 Task: Find connections with filter location Péruwelz with filter topic #CVwith filter profile language French with filter current company FactSet with filter school RV Institute of Management, No.17, 26th Main, 36th Cross, Jayanagar, 4th T Block, Bangalore-41. with filter industry Shuttles and Special Needs Transportation Services with filter service category Business Law with filter keywords title Communications Director
Action: Mouse moved to (709, 138)
Screenshot: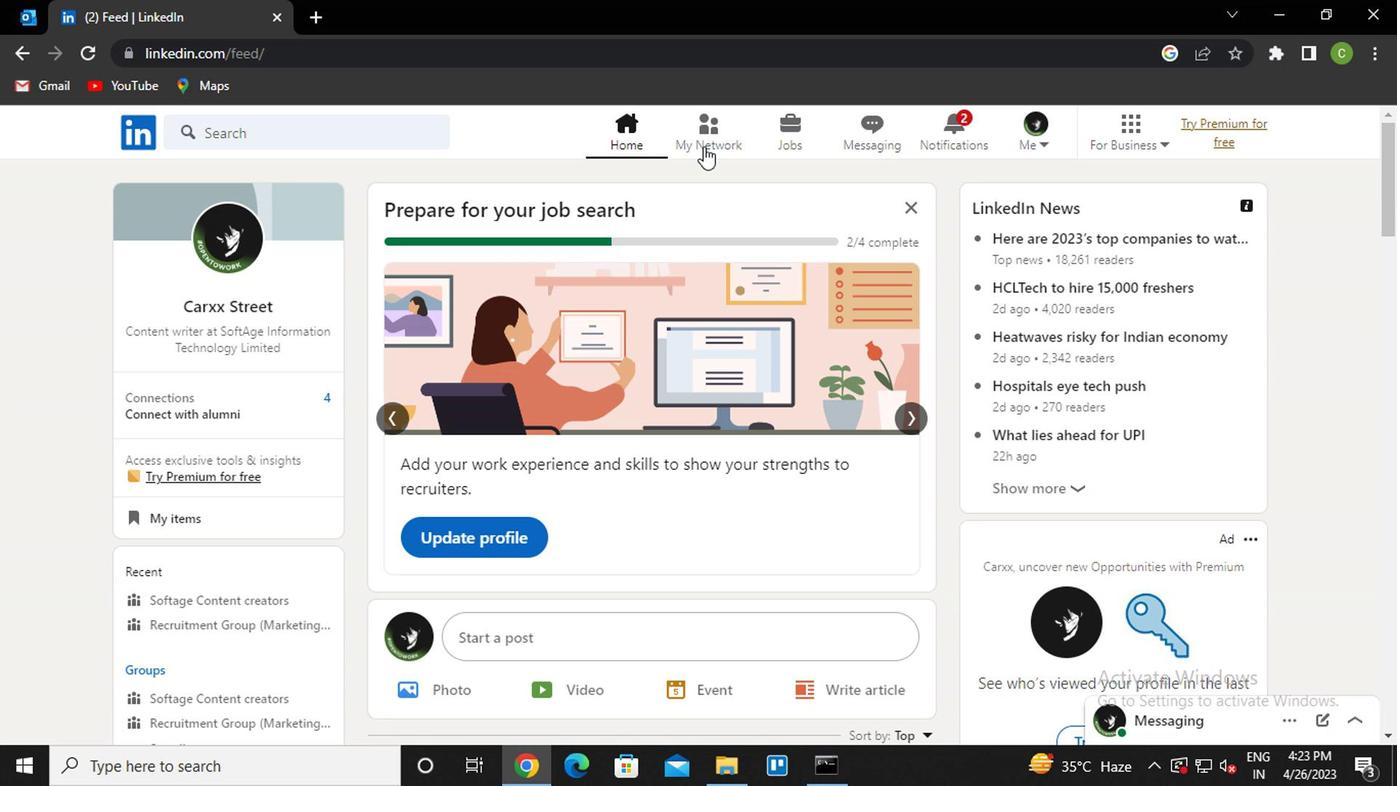 
Action: Mouse pressed left at (709, 138)
Screenshot: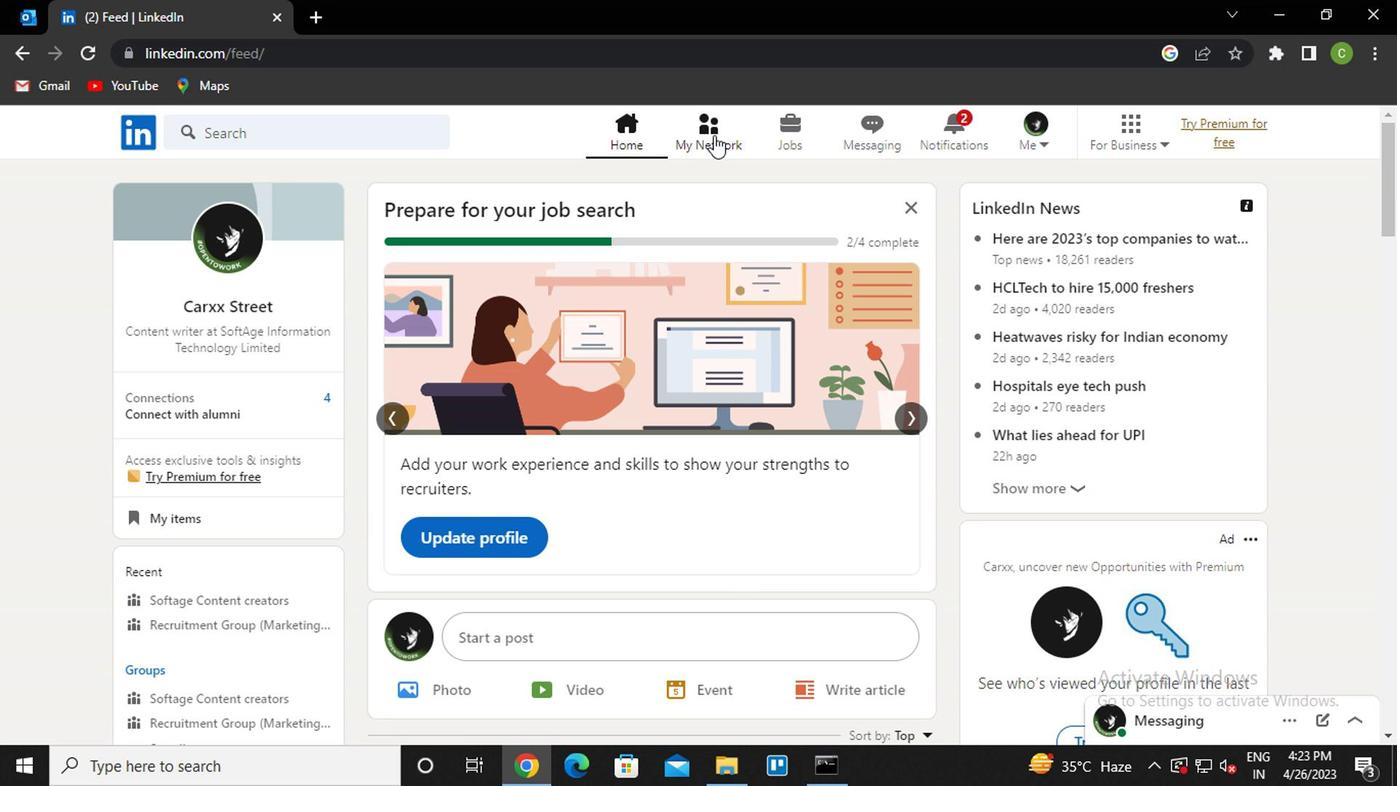 
Action: Mouse moved to (243, 247)
Screenshot: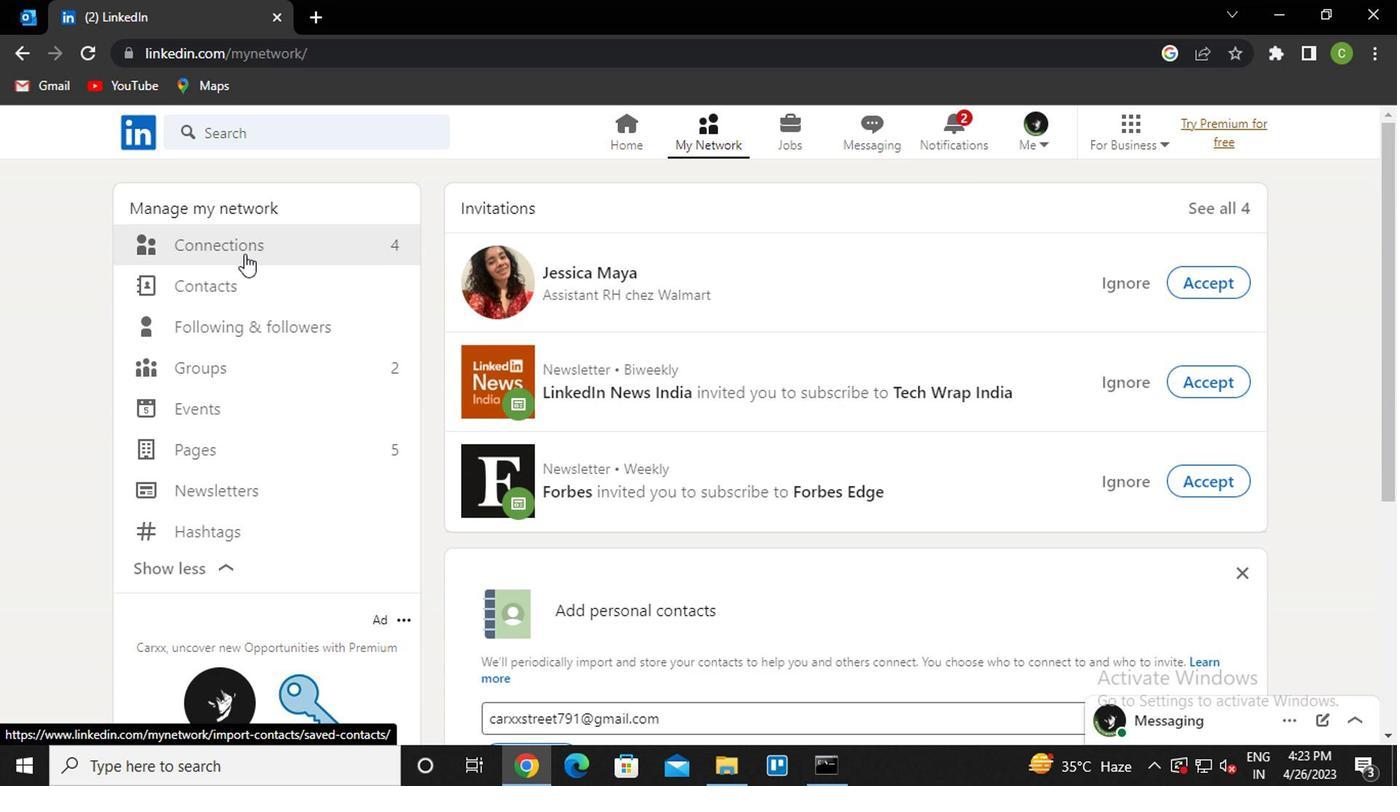 
Action: Mouse pressed left at (243, 247)
Screenshot: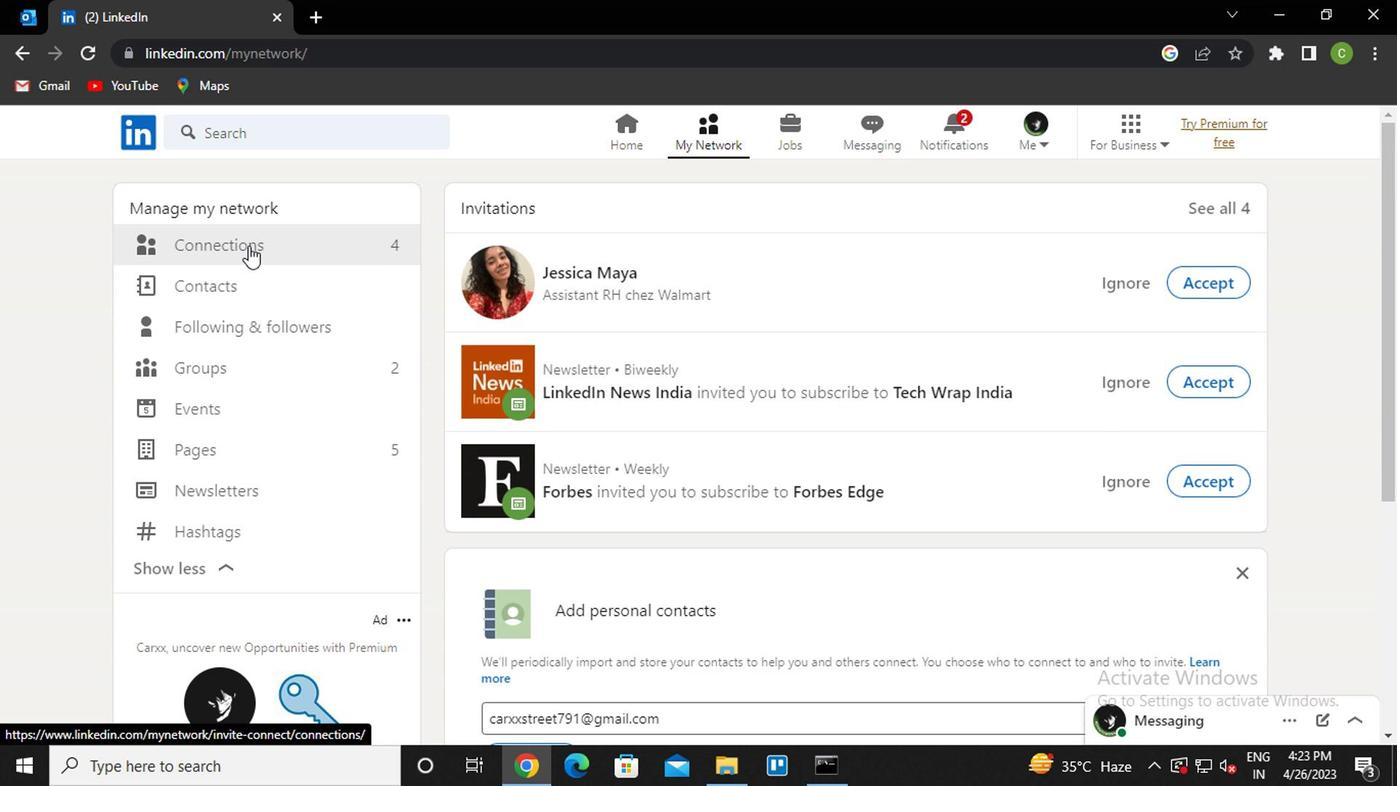 
Action: Mouse moved to (864, 242)
Screenshot: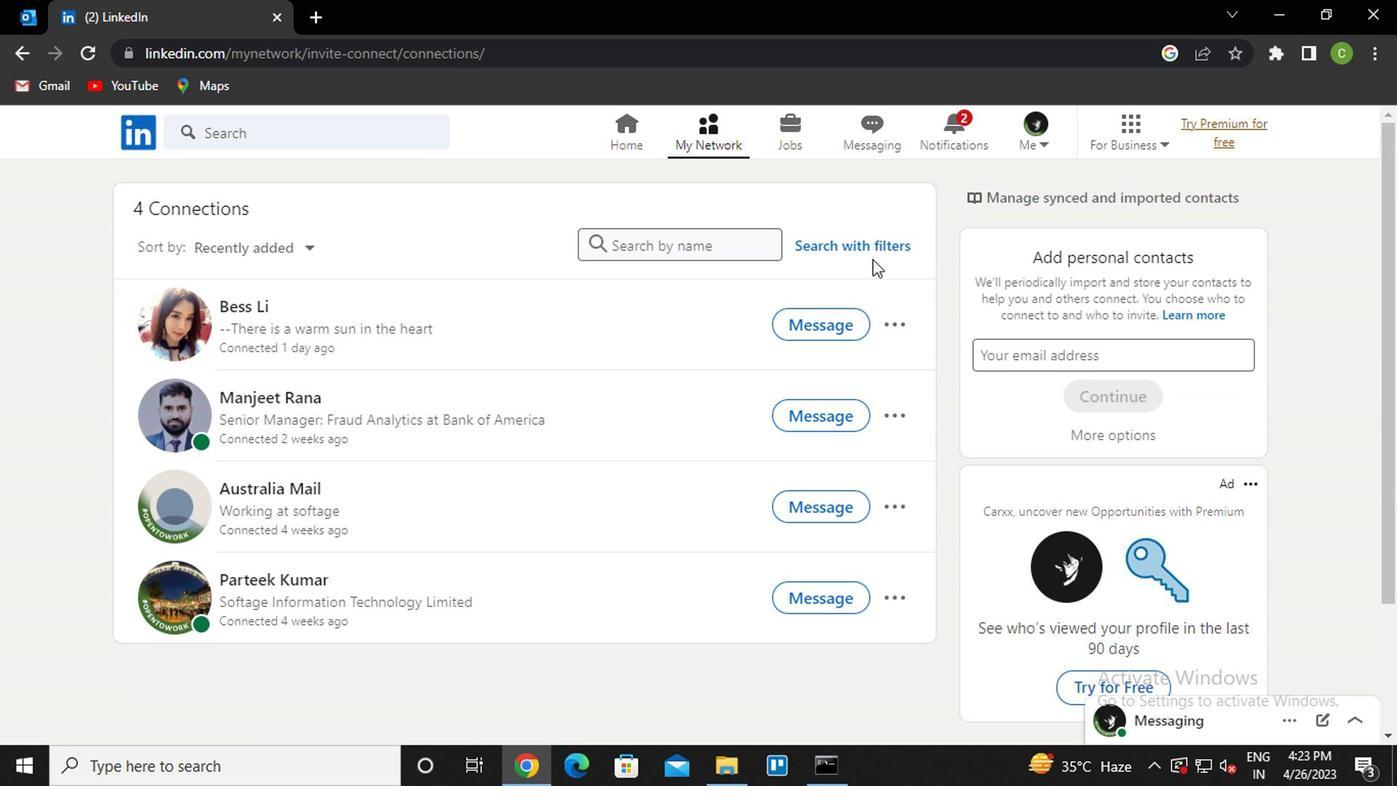 
Action: Mouse pressed left at (864, 242)
Screenshot: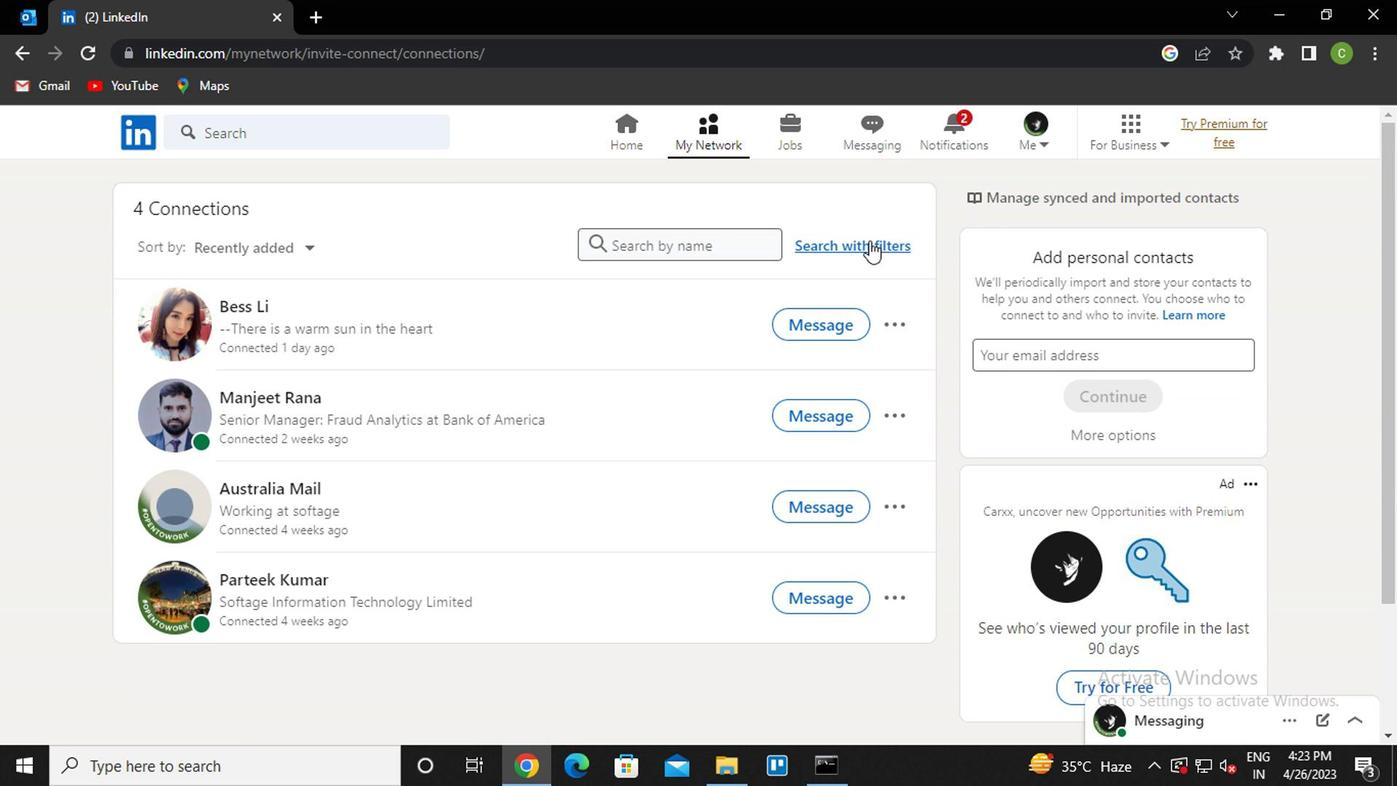 
Action: Mouse moved to (687, 197)
Screenshot: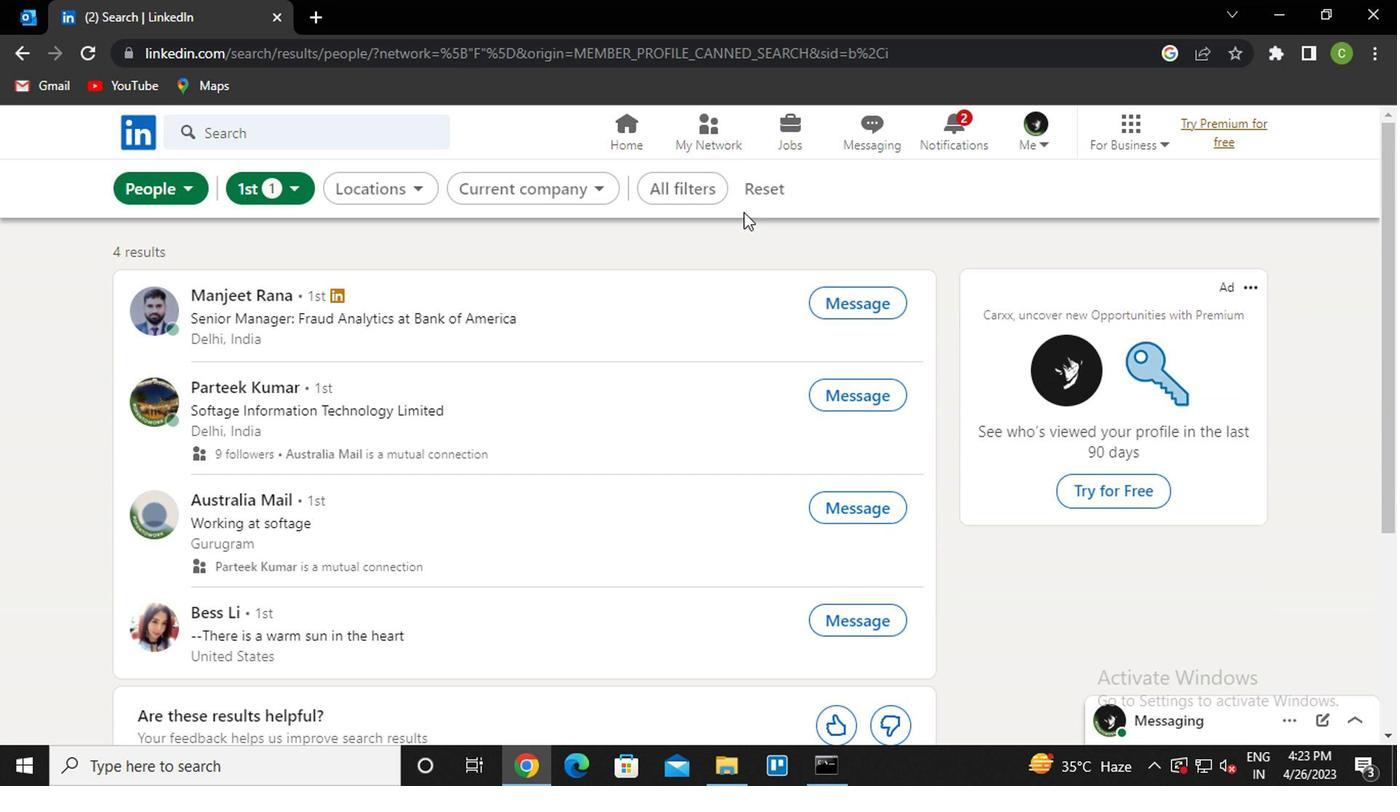 
Action: Mouse pressed left at (687, 197)
Screenshot: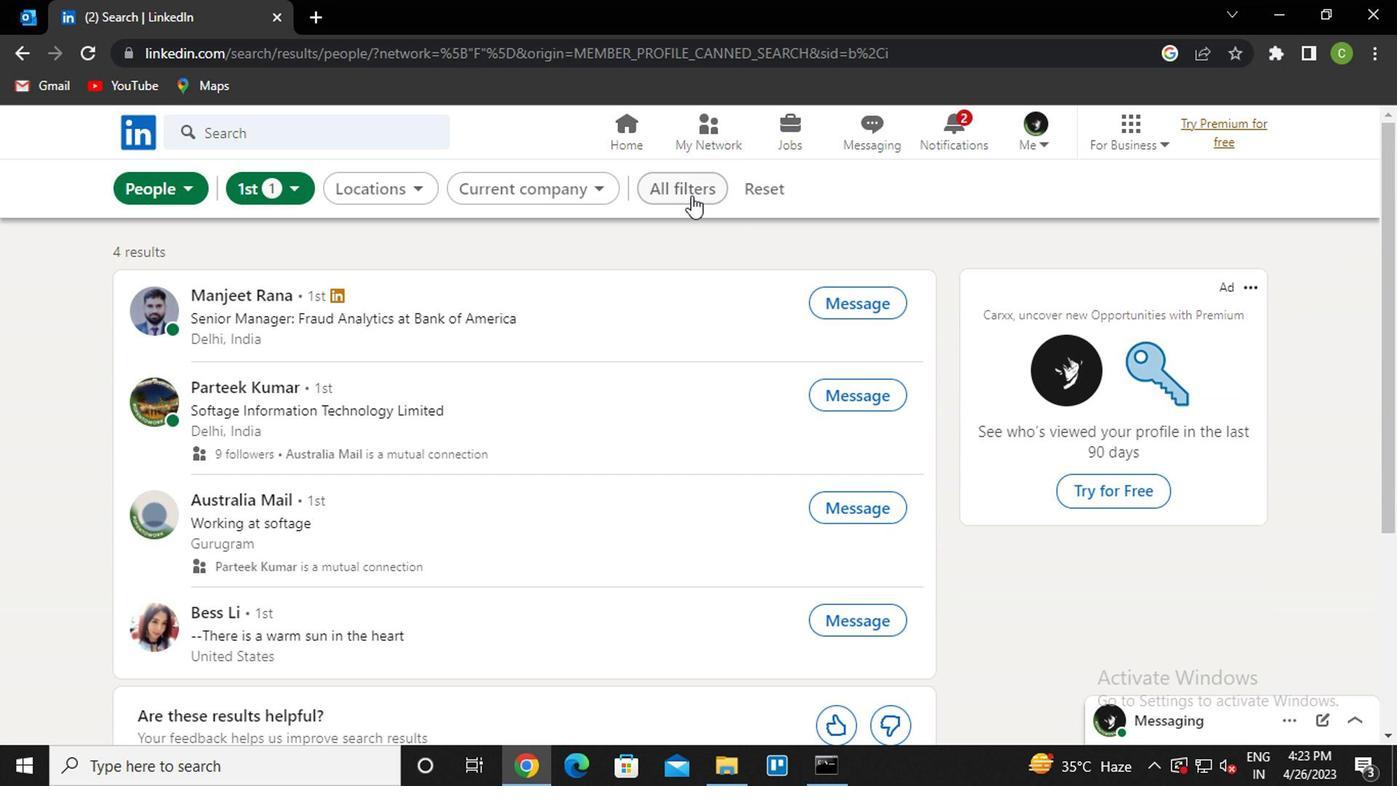 
Action: Mouse moved to (1162, 484)
Screenshot: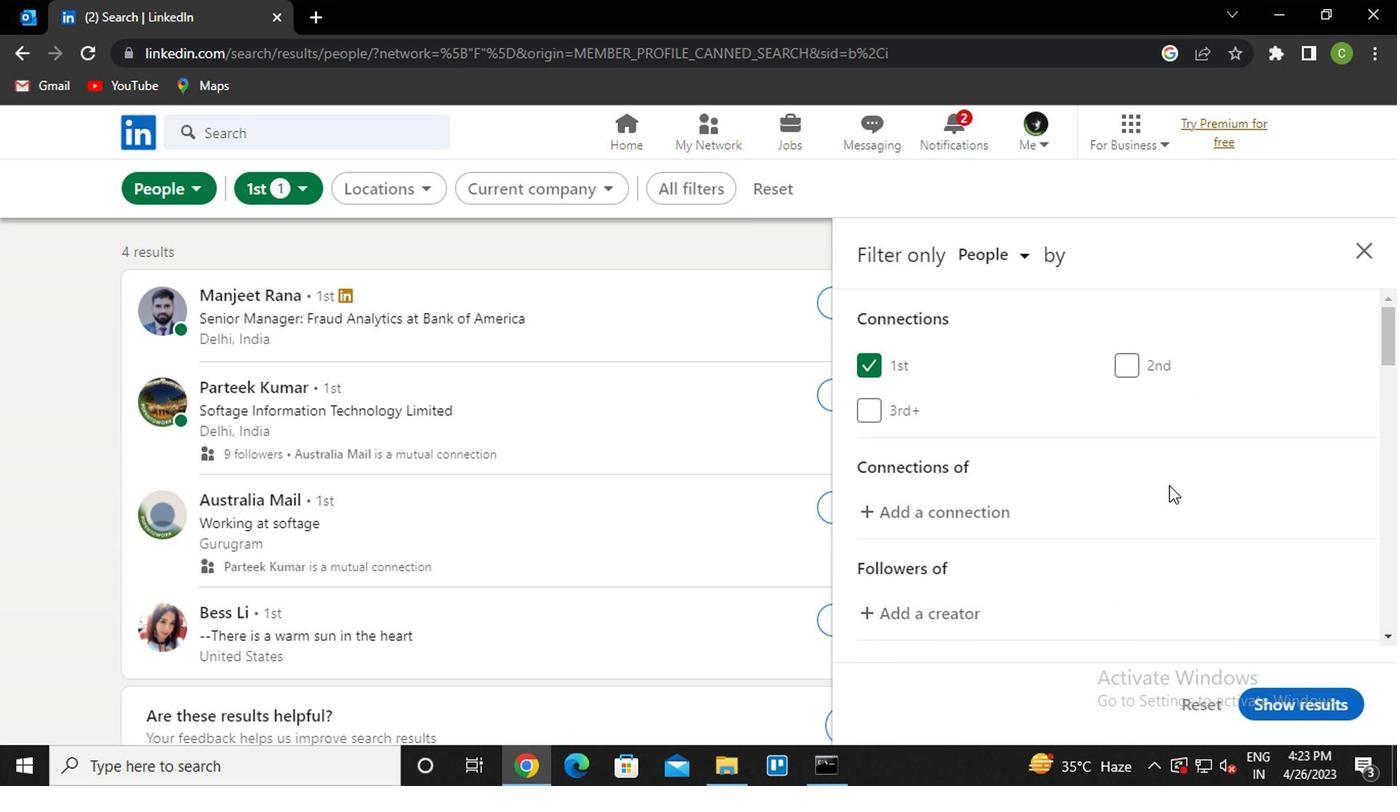 
Action: Mouse scrolled (1162, 483) with delta (0, -1)
Screenshot: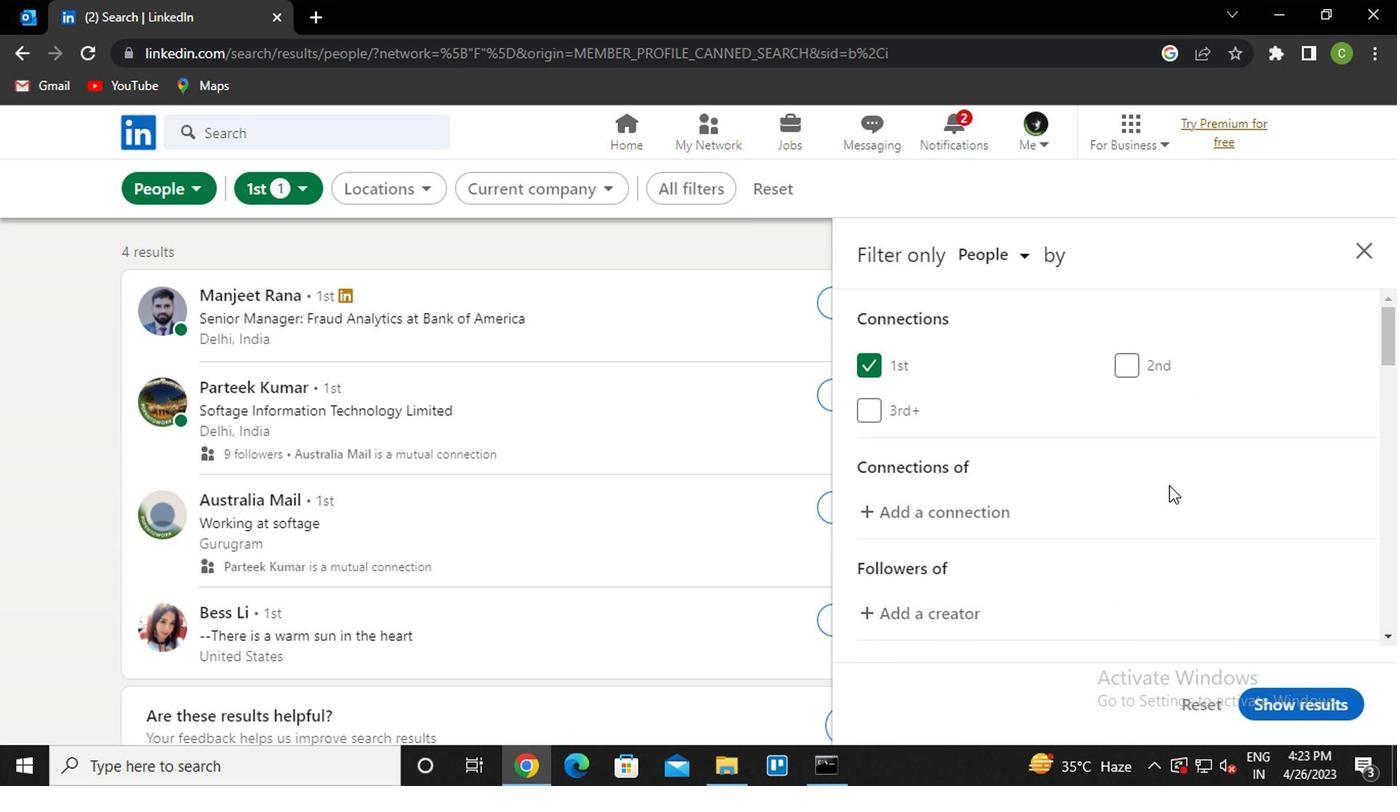 
Action: Mouse moved to (1160, 484)
Screenshot: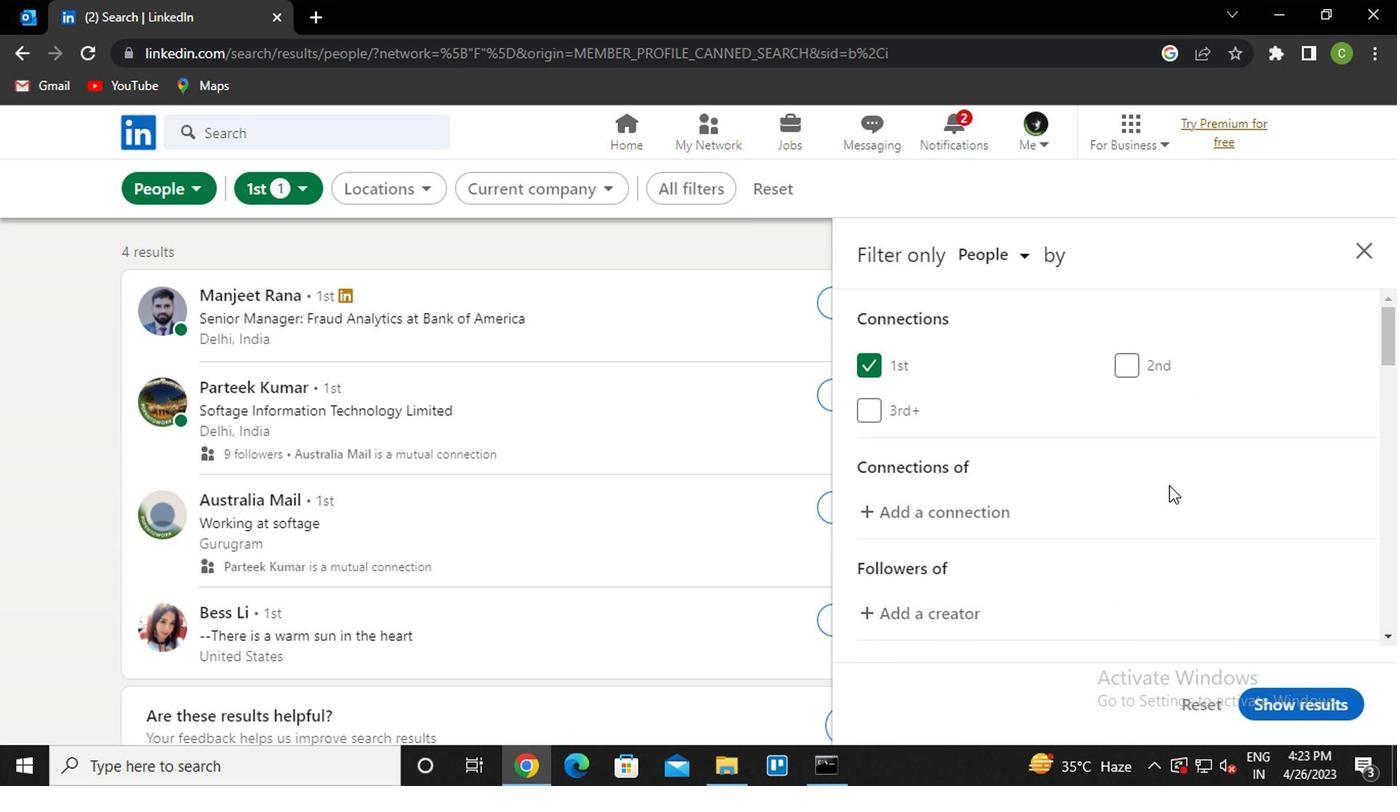 
Action: Mouse scrolled (1160, 483) with delta (0, -1)
Screenshot: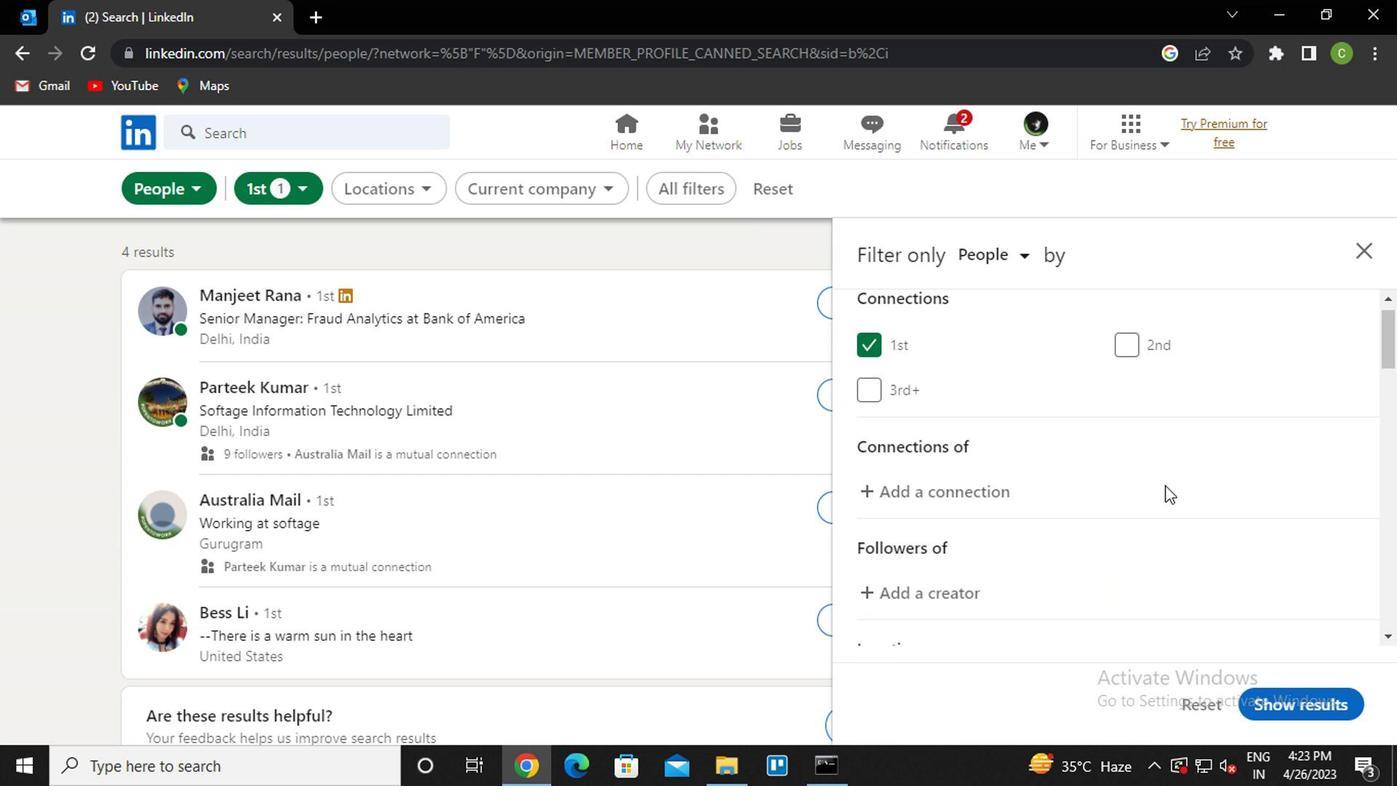 
Action: Mouse moved to (1145, 492)
Screenshot: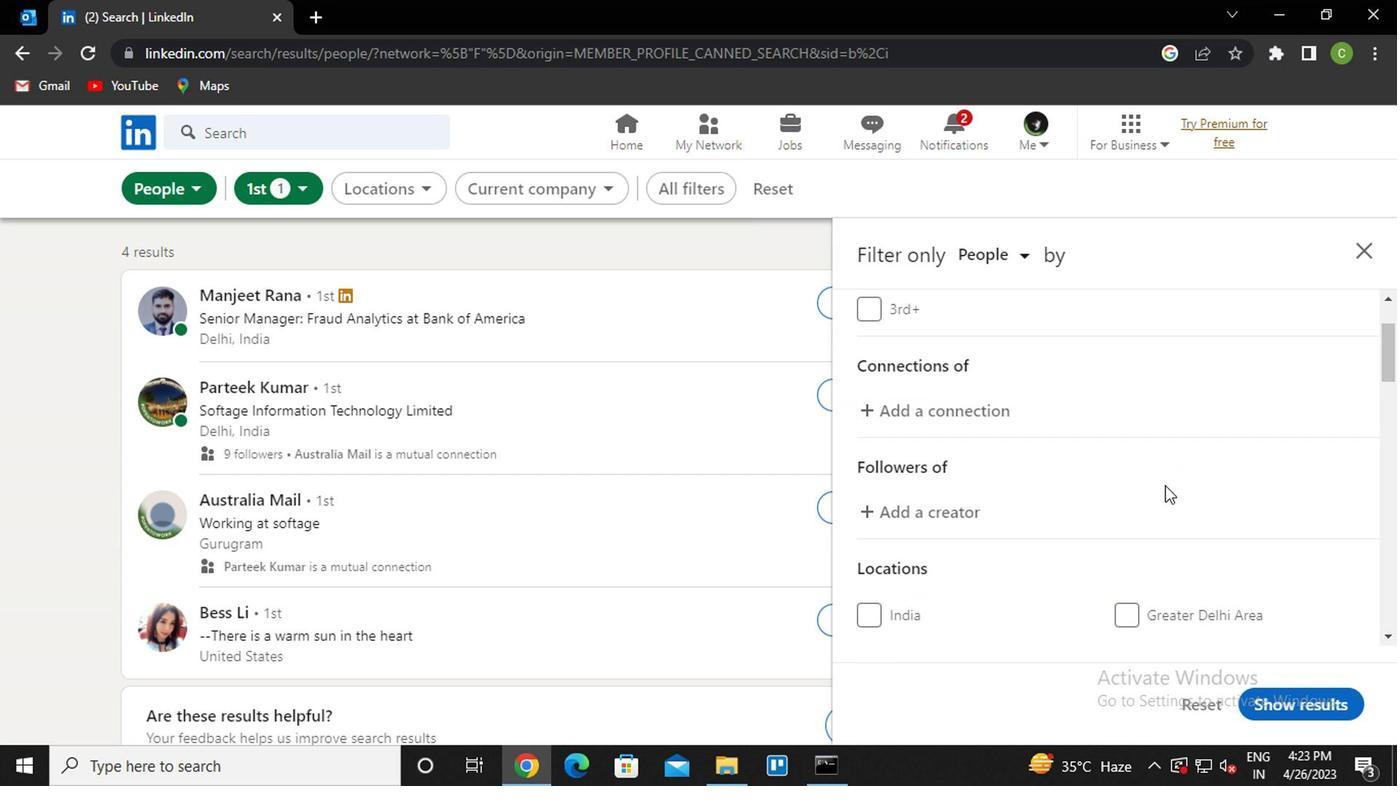 
Action: Mouse scrolled (1145, 491) with delta (0, 0)
Screenshot: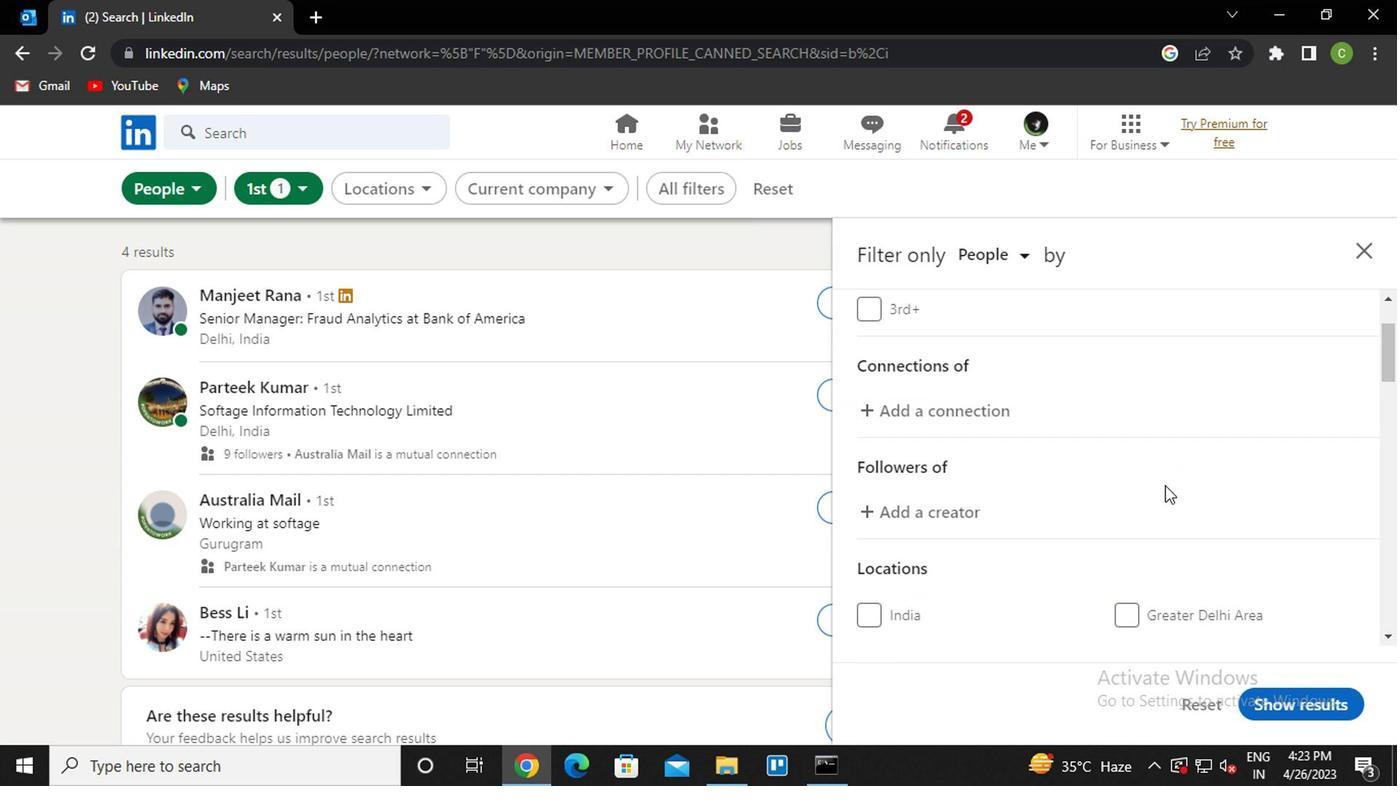 
Action: Mouse moved to (1170, 510)
Screenshot: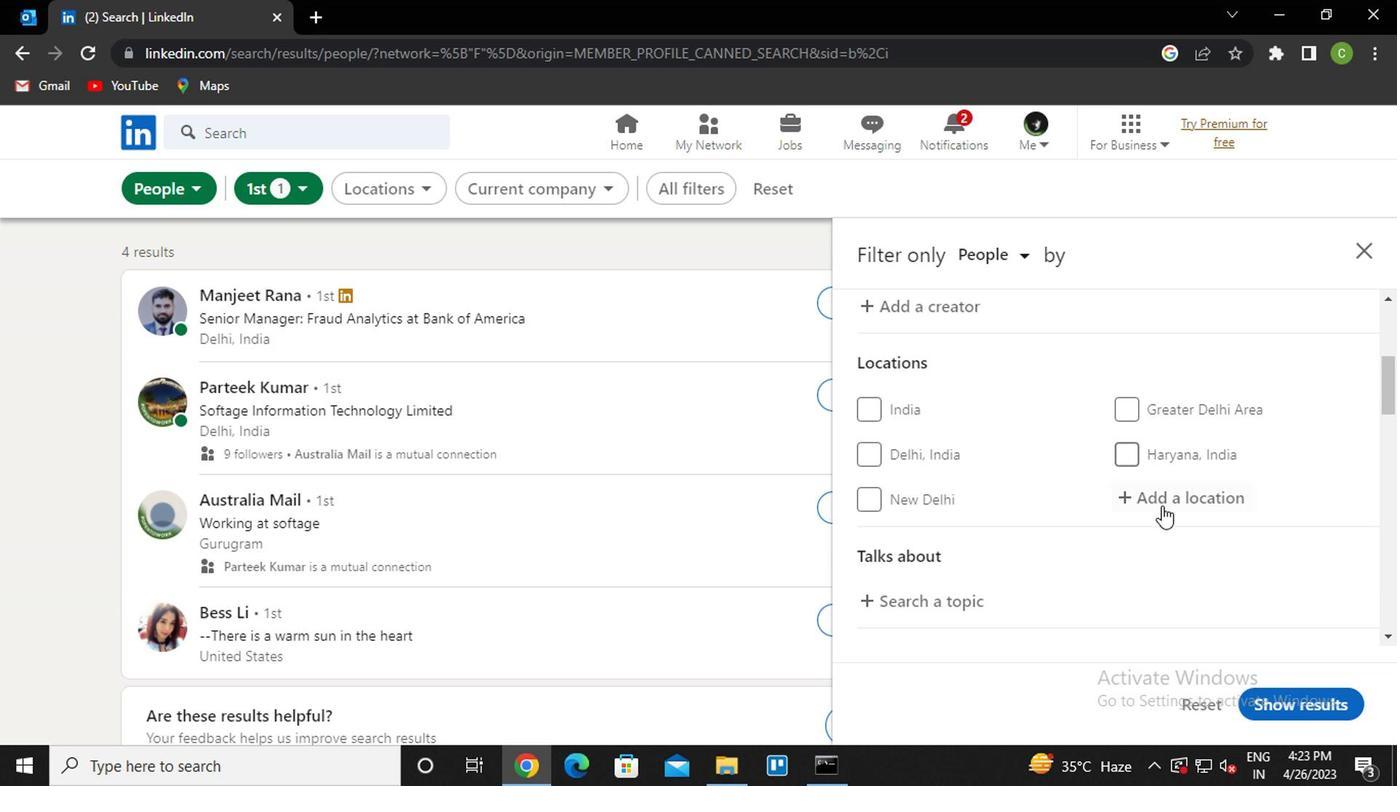 
Action: Mouse pressed left at (1170, 510)
Screenshot: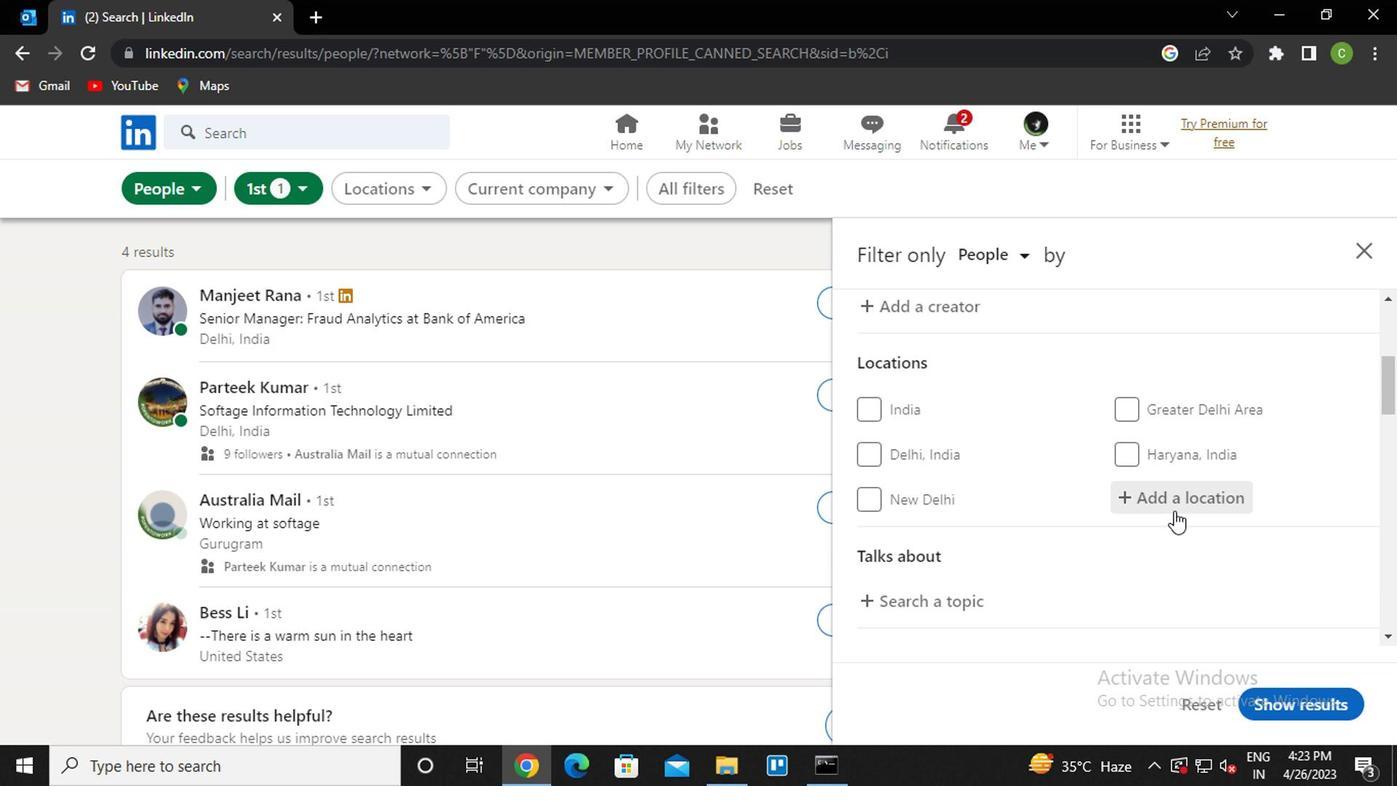 
Action: Key pressed p<Key.caps_lock>eruwels<Key.backspace>z<Key.down><Key.enter>
Screenshot: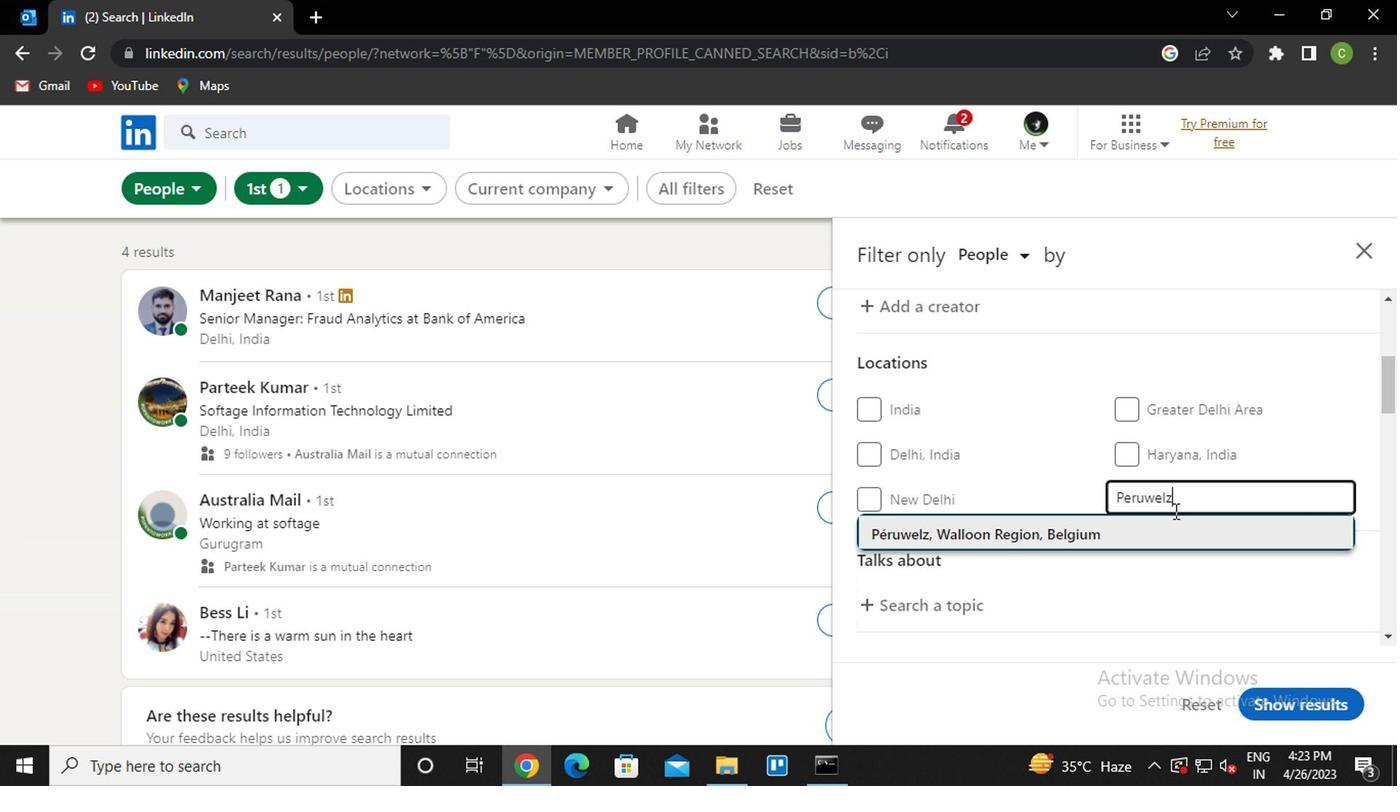 
Action: Mouse moved to (1157, 516)
Screenshot: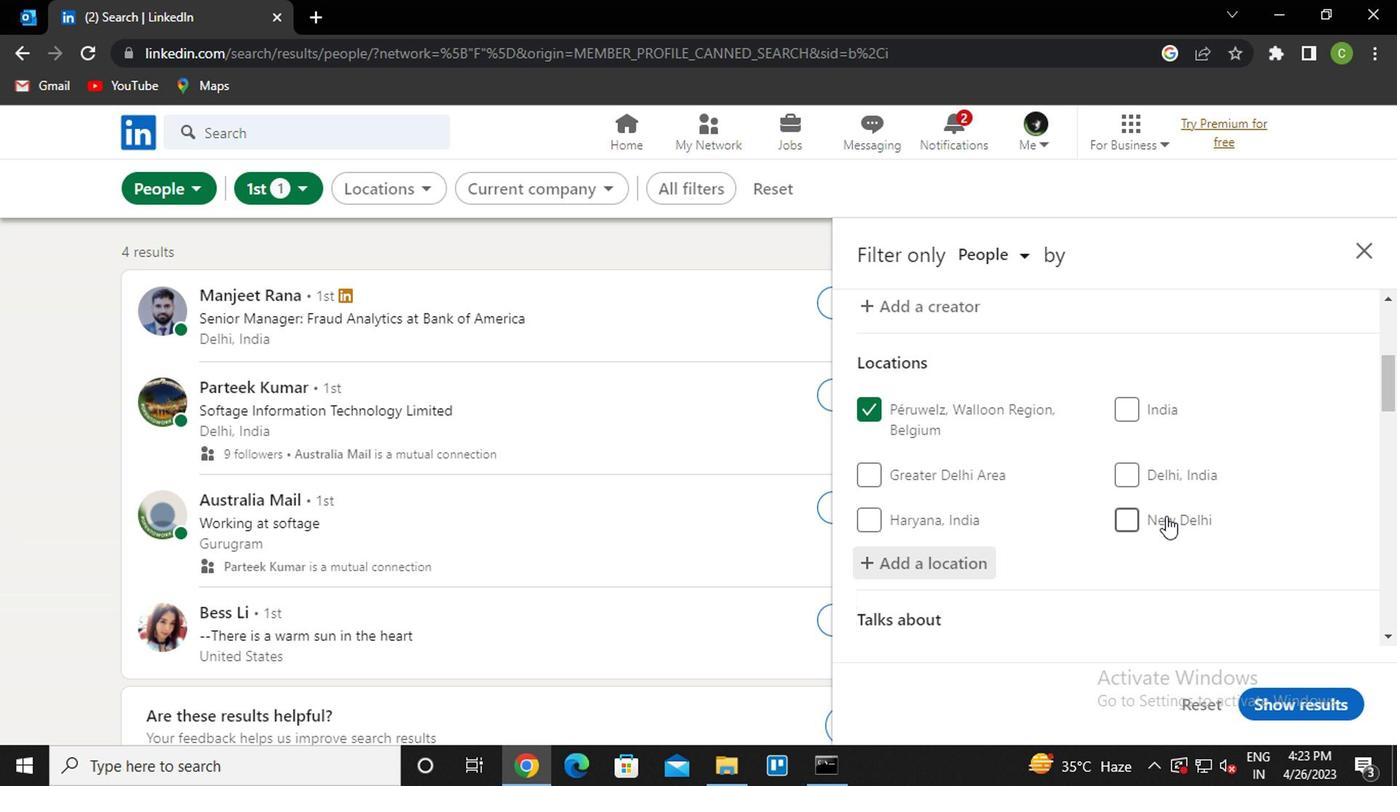 
Action: Mouse scrolled (1157, 515) with delta (0, 0)
Screenshot: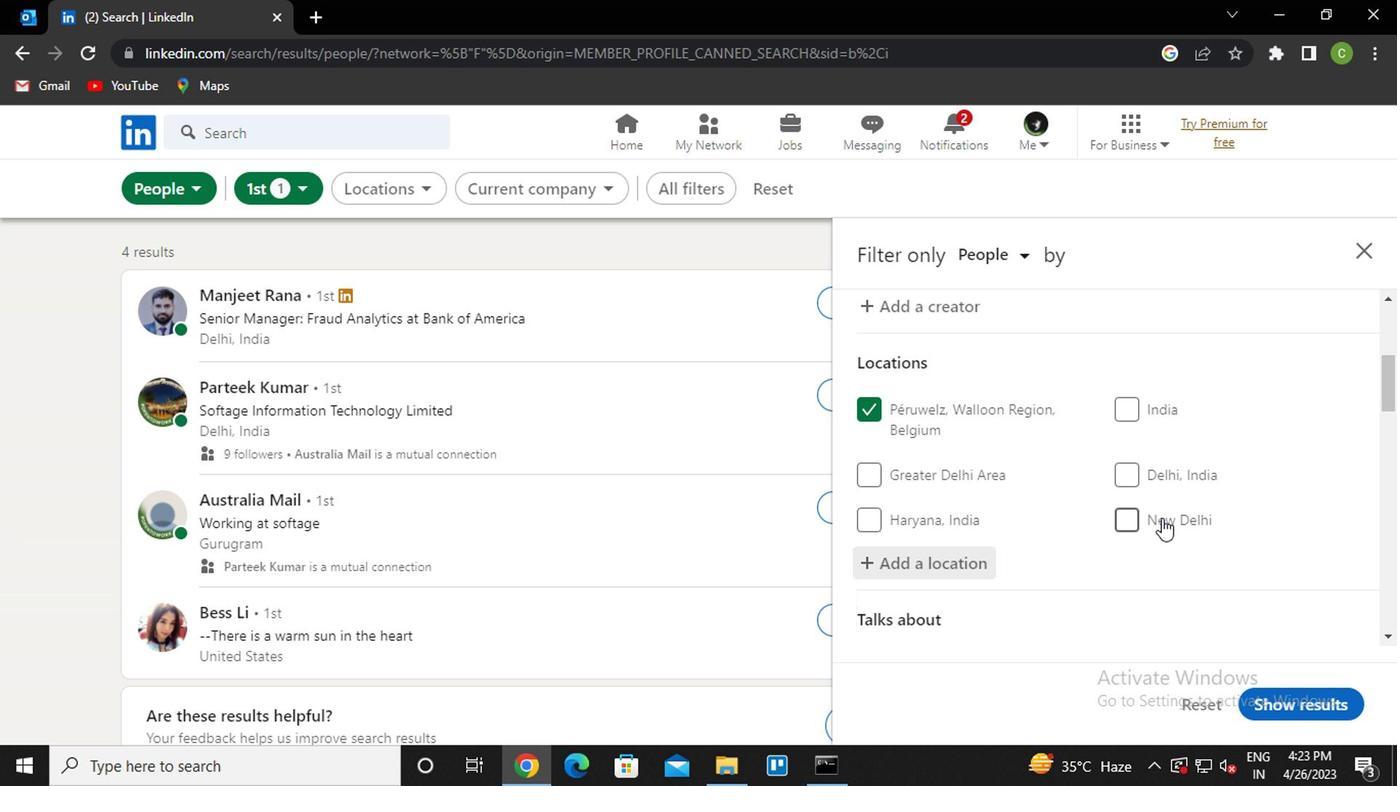 
Action: Mouse scrolled (1157, 515) with delta (0, 0)
Screenshot: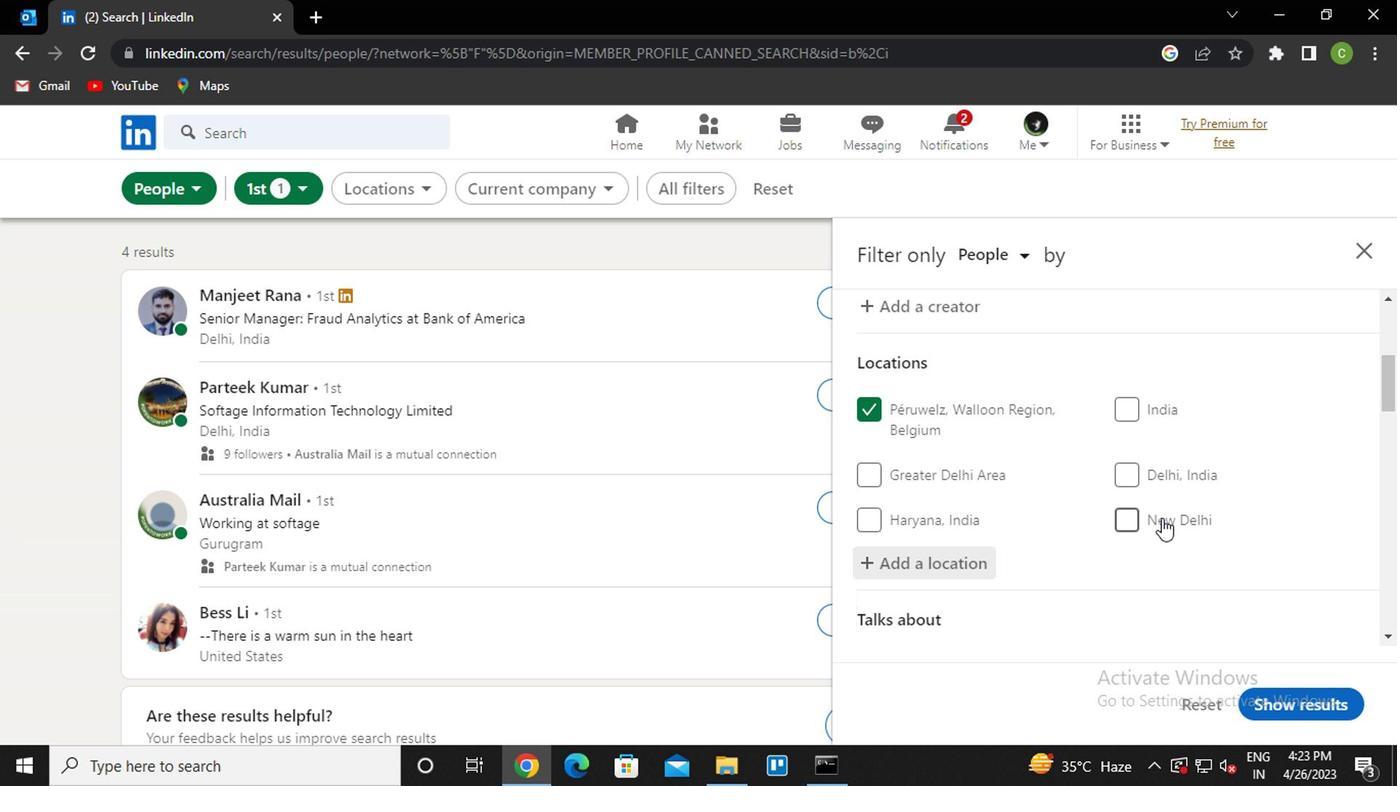 
Action: Mouse scrolled (1157, 515) with delta (0, 0)
Screenshot: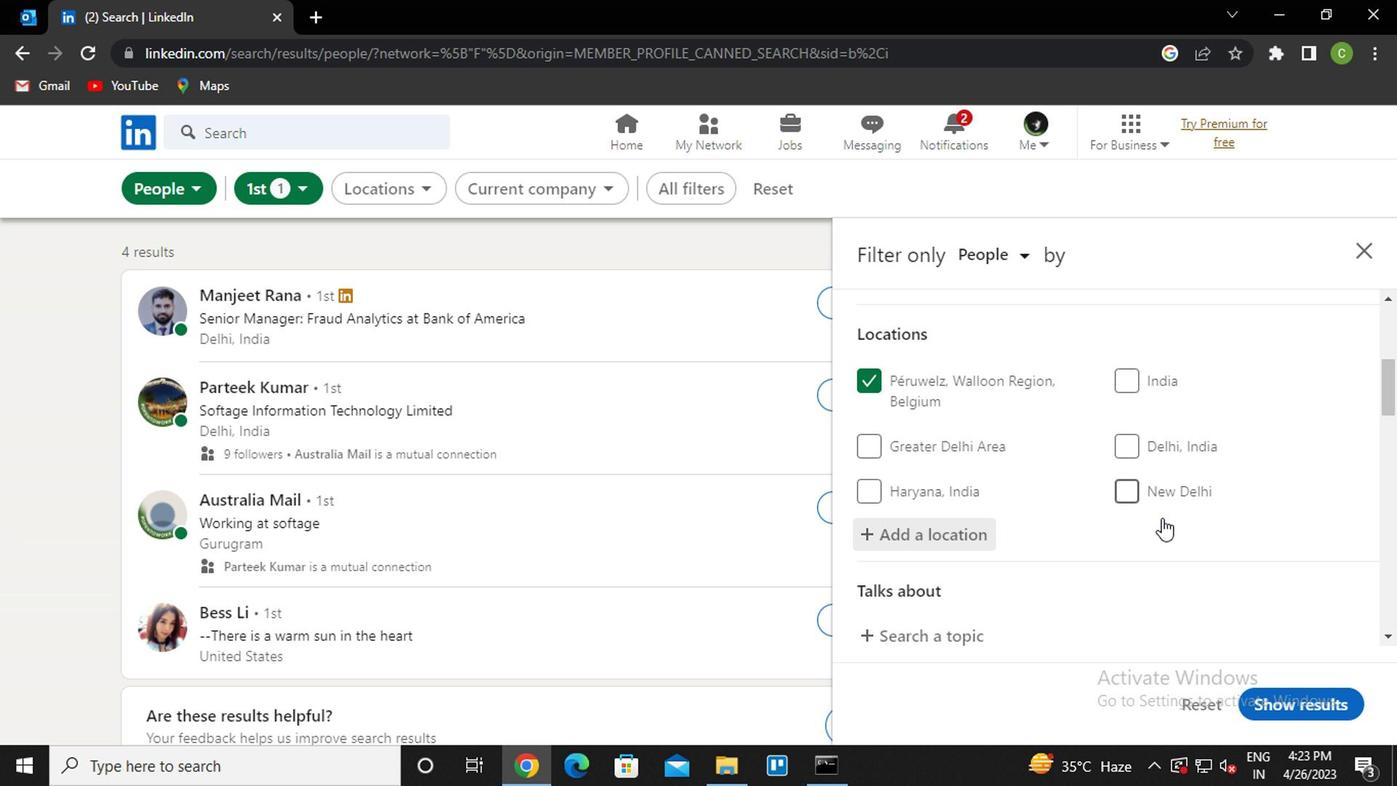 
Action: Mouse moved to (899, 344)
Screenshot: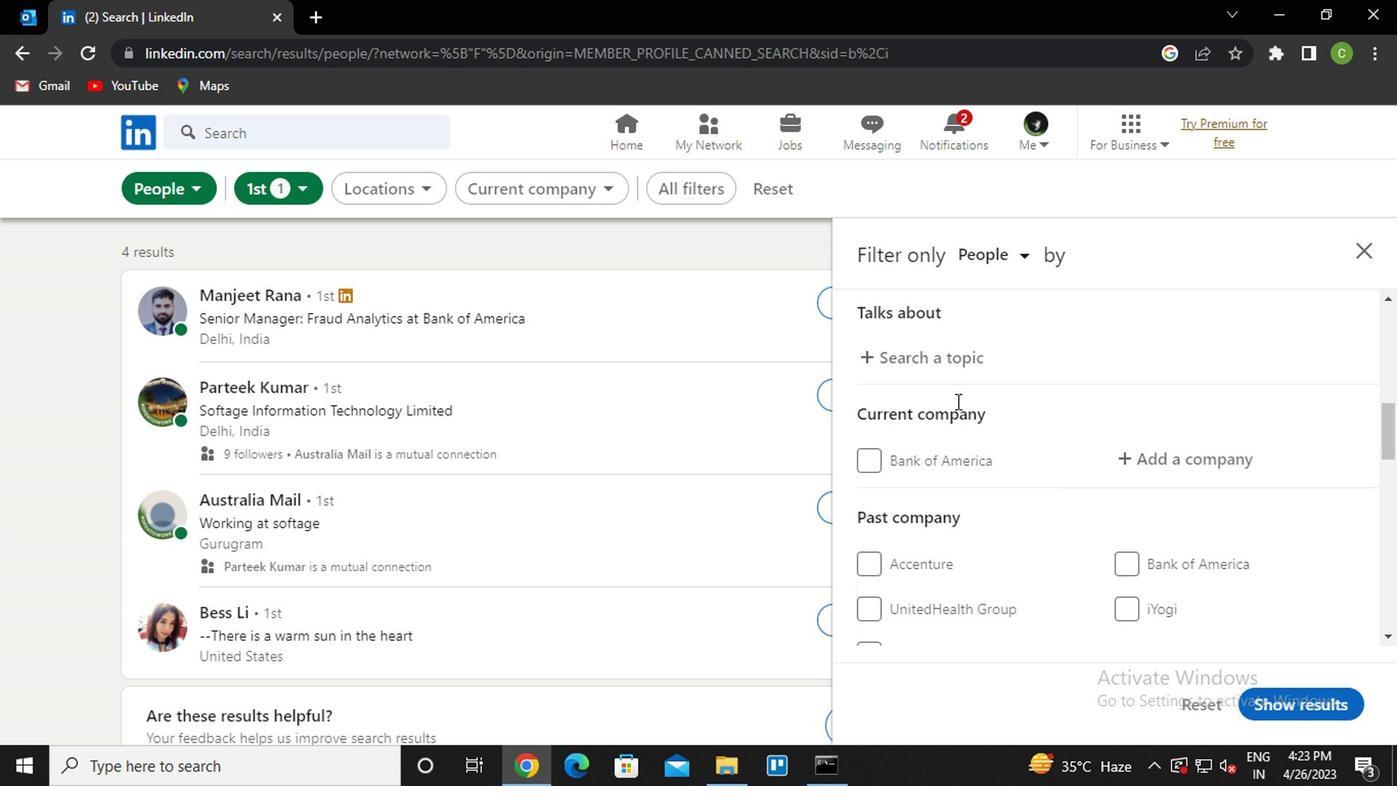 
Action: Mouse pressed left at (899, 344)
Screenshot: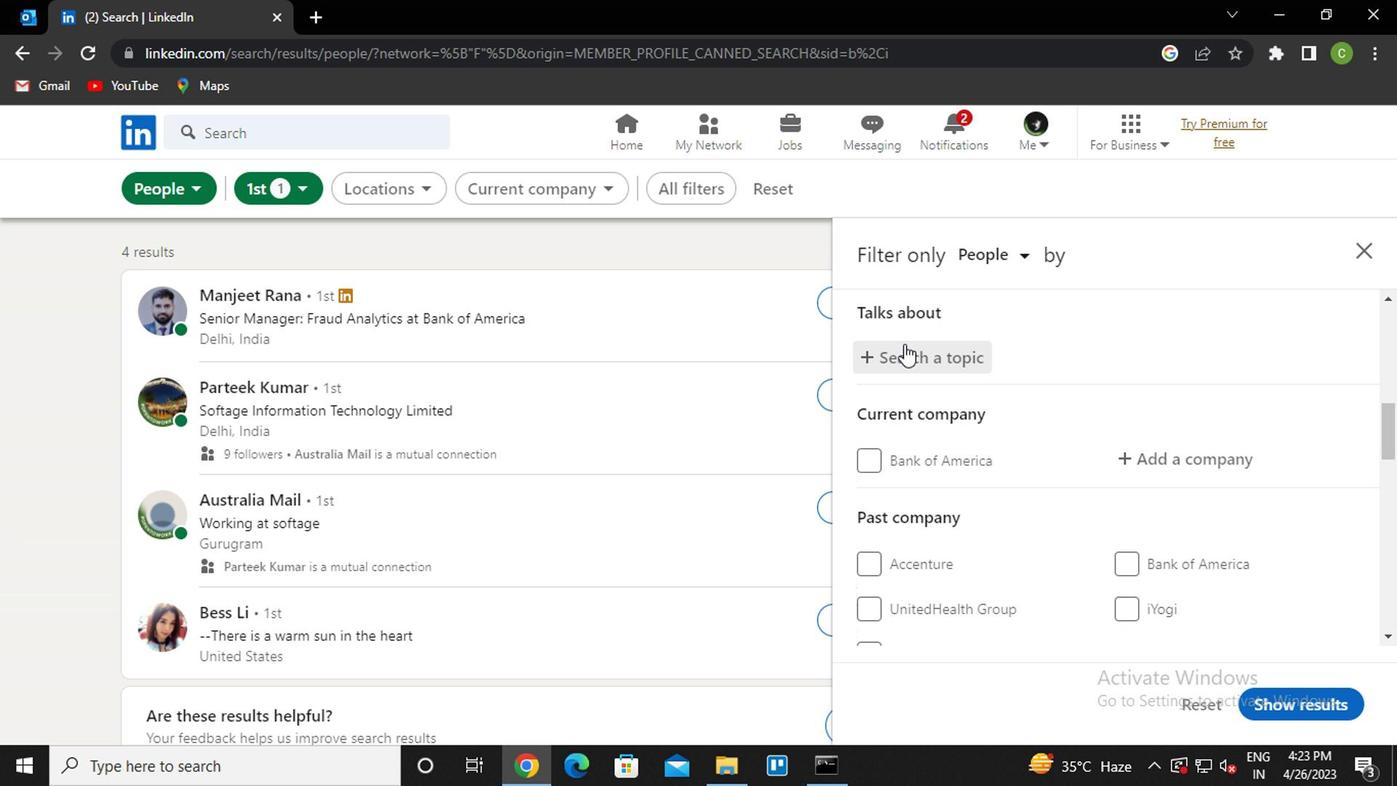 
Action: Key pressed <Key.caps_lock>cv<Key.left><Key.shift>ctrl+3<Key.enter>
Screenshot: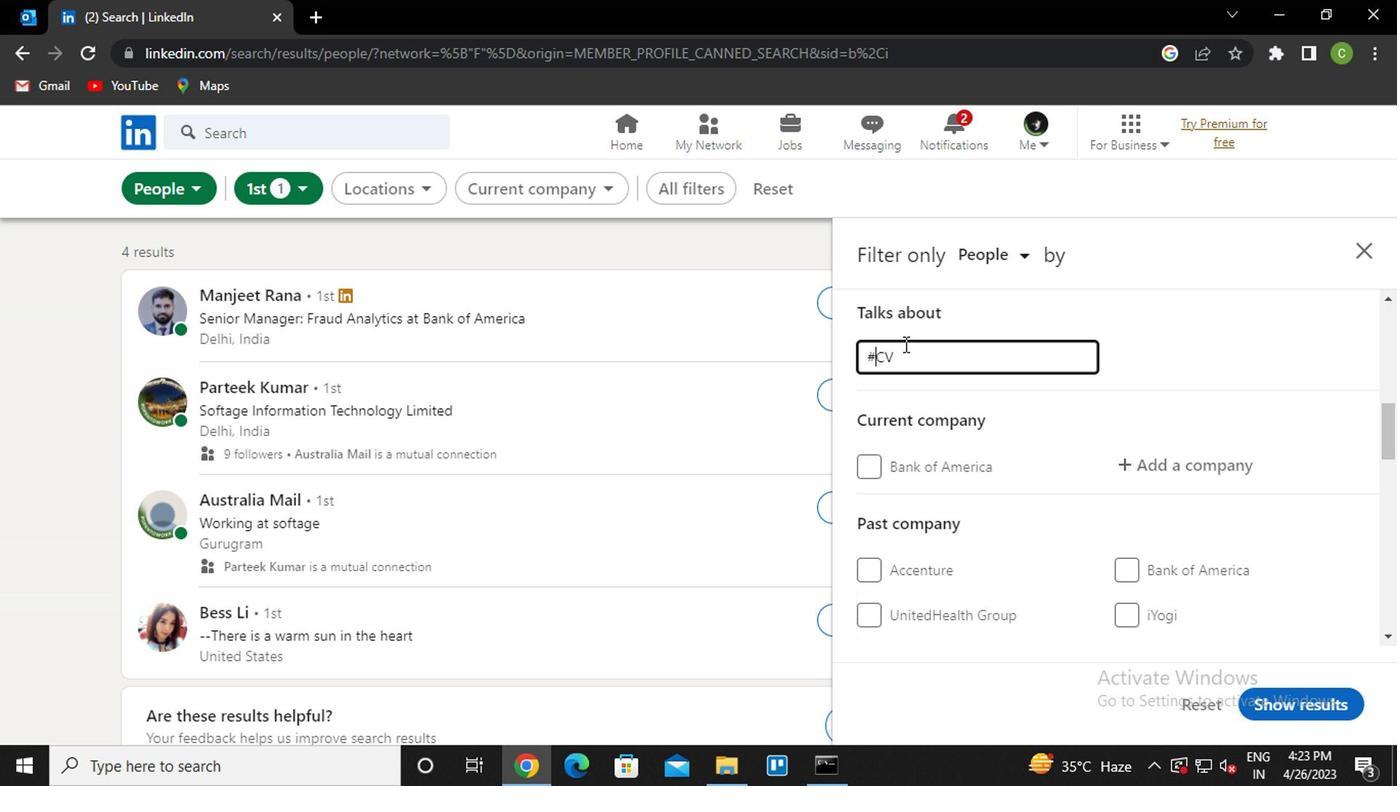 
Action: Mouse moved to (1039, 390)
Screenshot: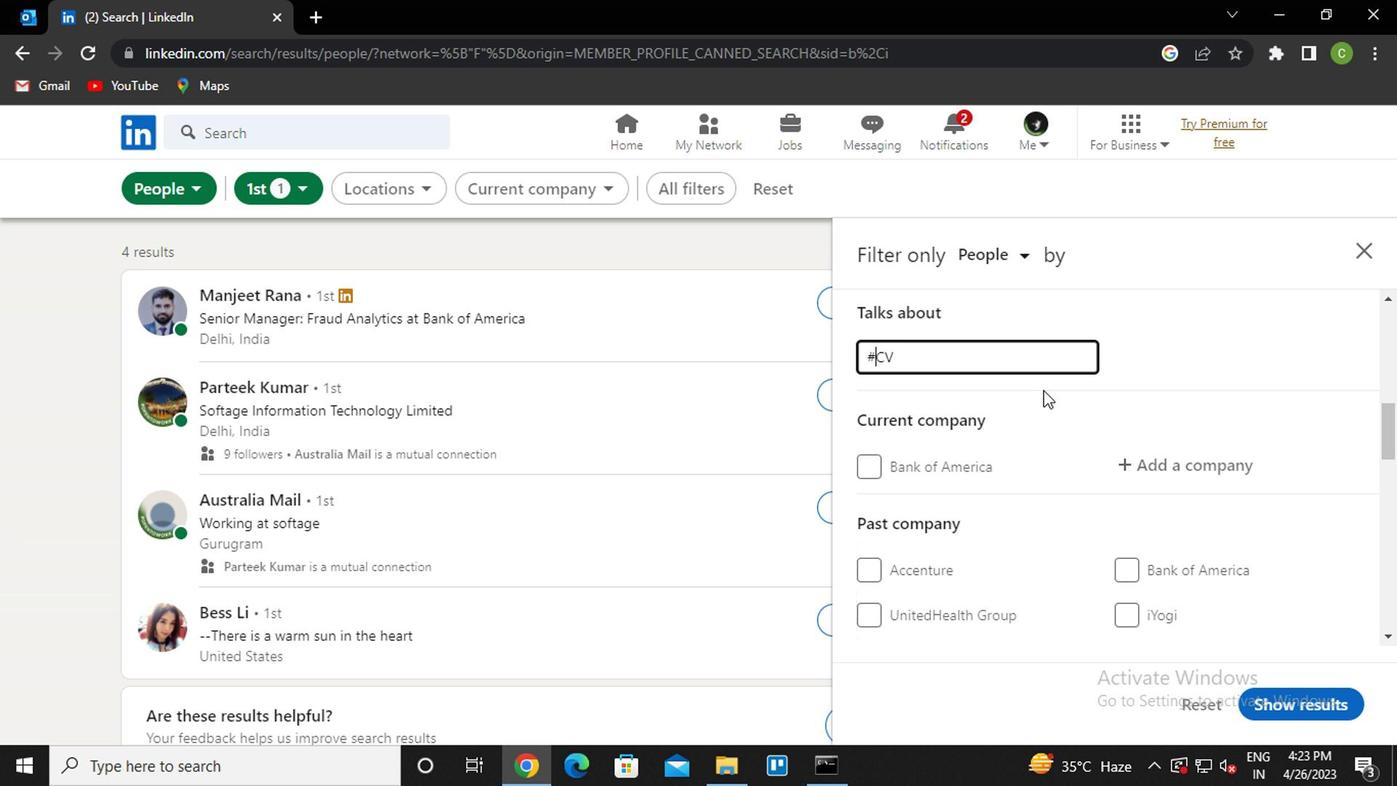 
Action: Mouse scrolled (1039, 389) with delta (0, 0)
Screenshot: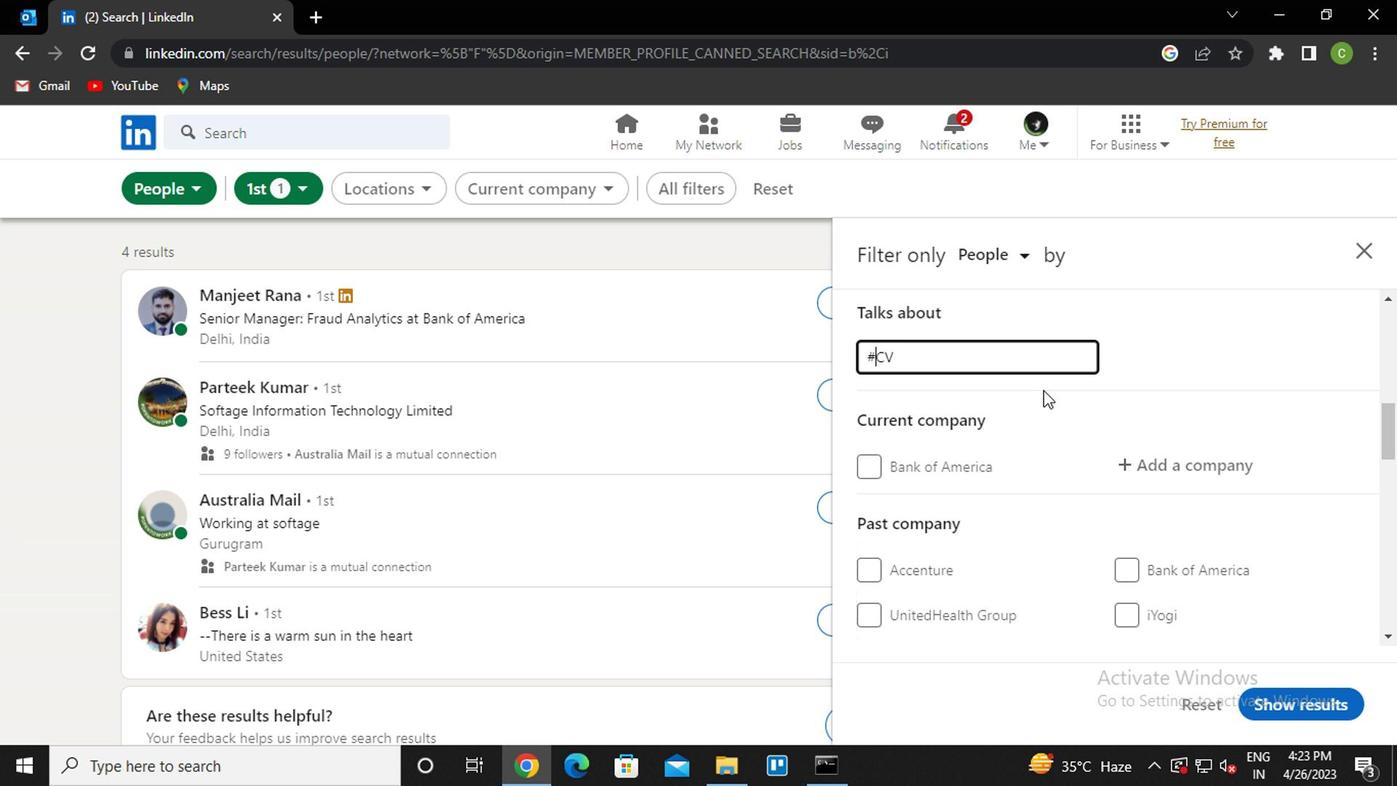 
Action: Mouse moved to (1130, 363)
Screenshot: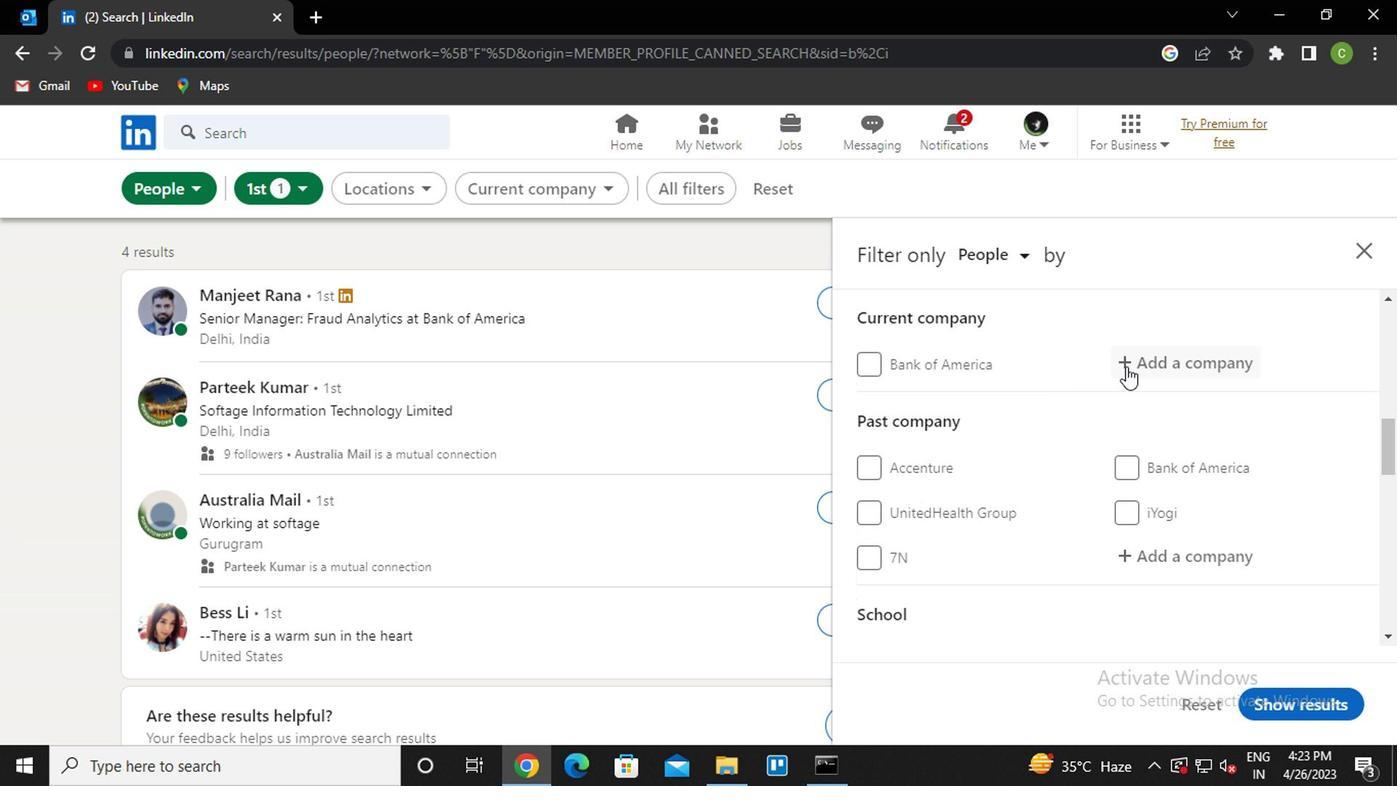 
Action: Mouse pressed left at (1130, 363)
Screenshot: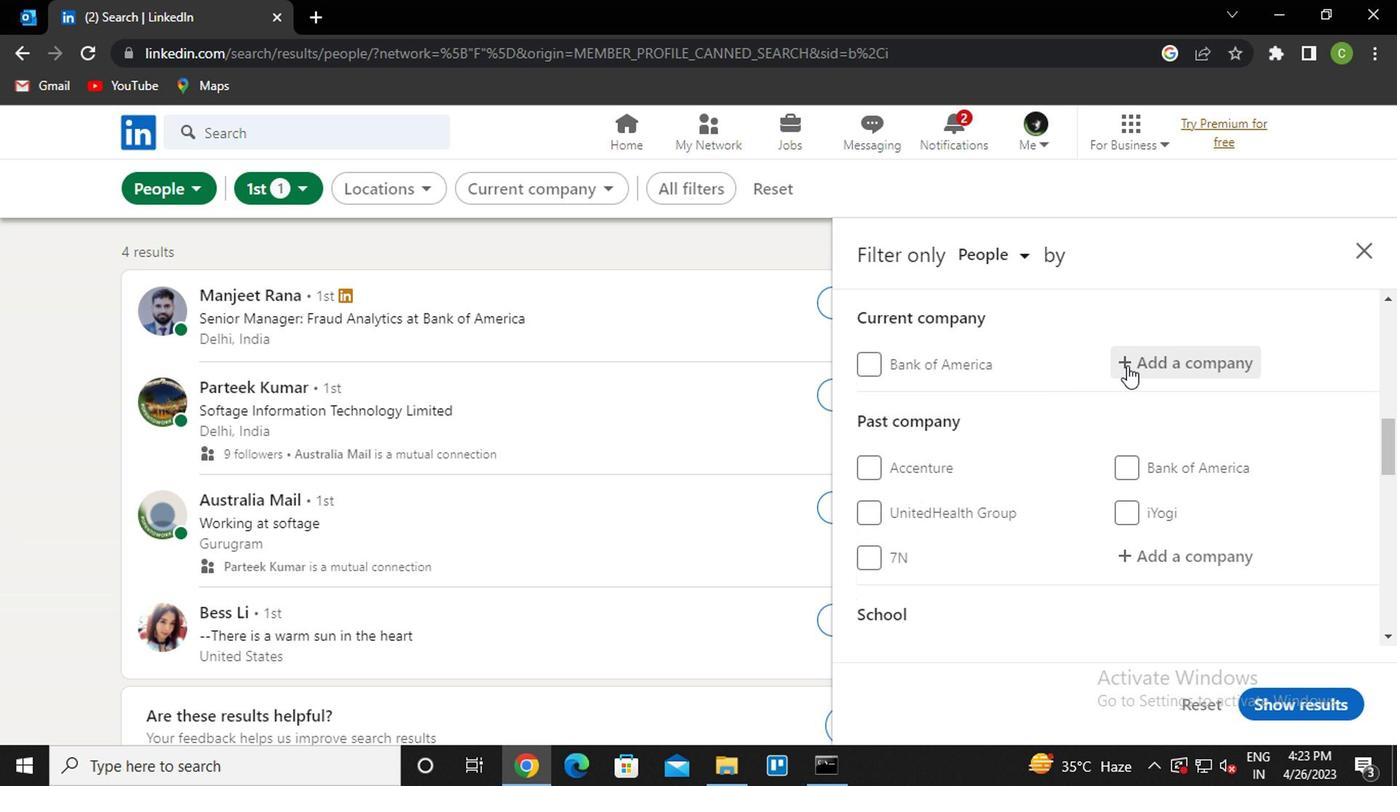 
Action: Key pressed <Key.caps_lock><Key.caps_lock>F<Key.caps_lock>ACTSET<Key.down><Key.enter>
Screenshot: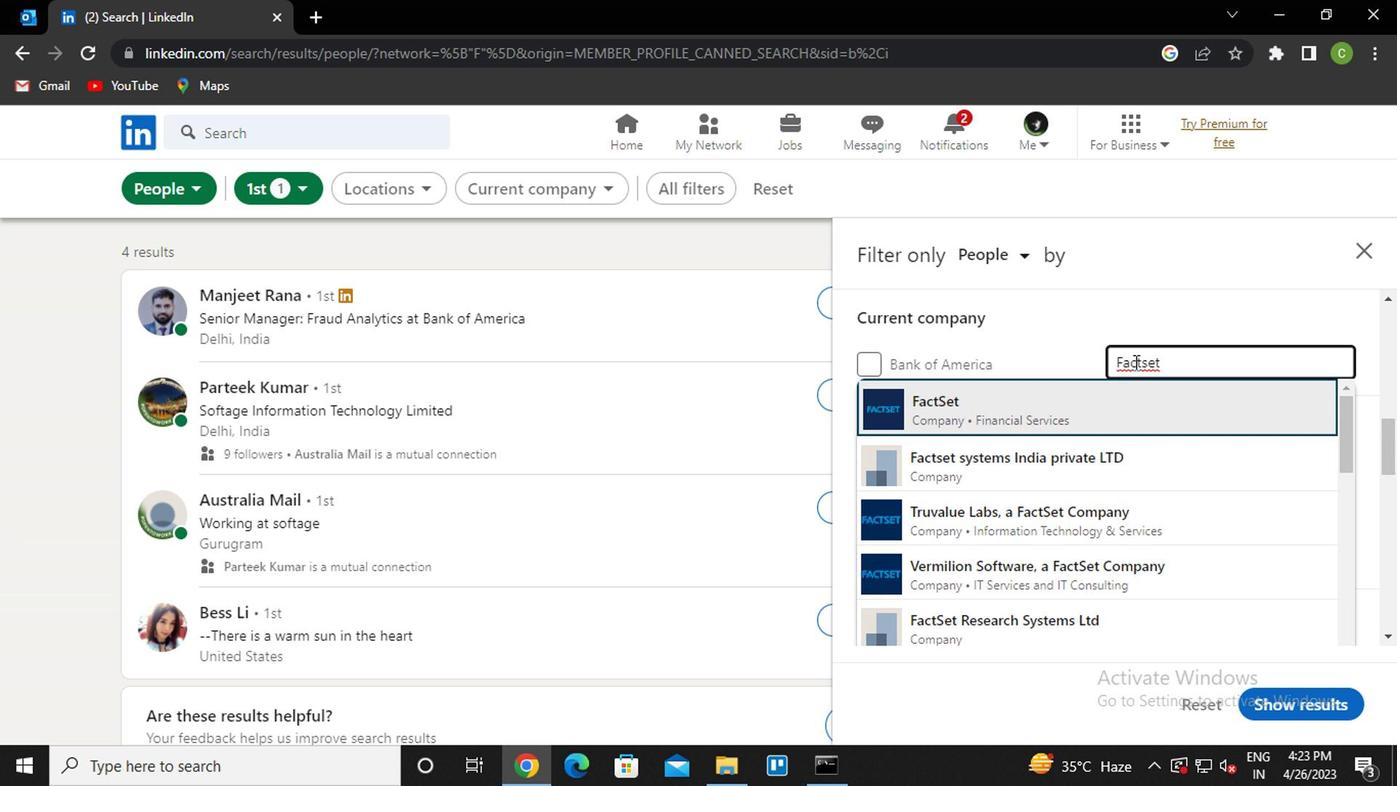 
Action: Mouse moved to (1236, 251)
Screenshot: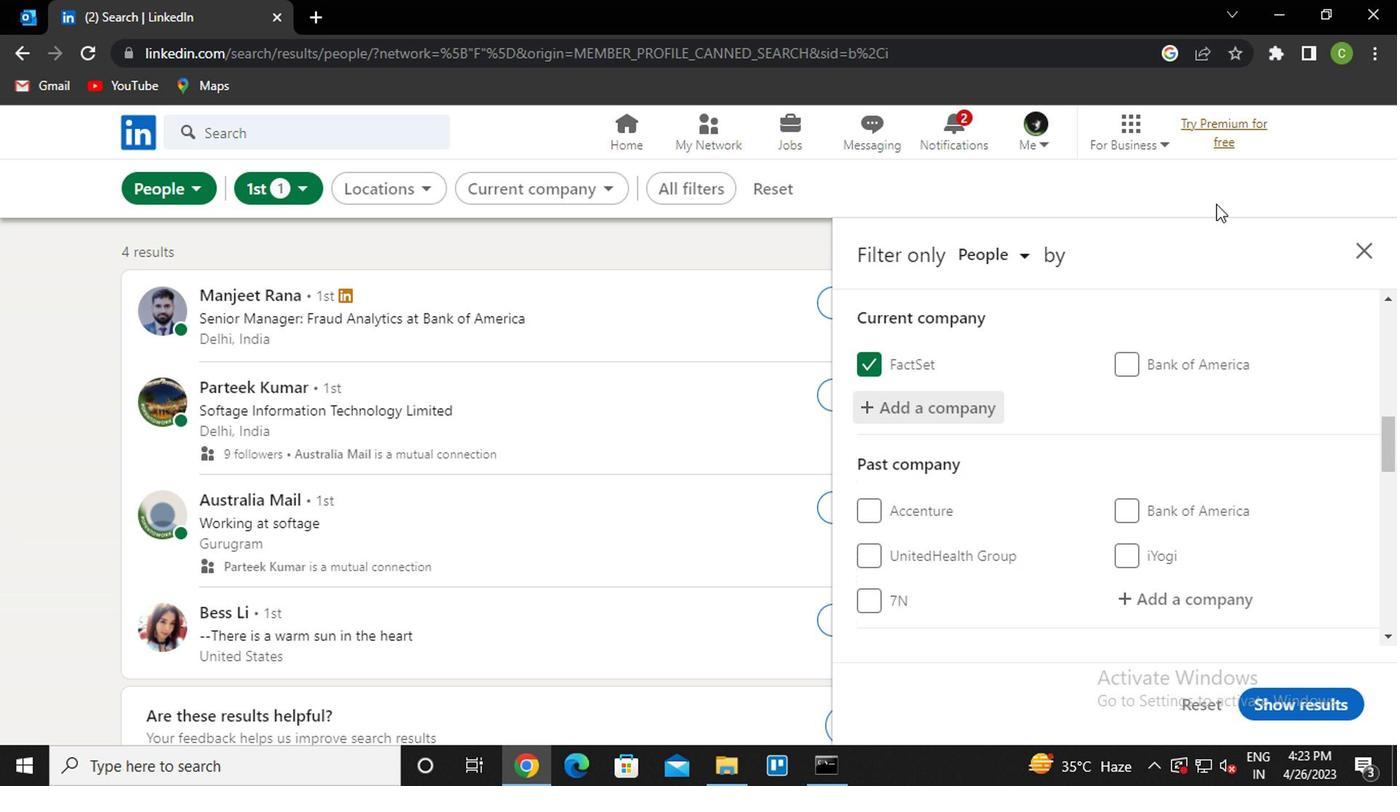 
Action: Mouse scrolled (1236, 251) with delta (0, 0)
Screenshot: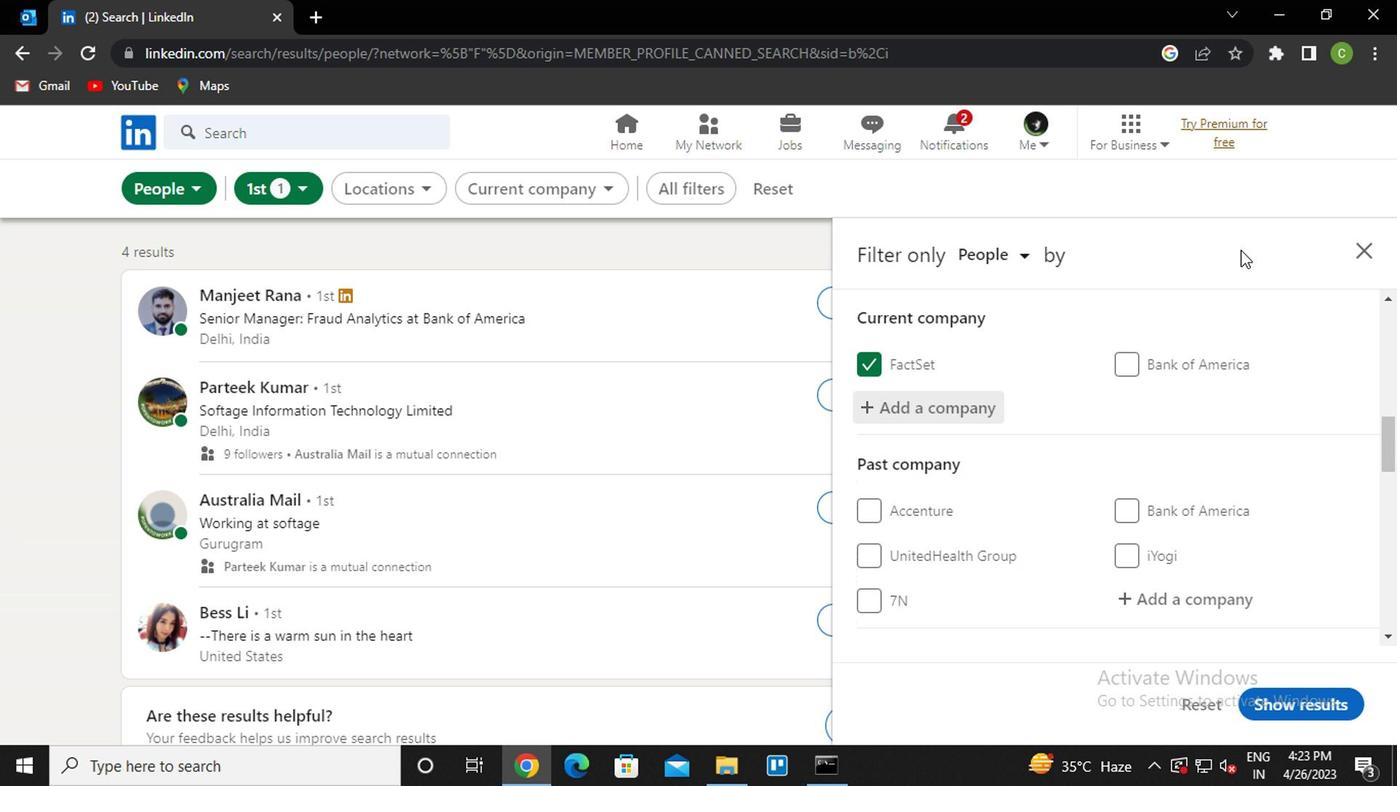 
Action: Mouse moved to (1236, 252)
Screenshot: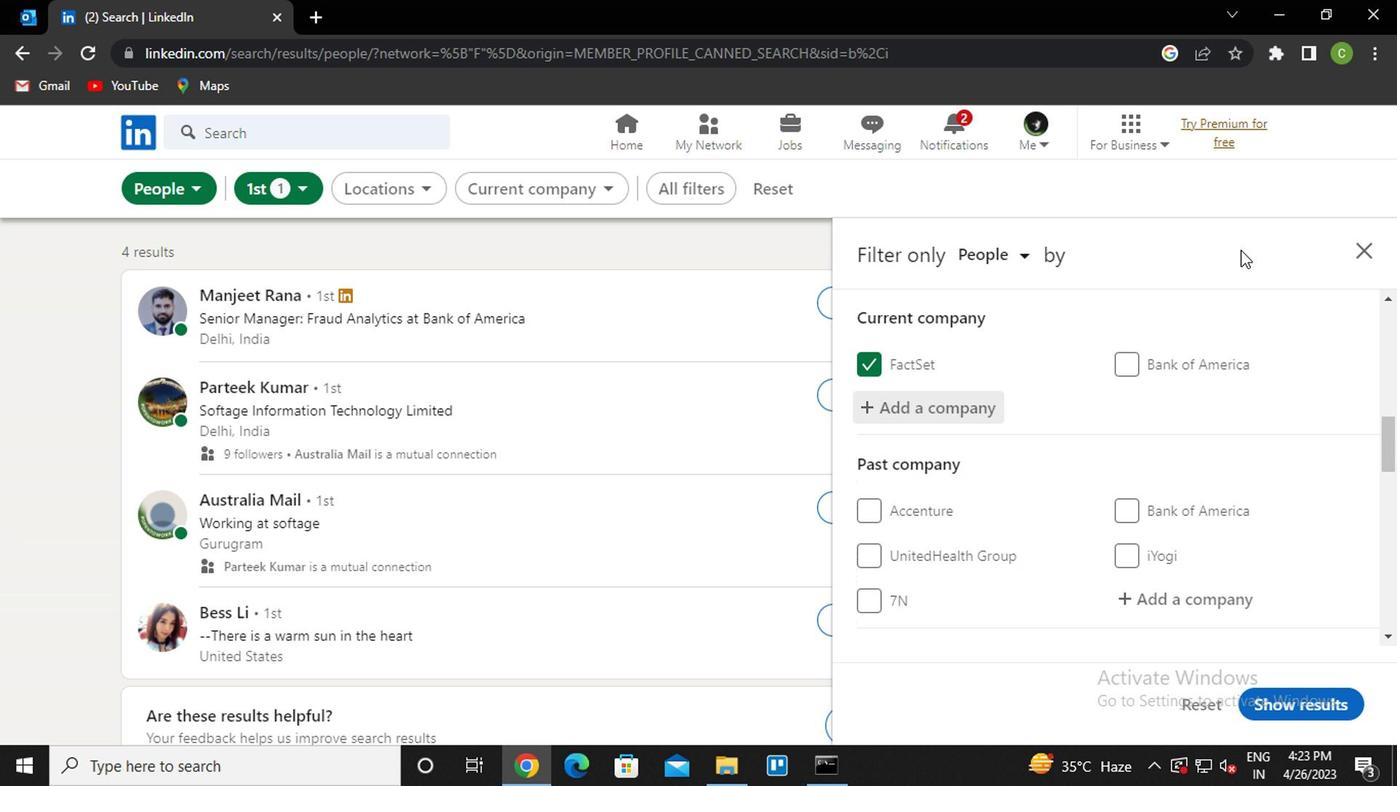 
Action: Mouse scrolled (1236, 251) with delta (0, 0)
Screenshot: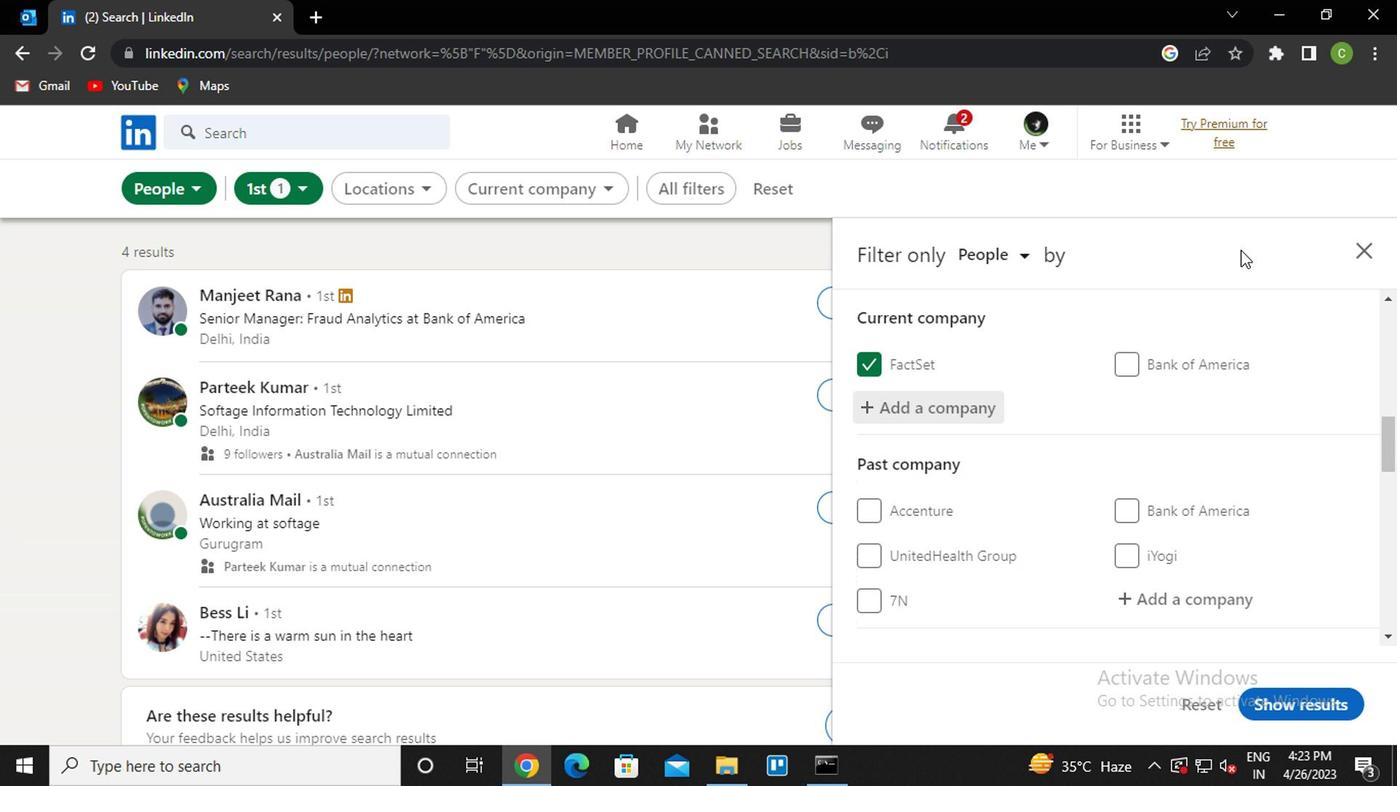 
Action: Mouse moved to (1232, 259)
Screenshot: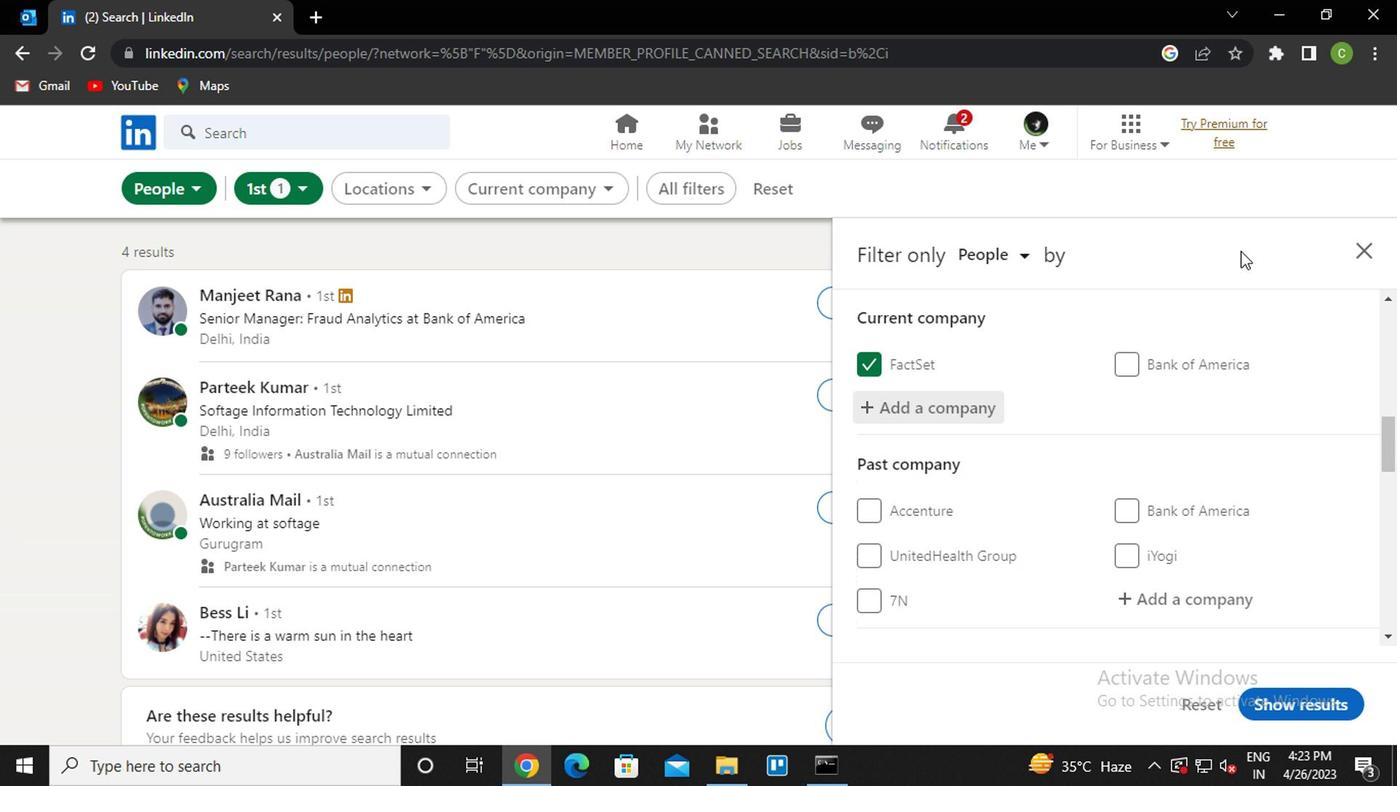 
Action: Mouse scrolled (1232, 259) with delta (0, 0)
Screenshot: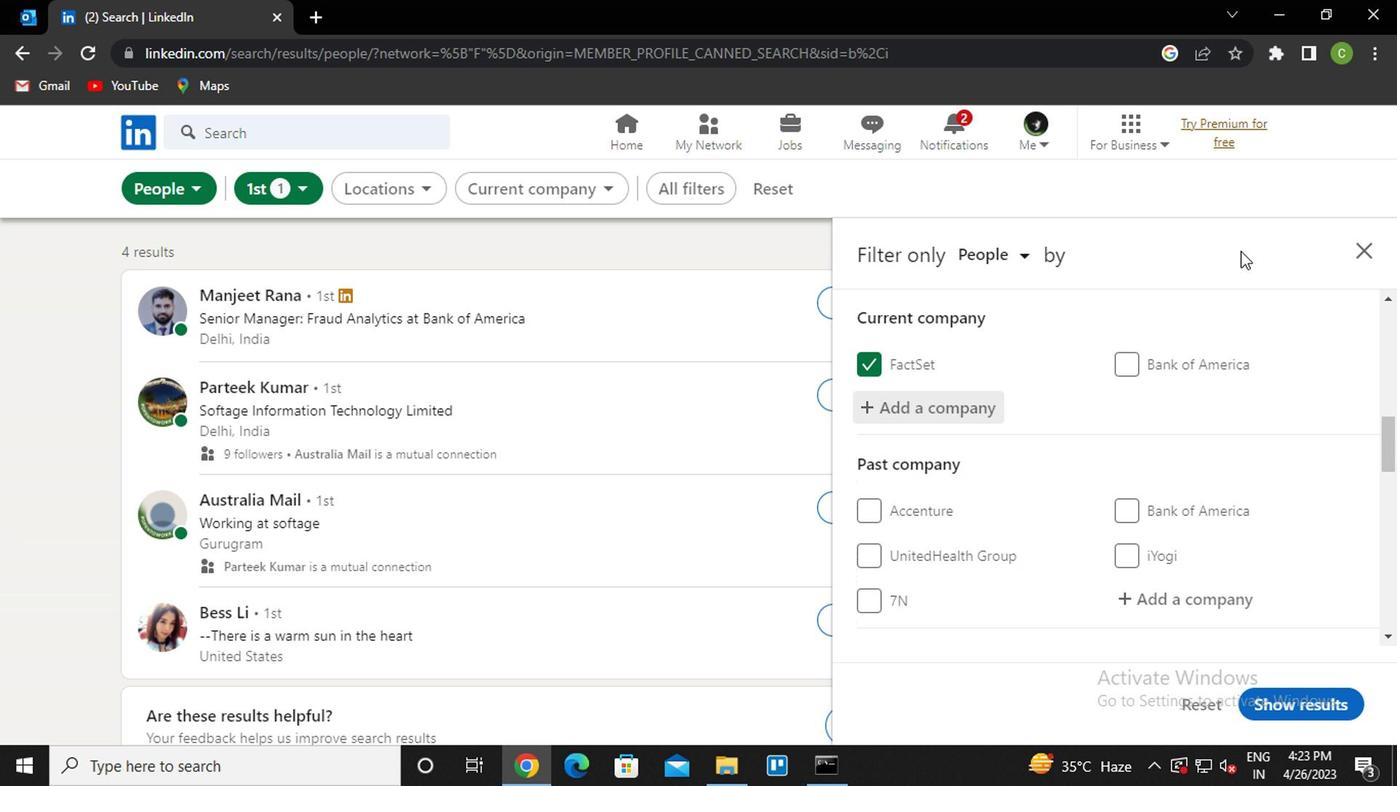 
Action: Mouse moved to (1176, 334)
Screenshot: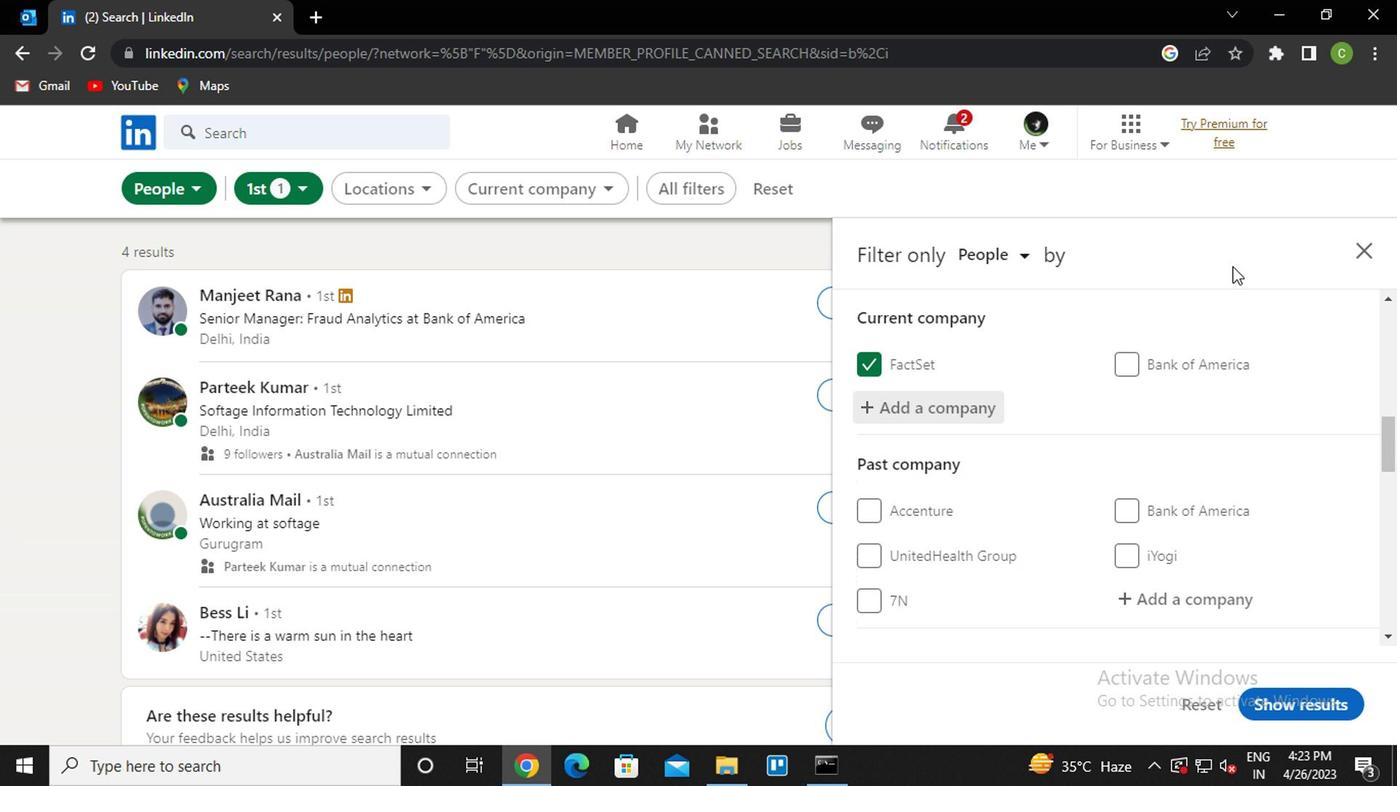 
Action: Mouse scrolled (1176, 334) with delta (0, 0)
Screenshot: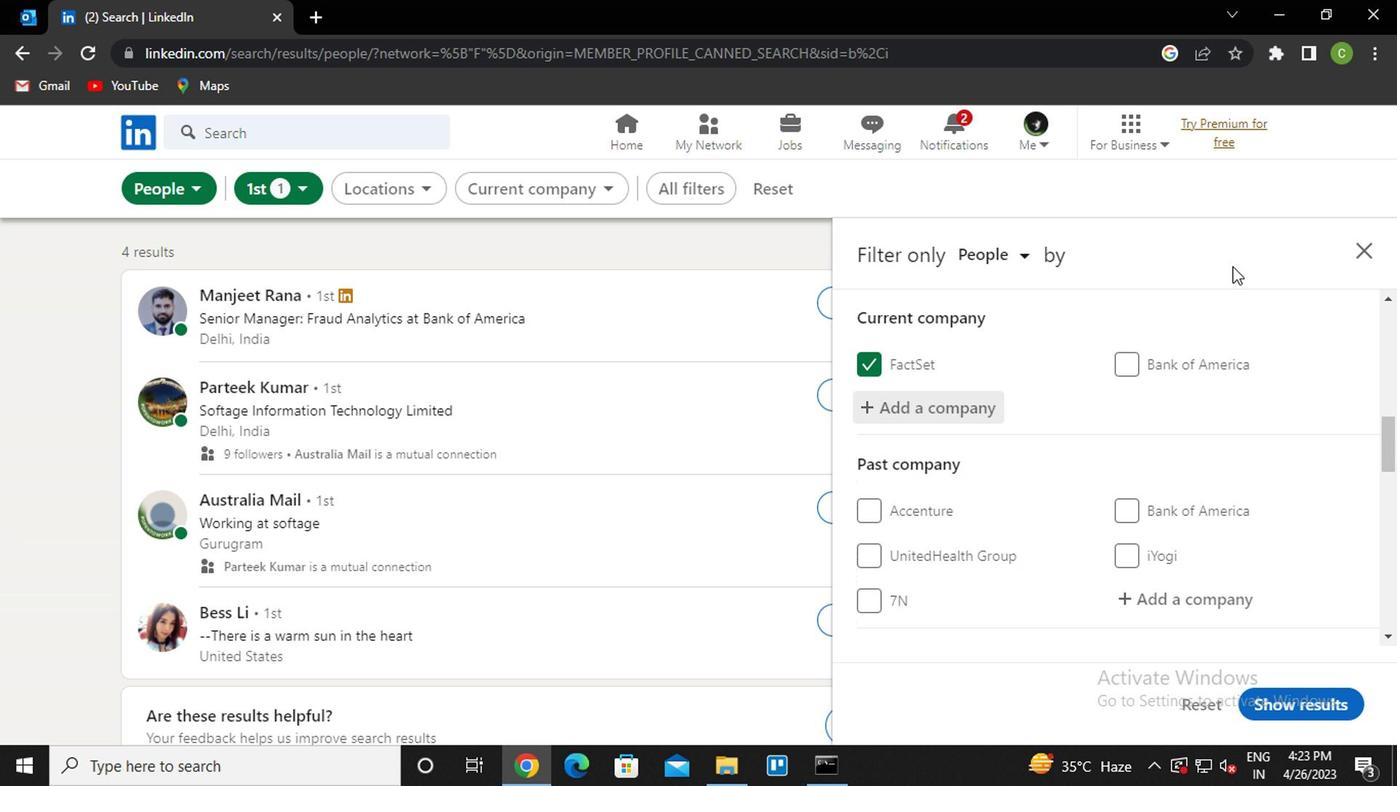 
Action: Mouse moved to (1134, 368)
Screenshot: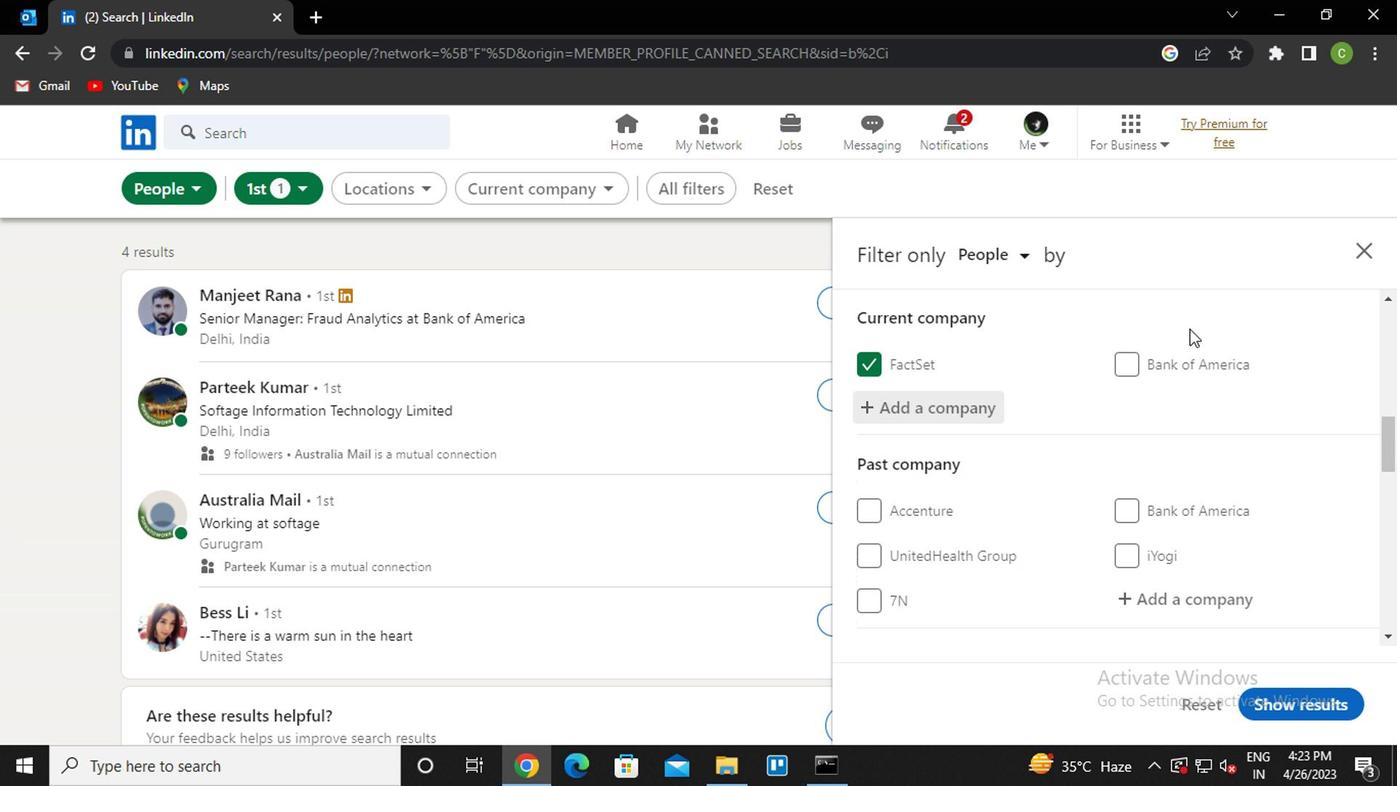 
Action: Mouse scrolled (1134, 366) with delta (0, -1)
Screenshot: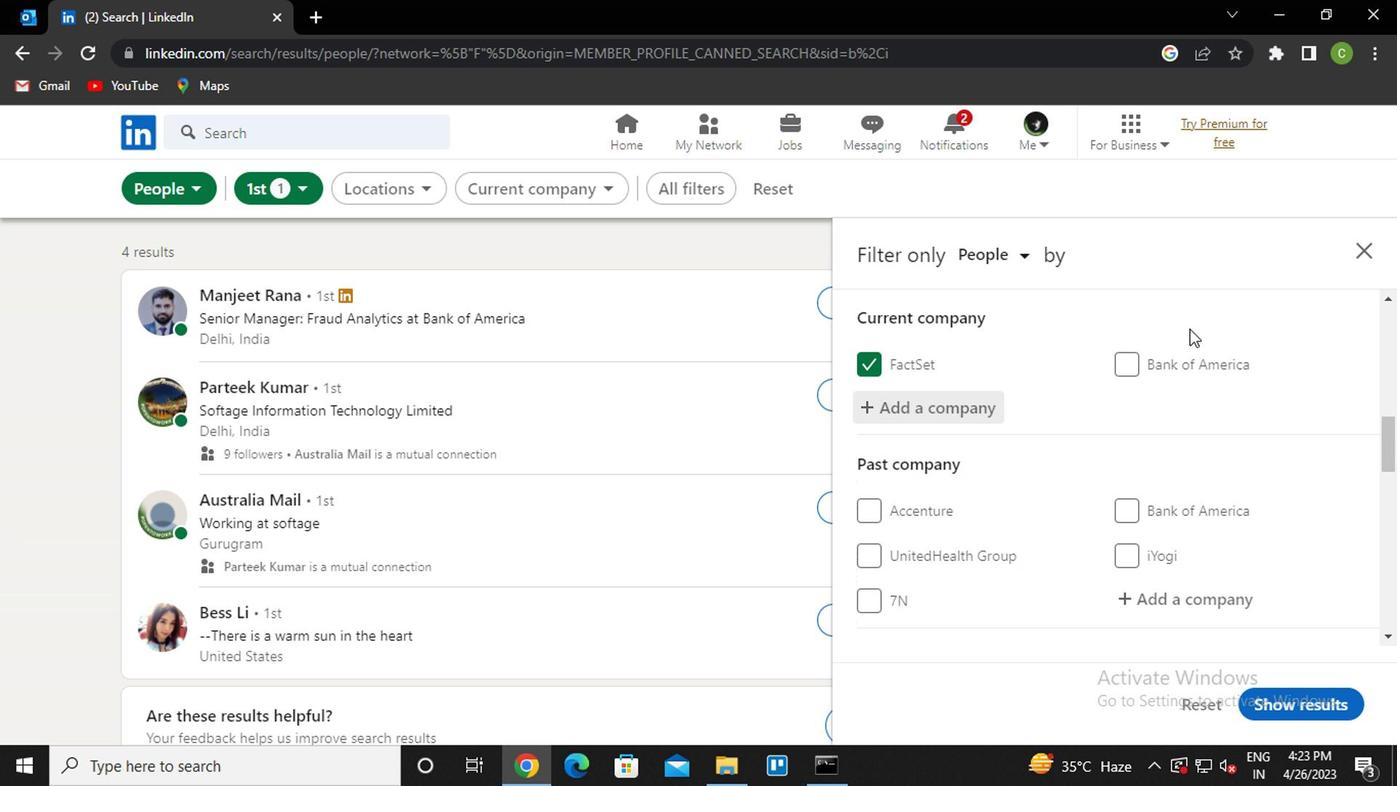 
Action: Mouse moved to (1110, 400)
Screenshot: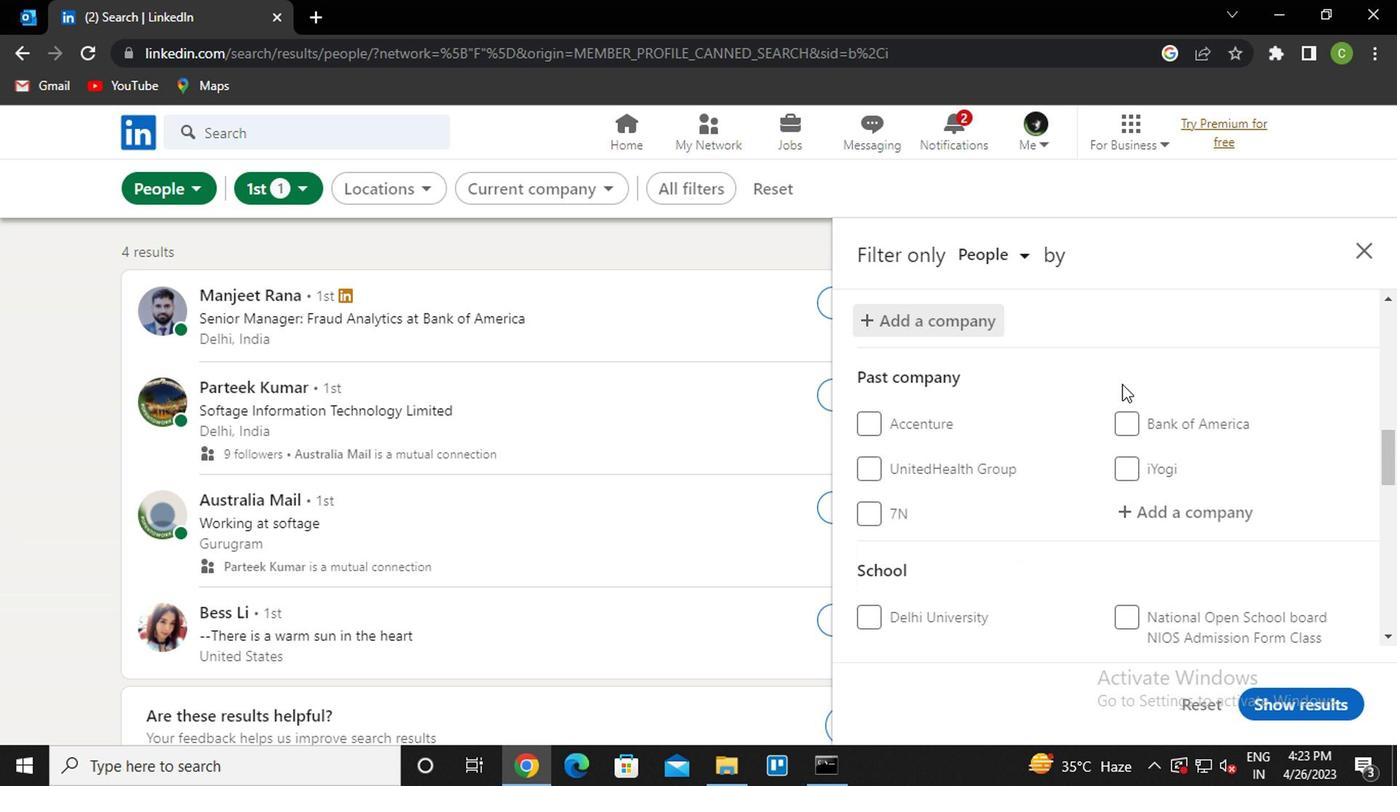 
Action: Mouse scrolled (1110, 399) with delta (0, 0)
Screenshot: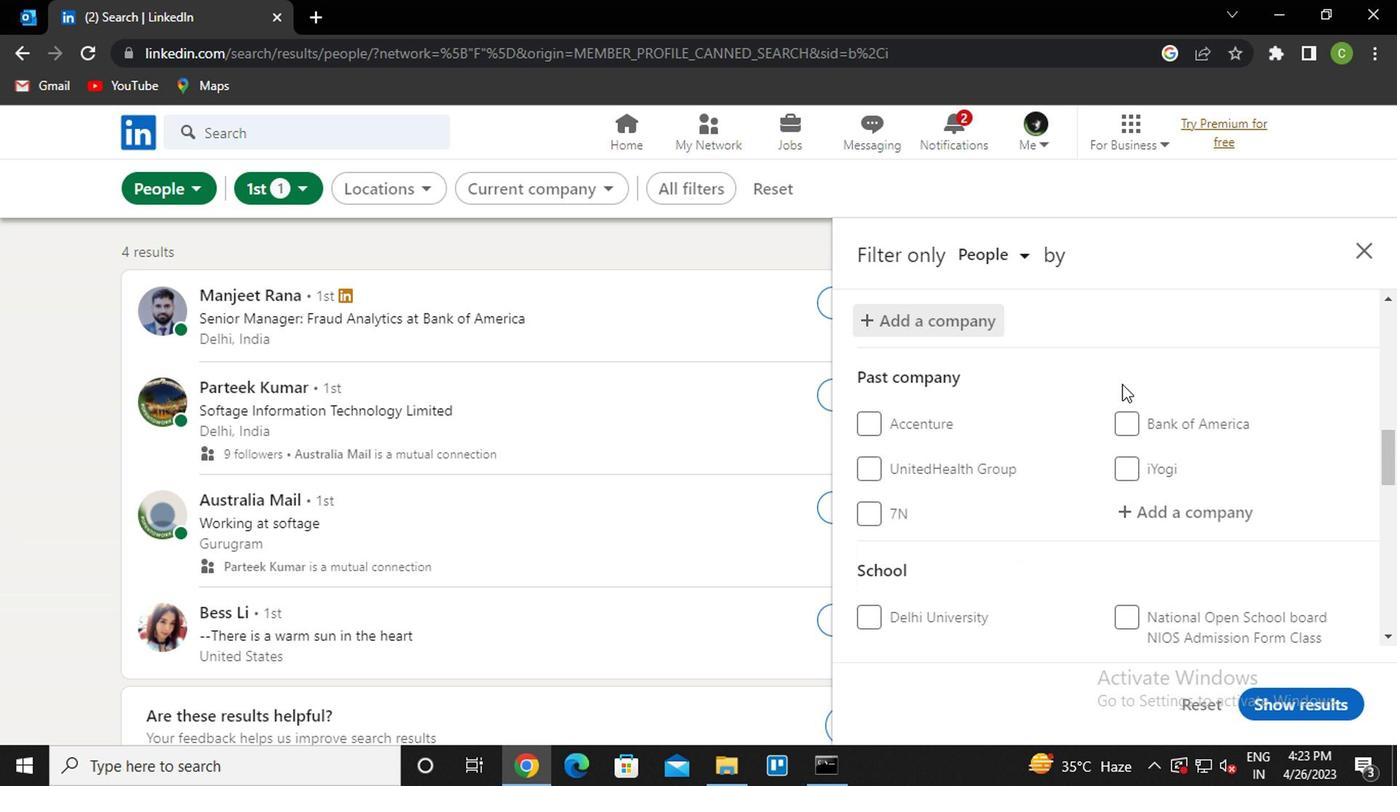 
Action: Mouse moved to (914, 533)
Screenshot: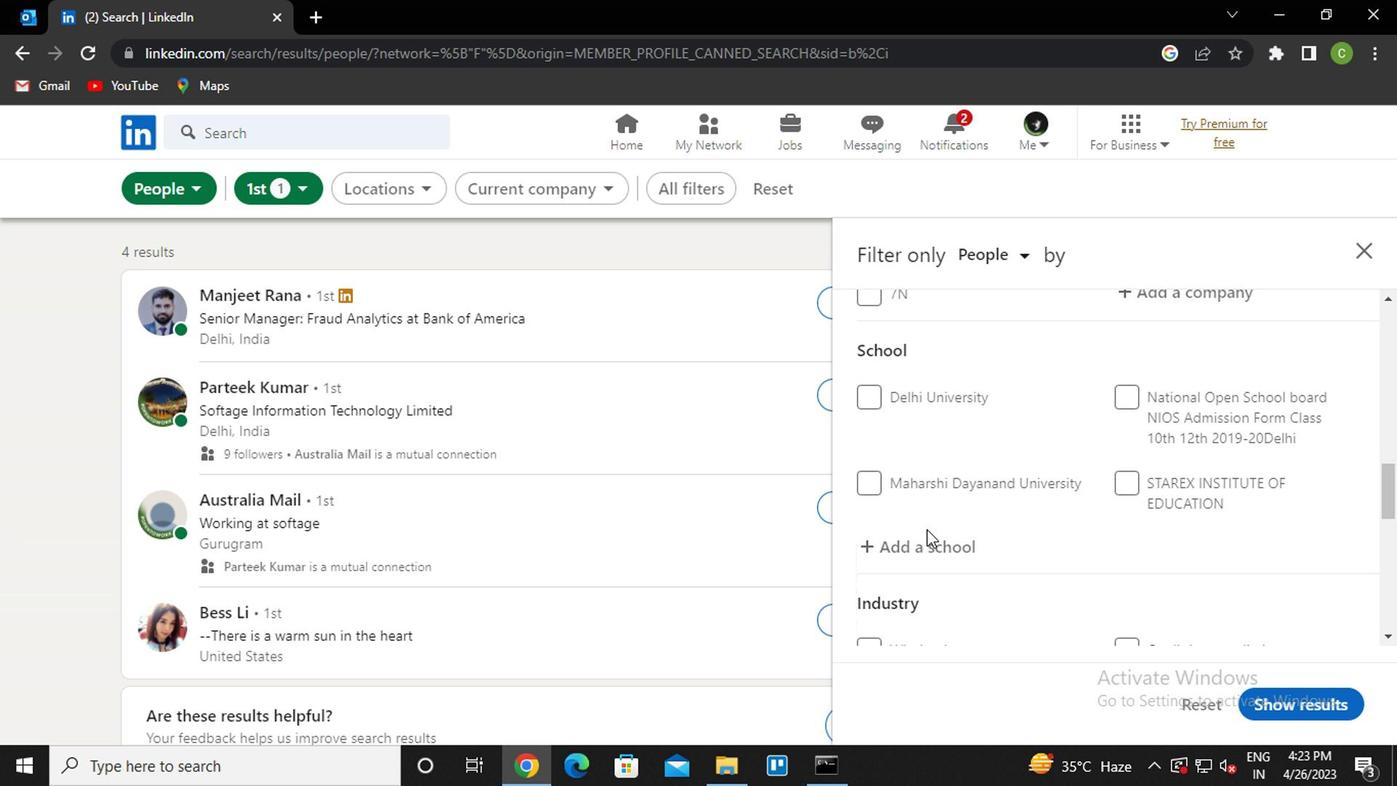 
Action: Mouse pressed left at (914, 533)
Screenshot: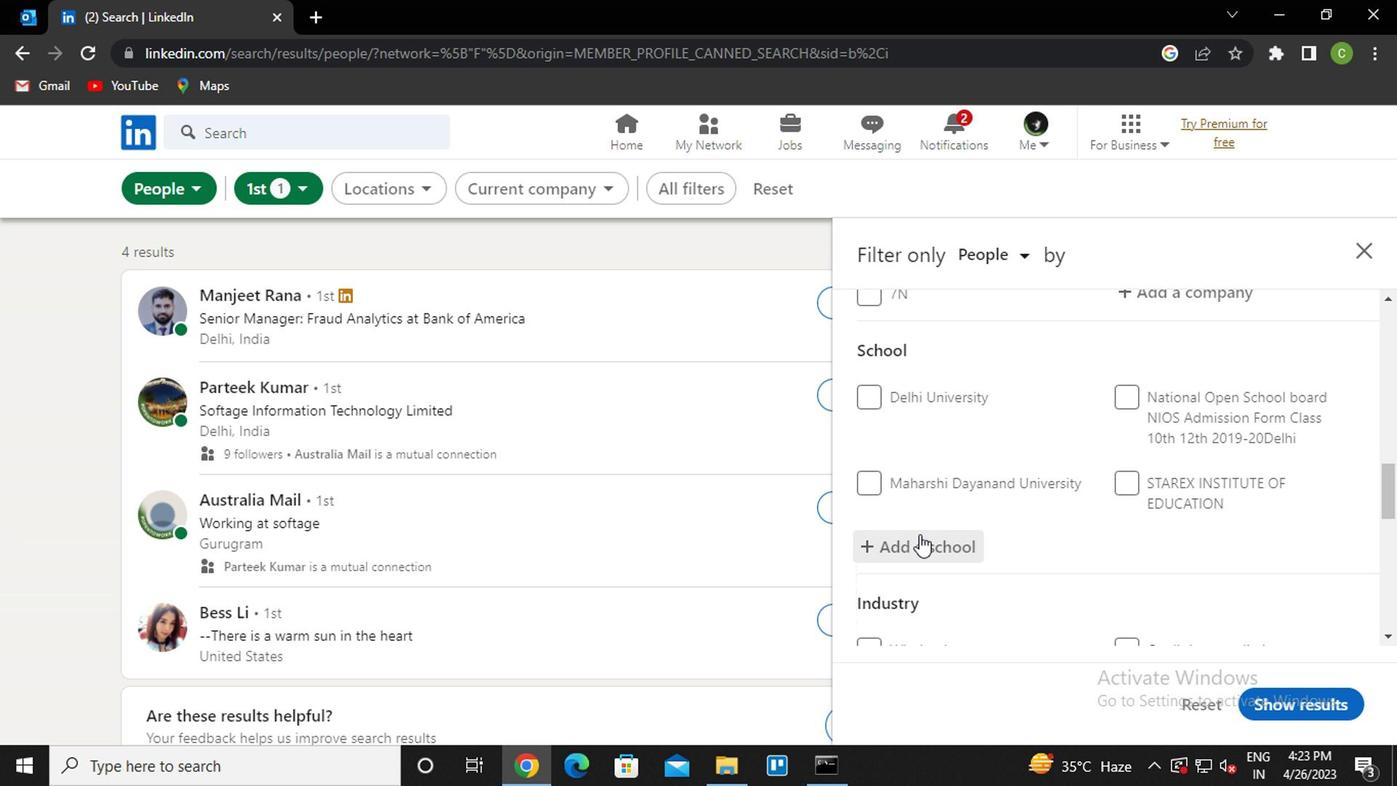 
Action: Mouse moved to (919, 533)
Screenshot: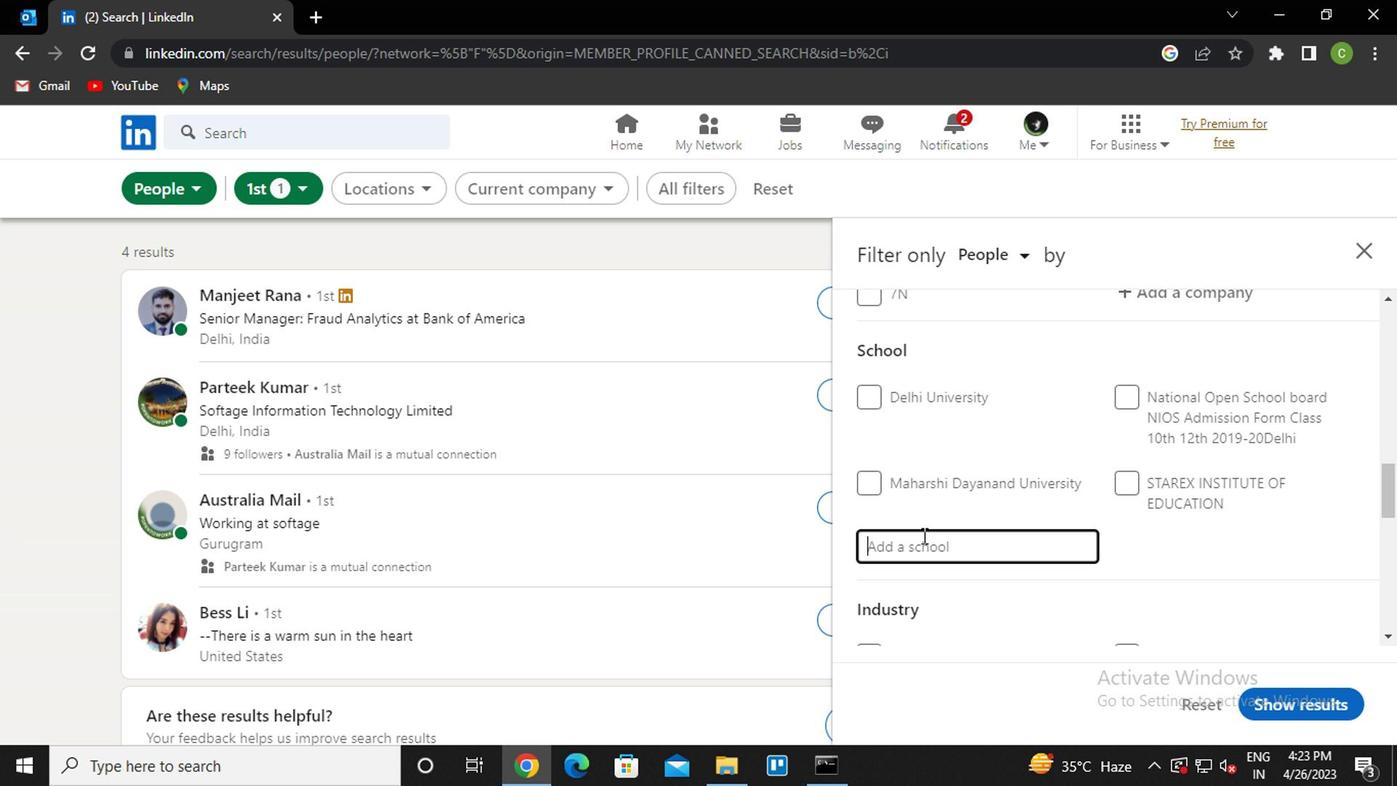 
Action: Key pressed <Key.caps_lock>RV<Key.space>I<Key.caps_lock>NST<Key.down><Key.enter>
Screenshot: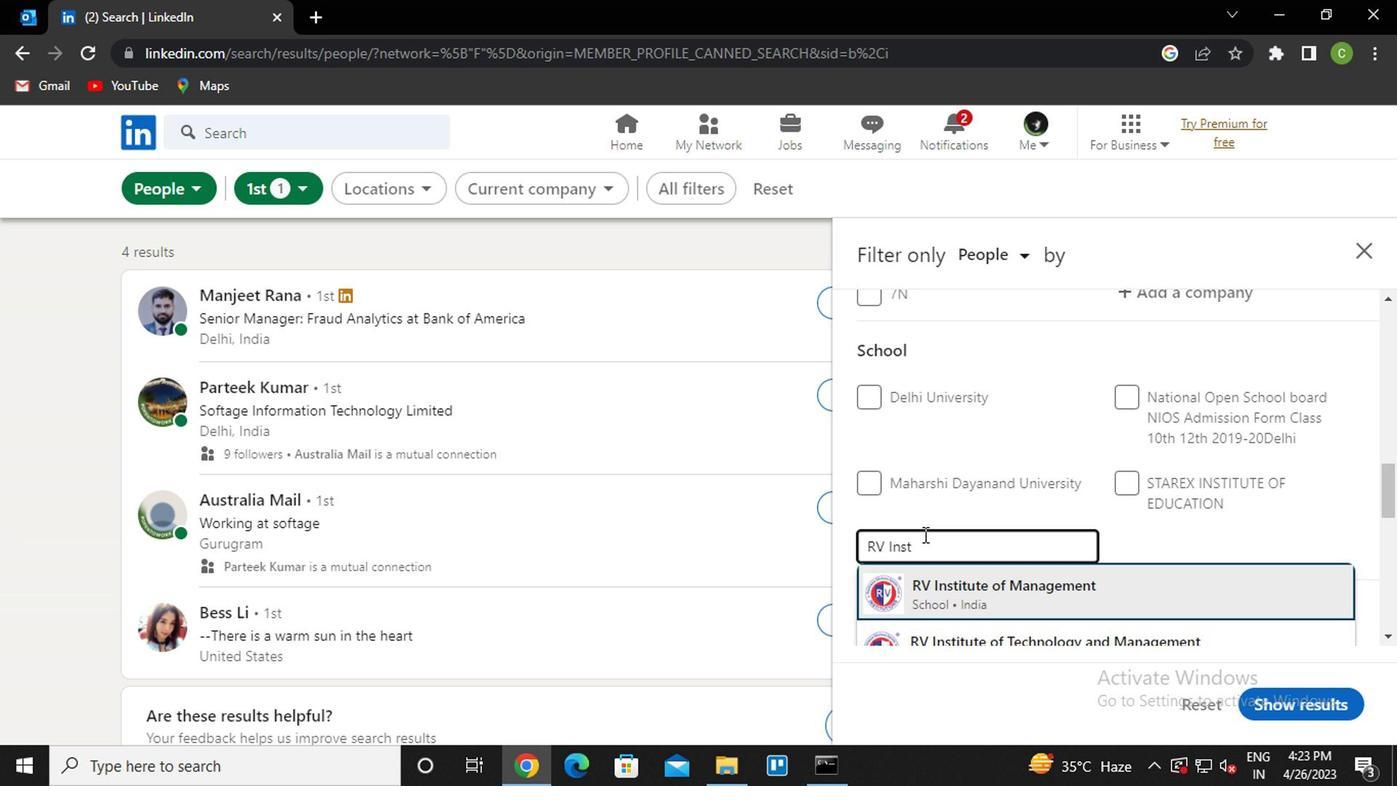 
Action: Mouse moved to (1019, 505)
Screenshot: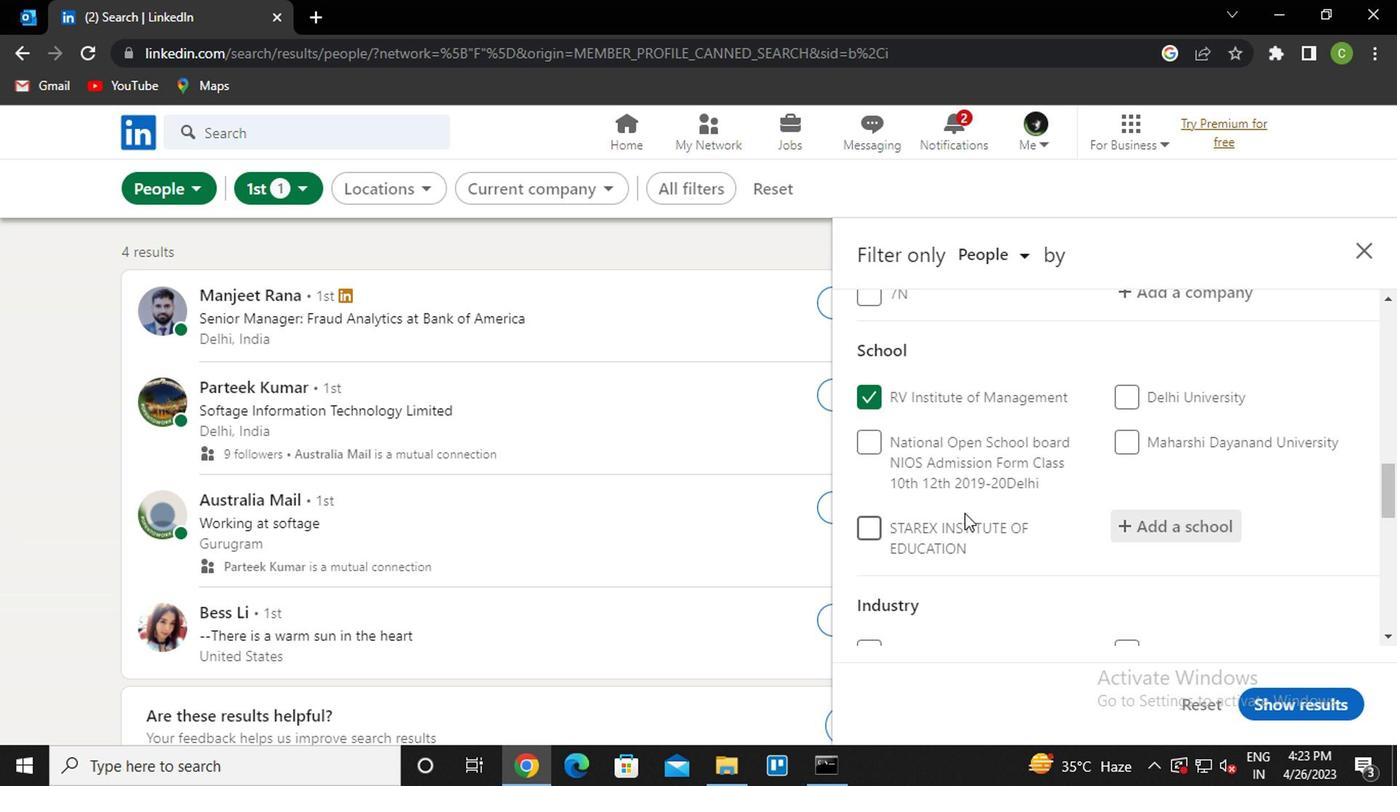 
Action: Mouse scrolled (1019, 505) with delta (0, 0)
Screenshot: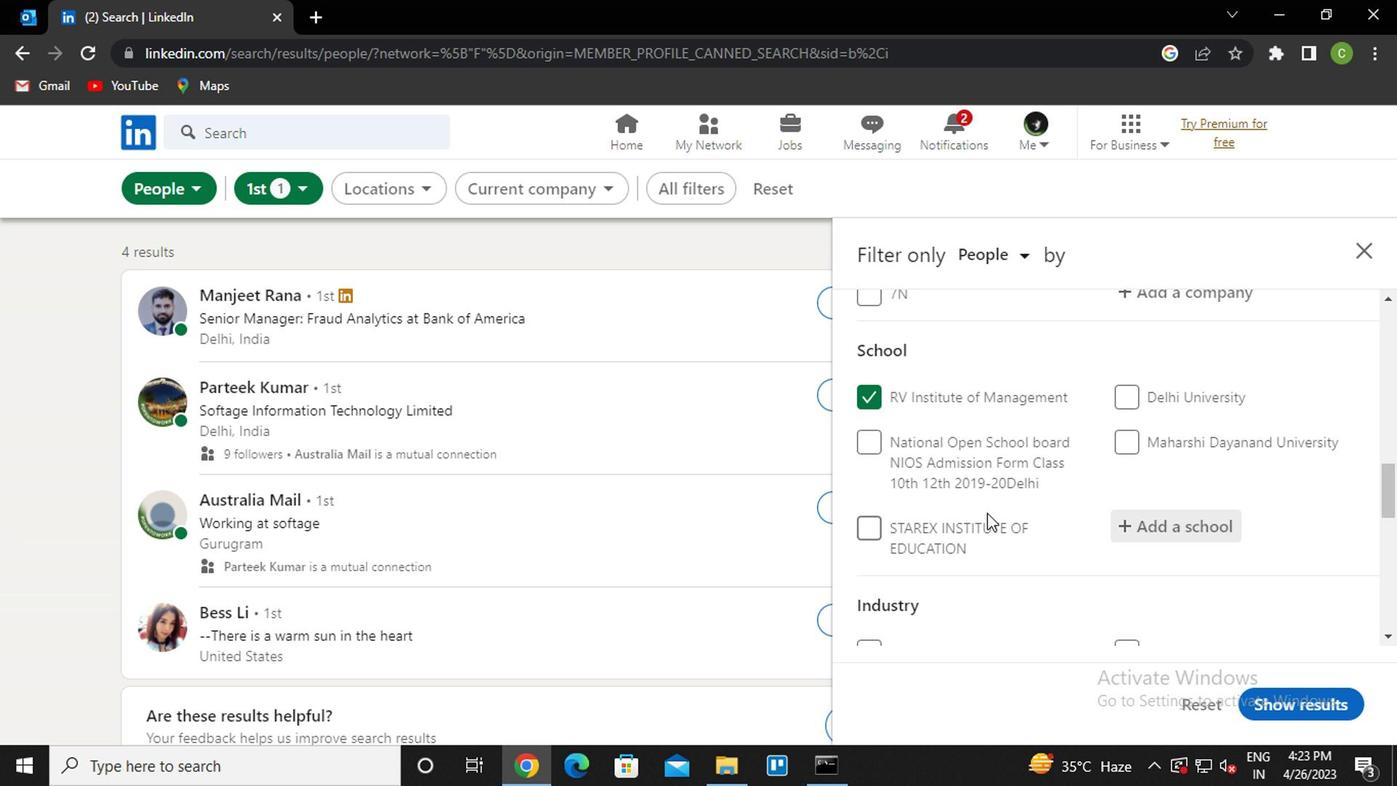
Action: Mouse moved to (1020, 505)
Screenshot: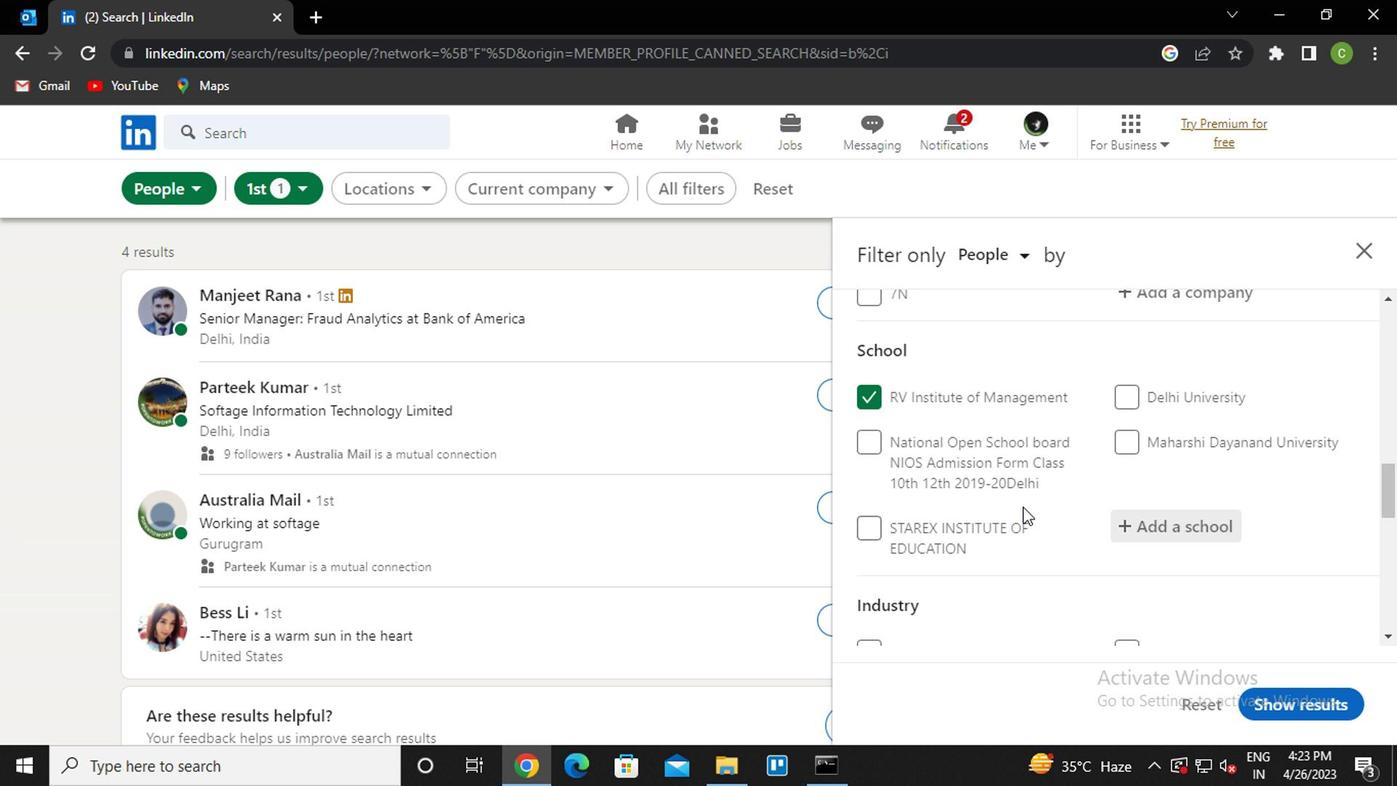 
Action: Mouse scrolled (1020, 503) with delta (0, -1)
Screenshot: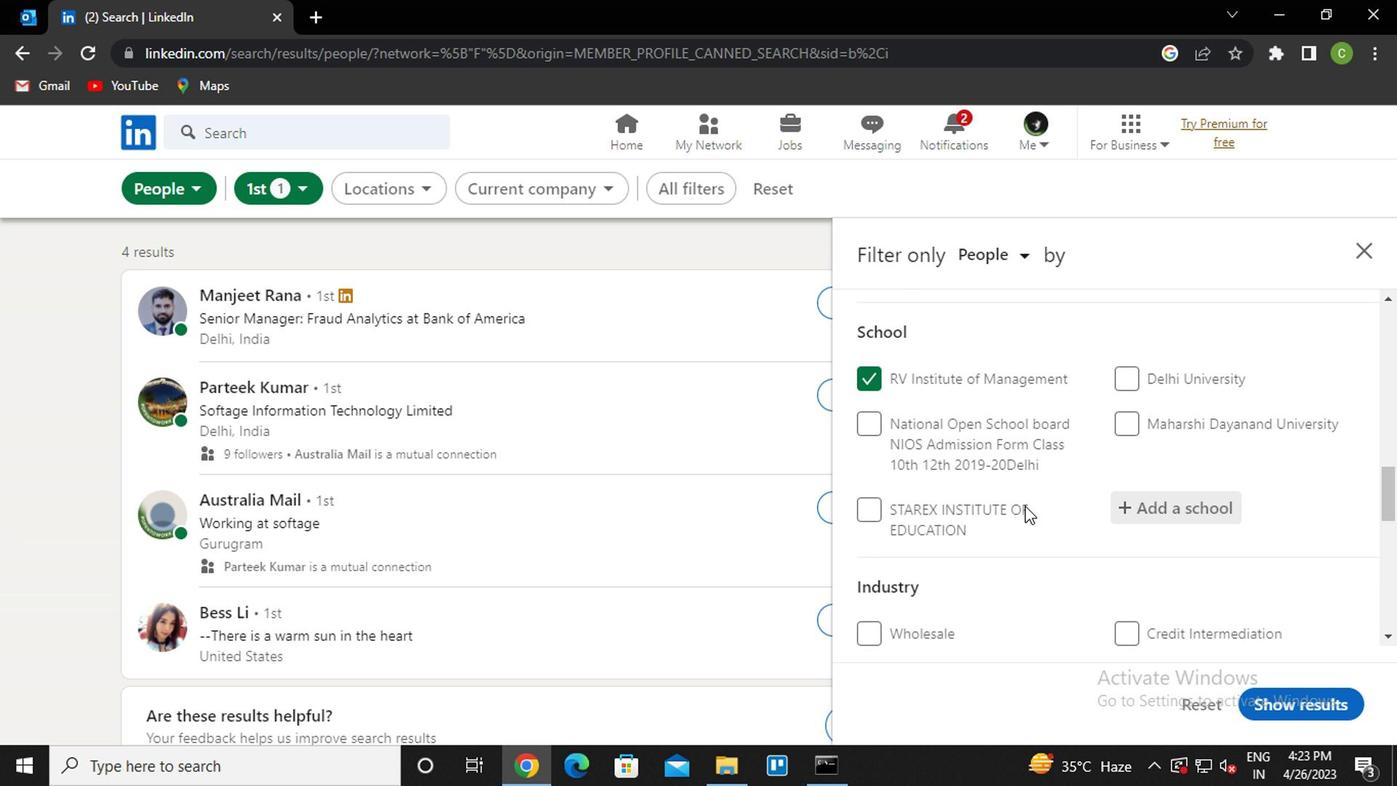 
Action: Mouse scrolled (1020, 503) with delta (0, -1)
Screenshot: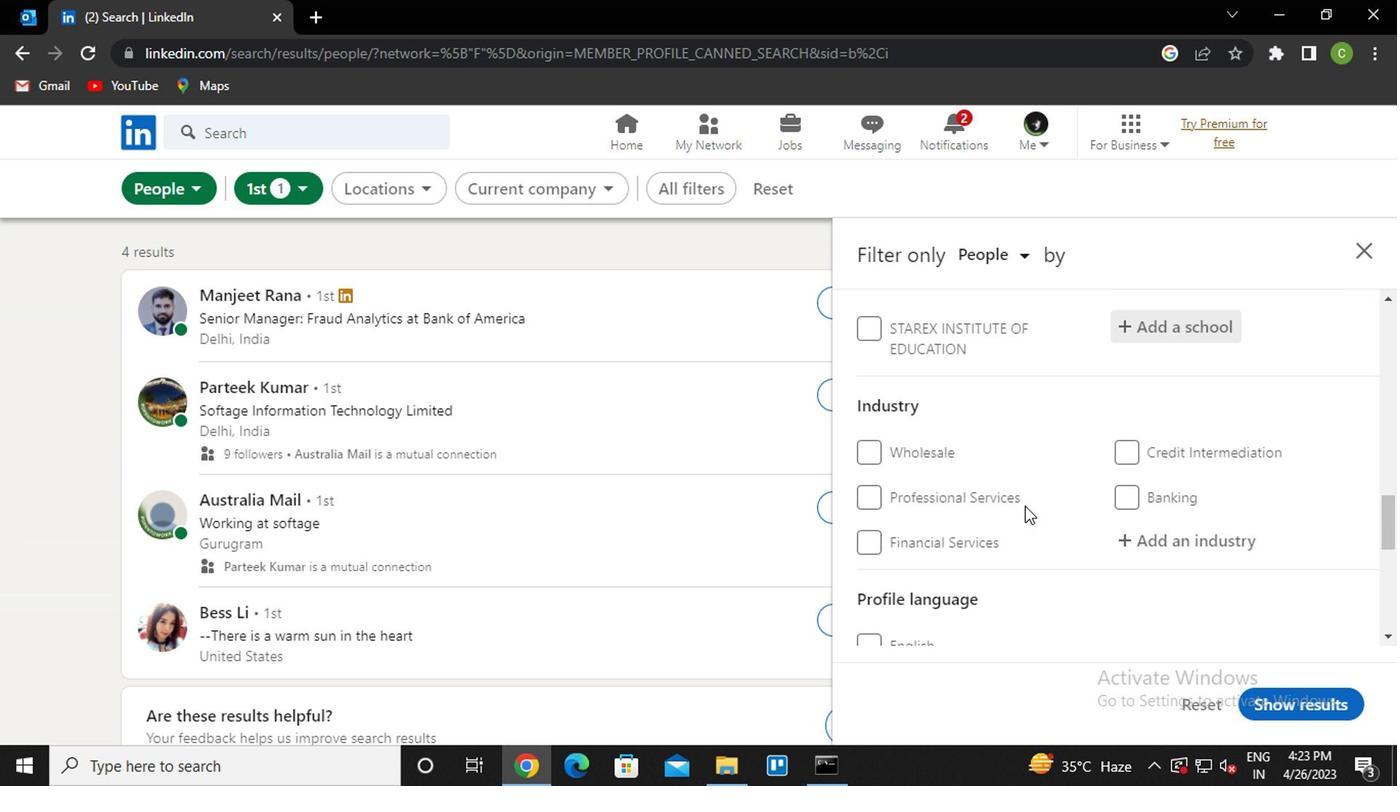 
Action: Mouse moved to (1132, 431)
Screenshot: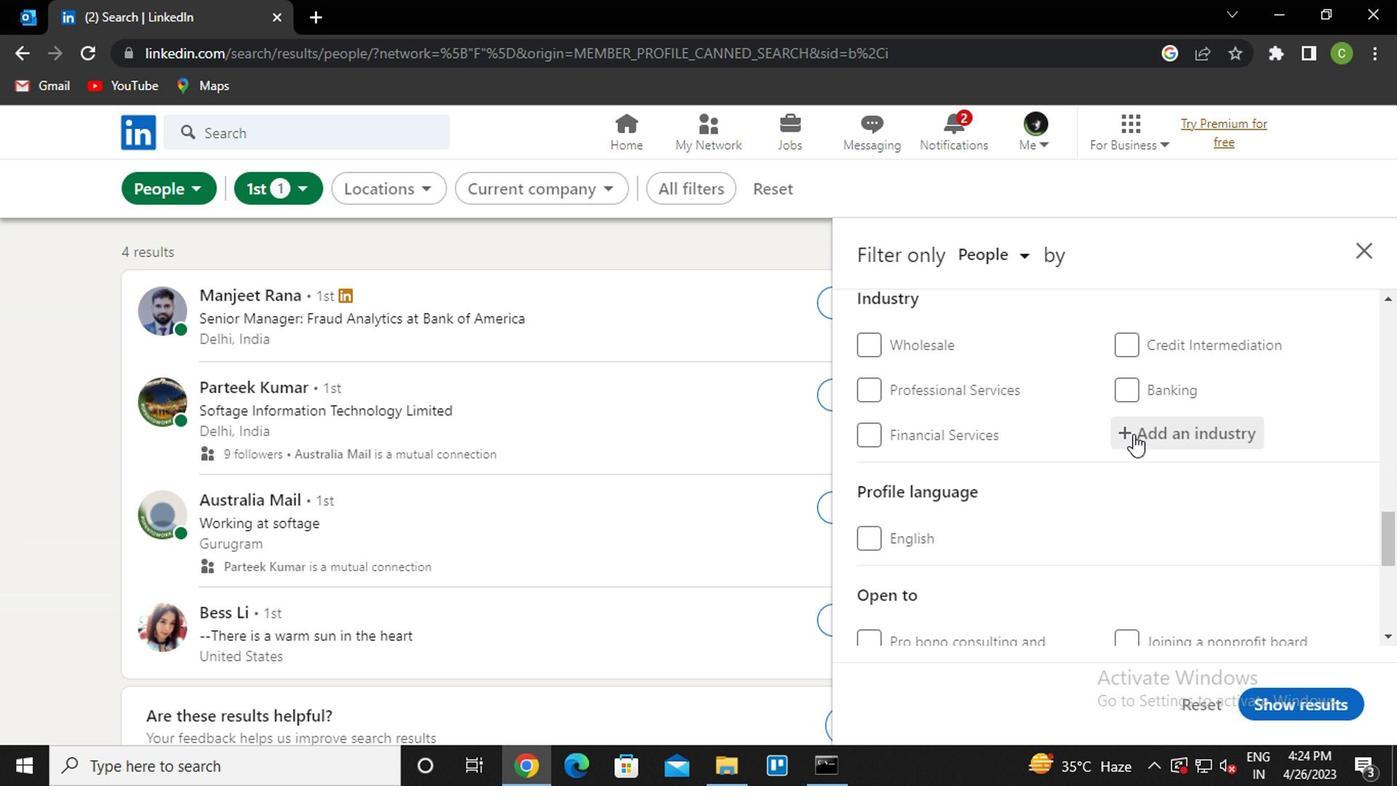 
Action: Mouse pressed left at (1132, 431)
Screenshot: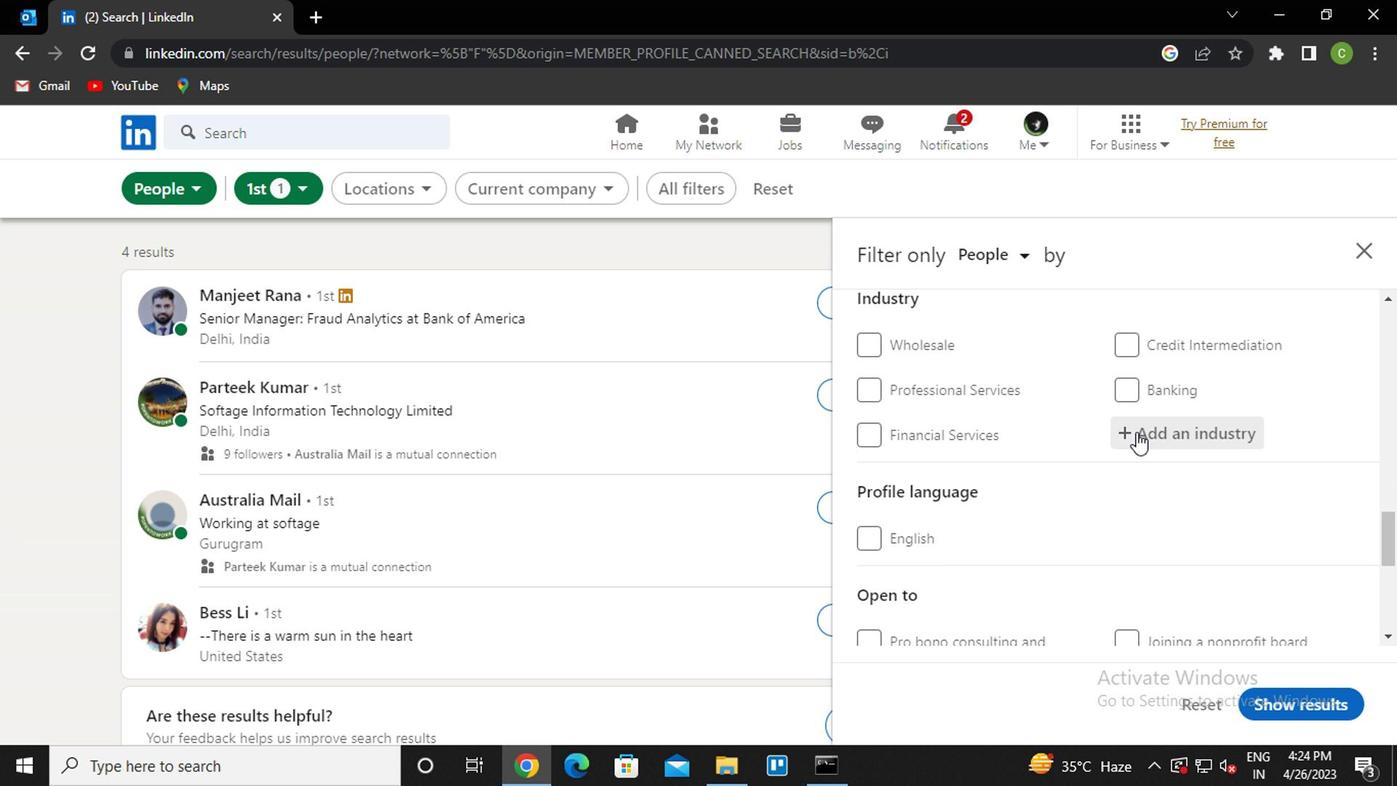 
Action: Key pressed S<Key.caps_lock>HU<Key.backspace><Key.backspace><Key.backspace>S<Key.caps_lock>HUTTLE<Key.down><Key.enter>
Screenshot: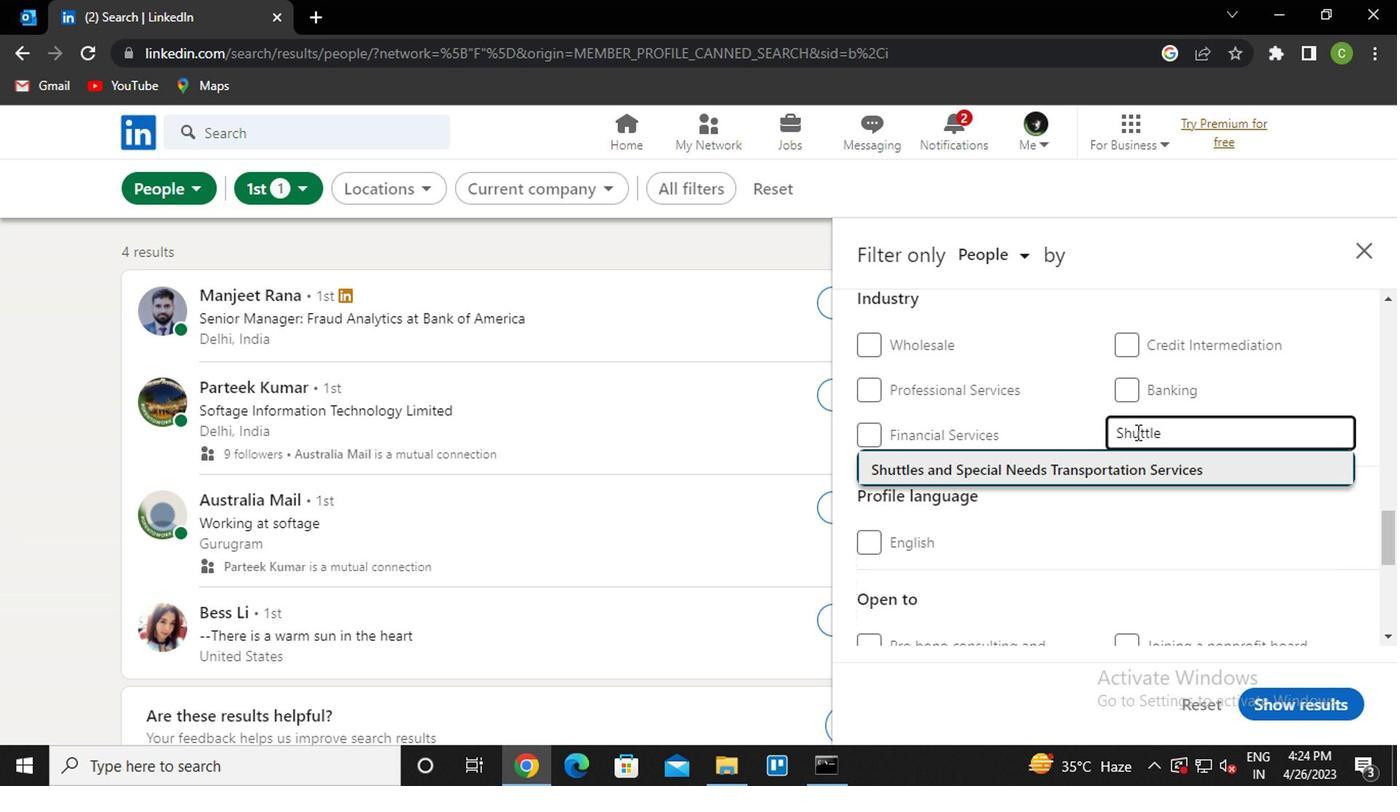 
Action: Mouse scrolled (1132, 430) with delta (0, 0)
Screenshot: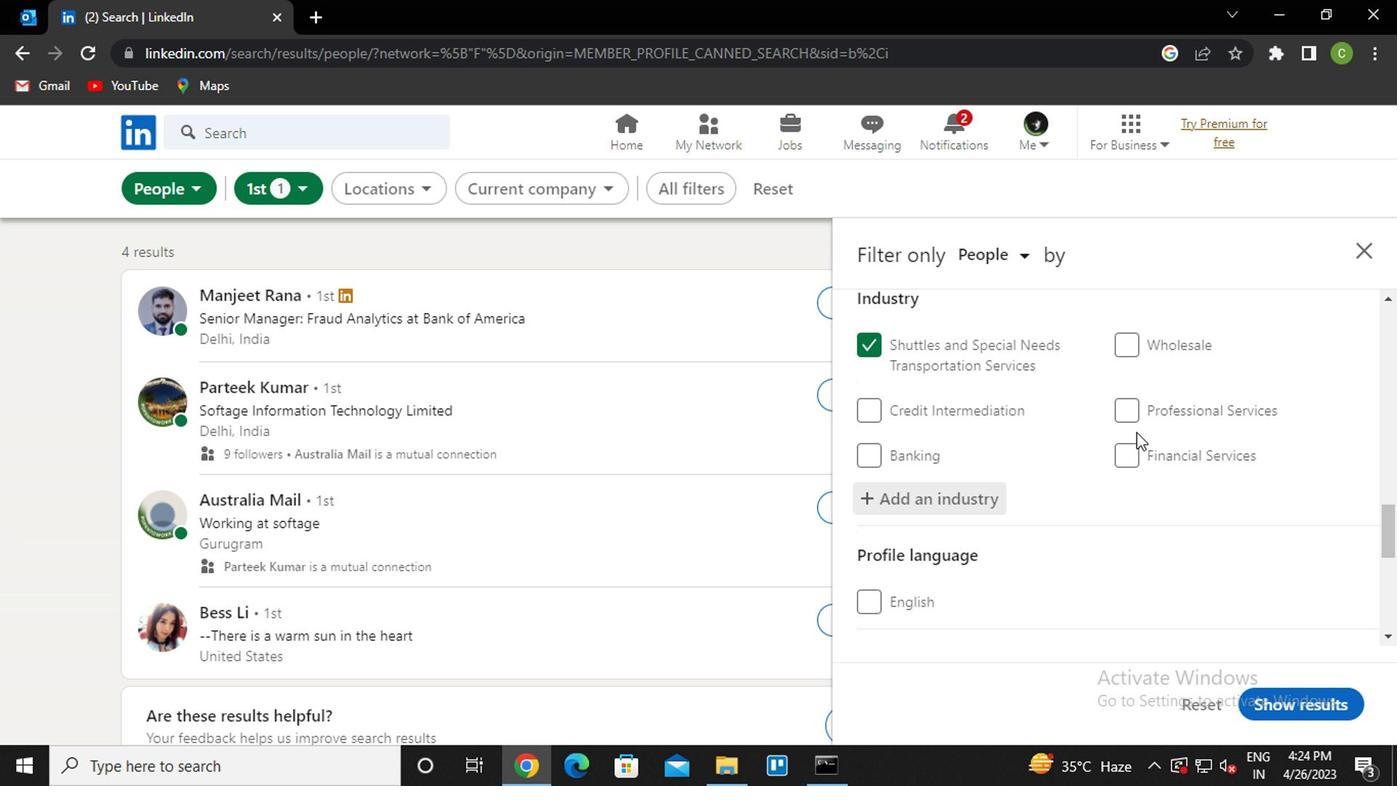 
Action: Mouse moved to (1125, 435)
Screenshot: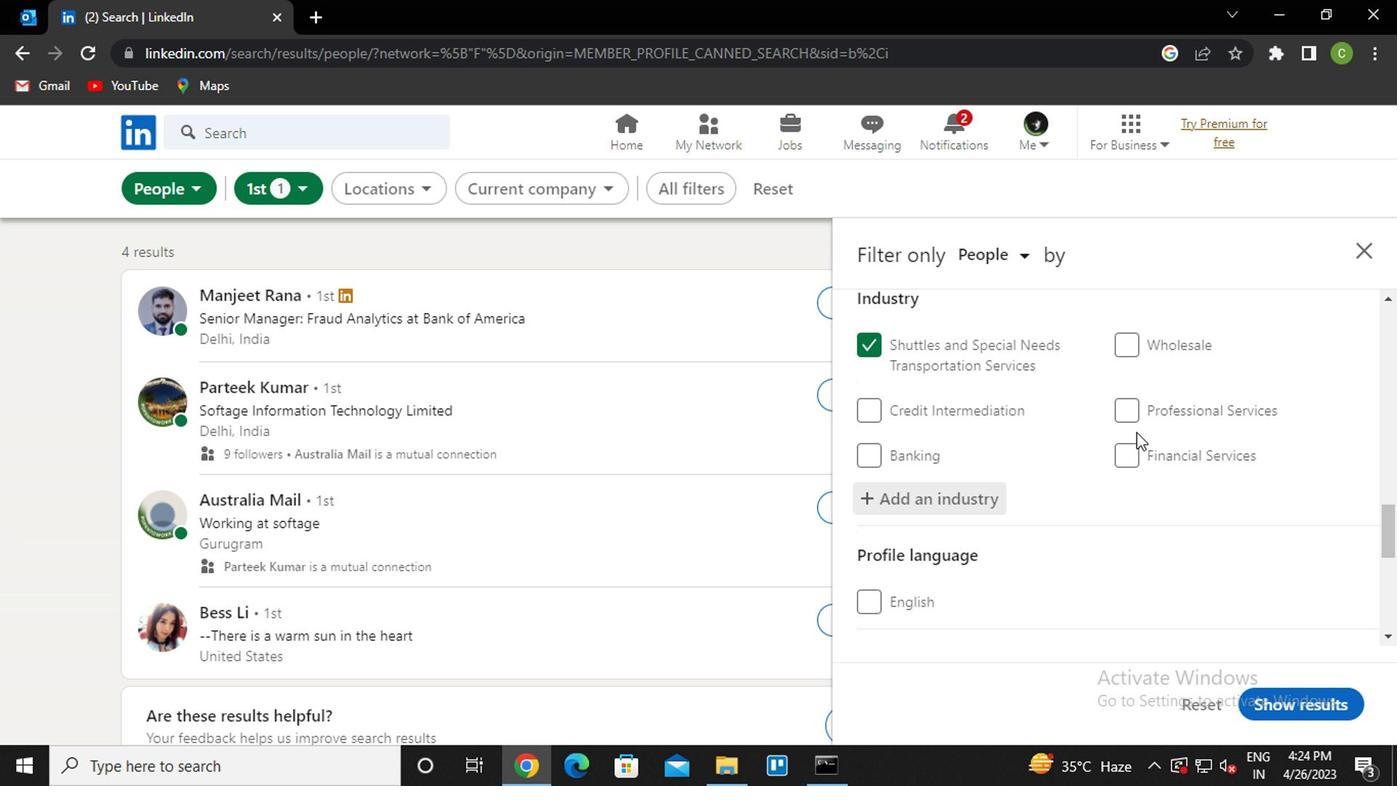 
Action: Mouse scrolled (1125, 435) with delta (0, 0)
Screenshot: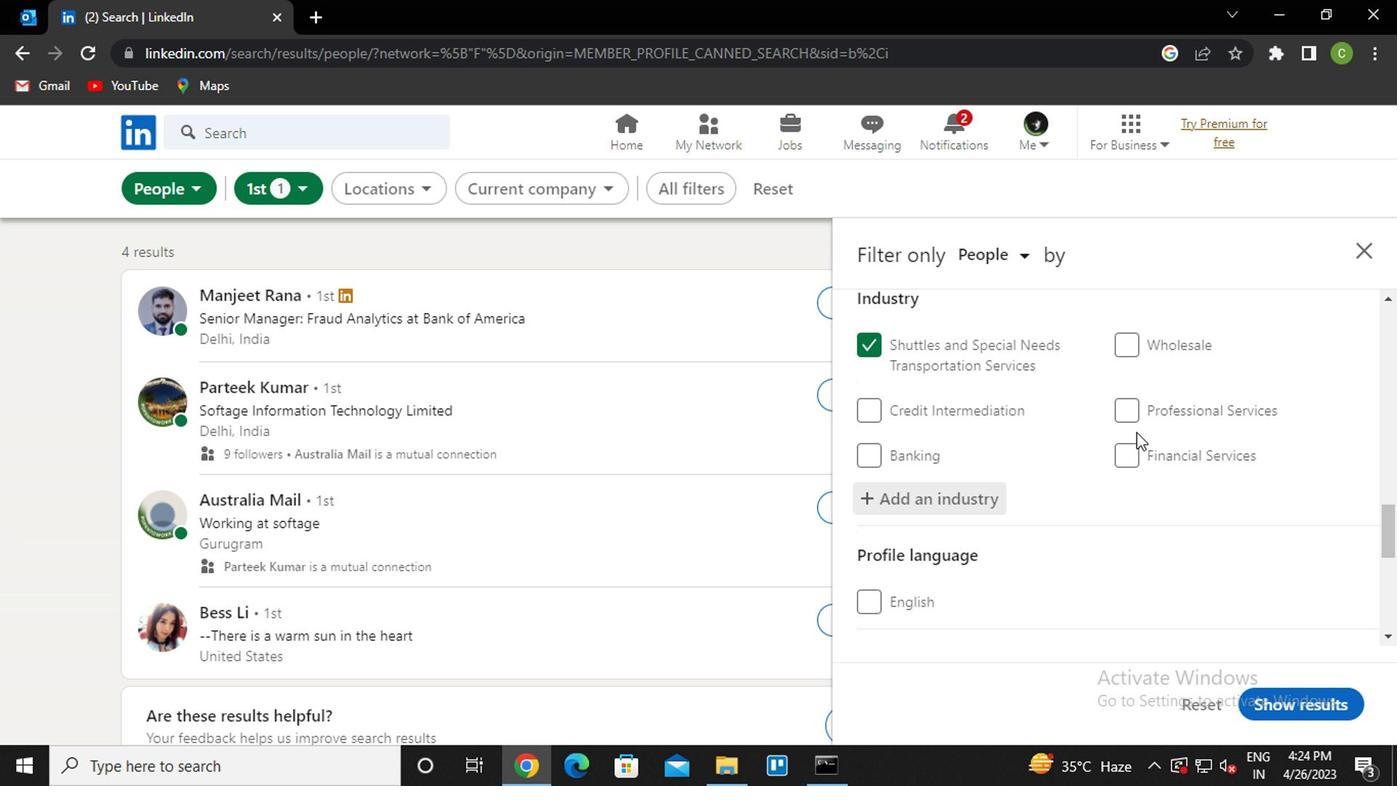 
Action: Mouse moved to (989, 484)
Screenshot: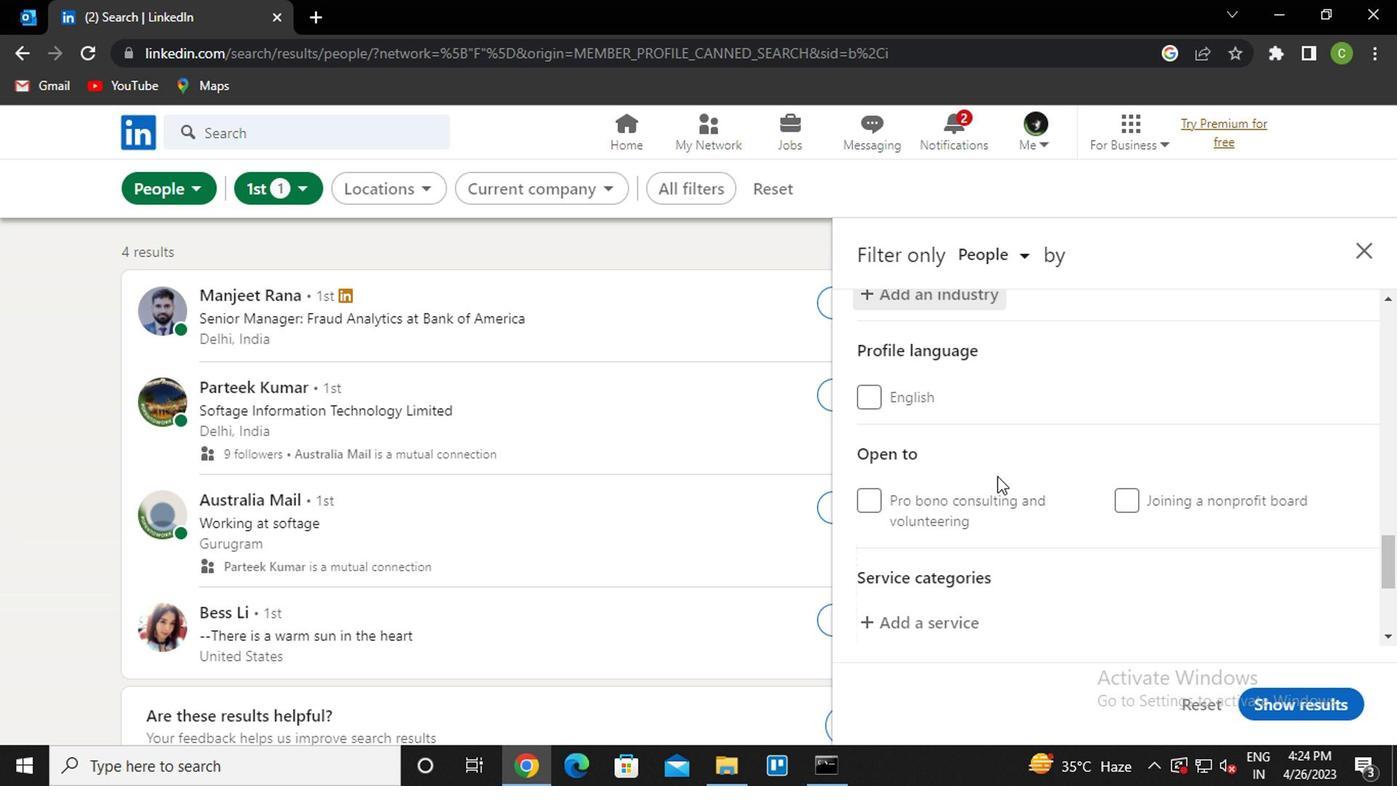 
Action: Mouse scrolled (989, 483) with delta (0, -1)
Screenshot: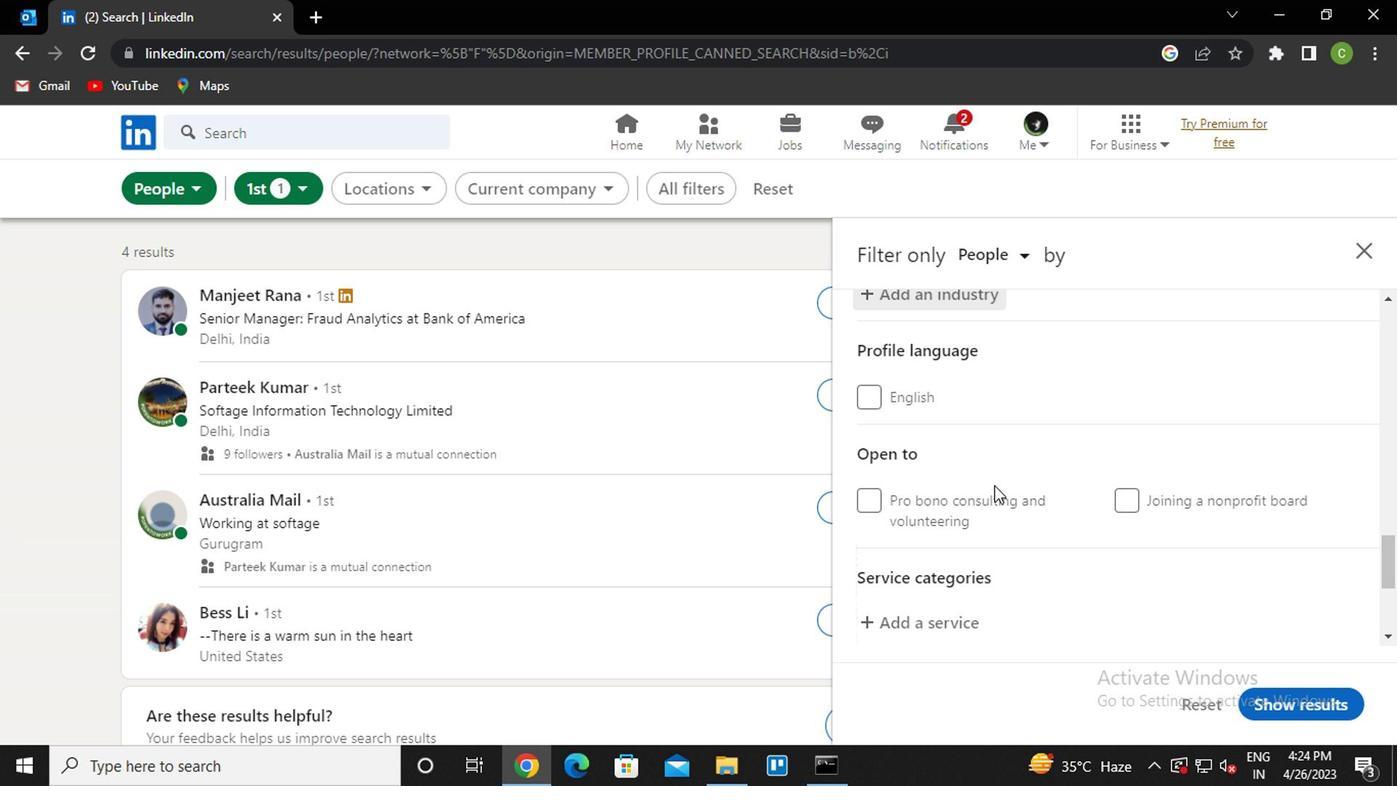 
Action: Mouse moved to (954, 526)
Screenshot: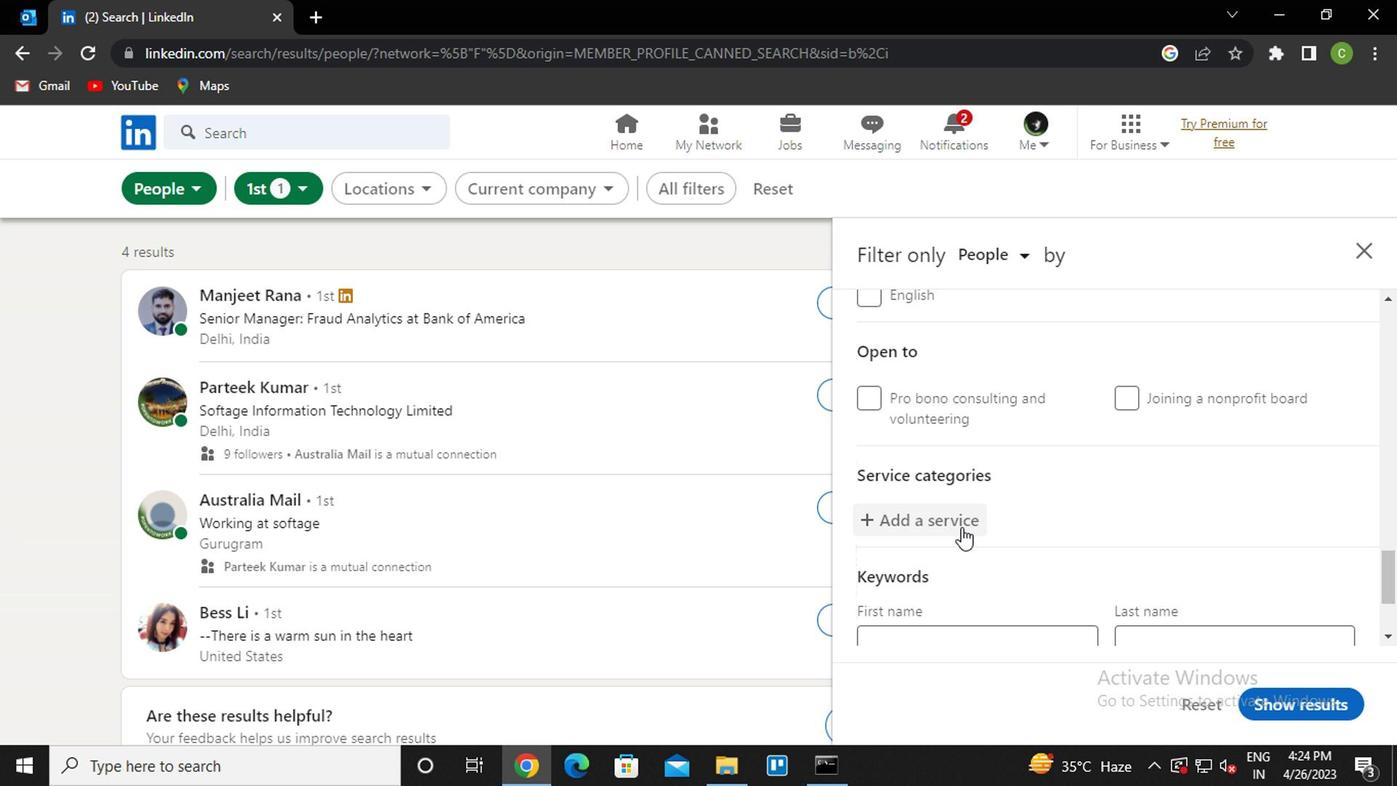 
Action: Mouse pressed left at (954, 526)
Screenshot: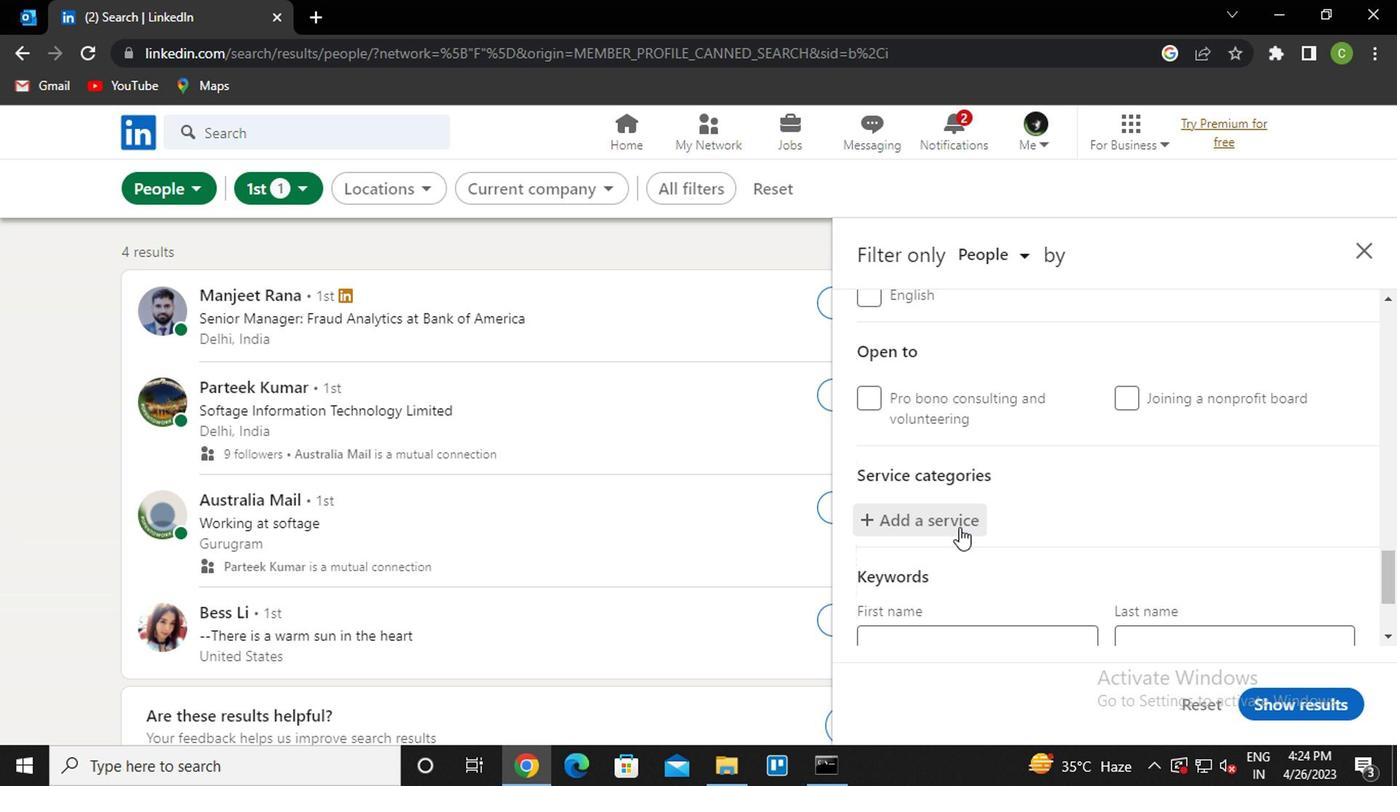 
Action: Mouse moved to (956, 524)
Screenshot: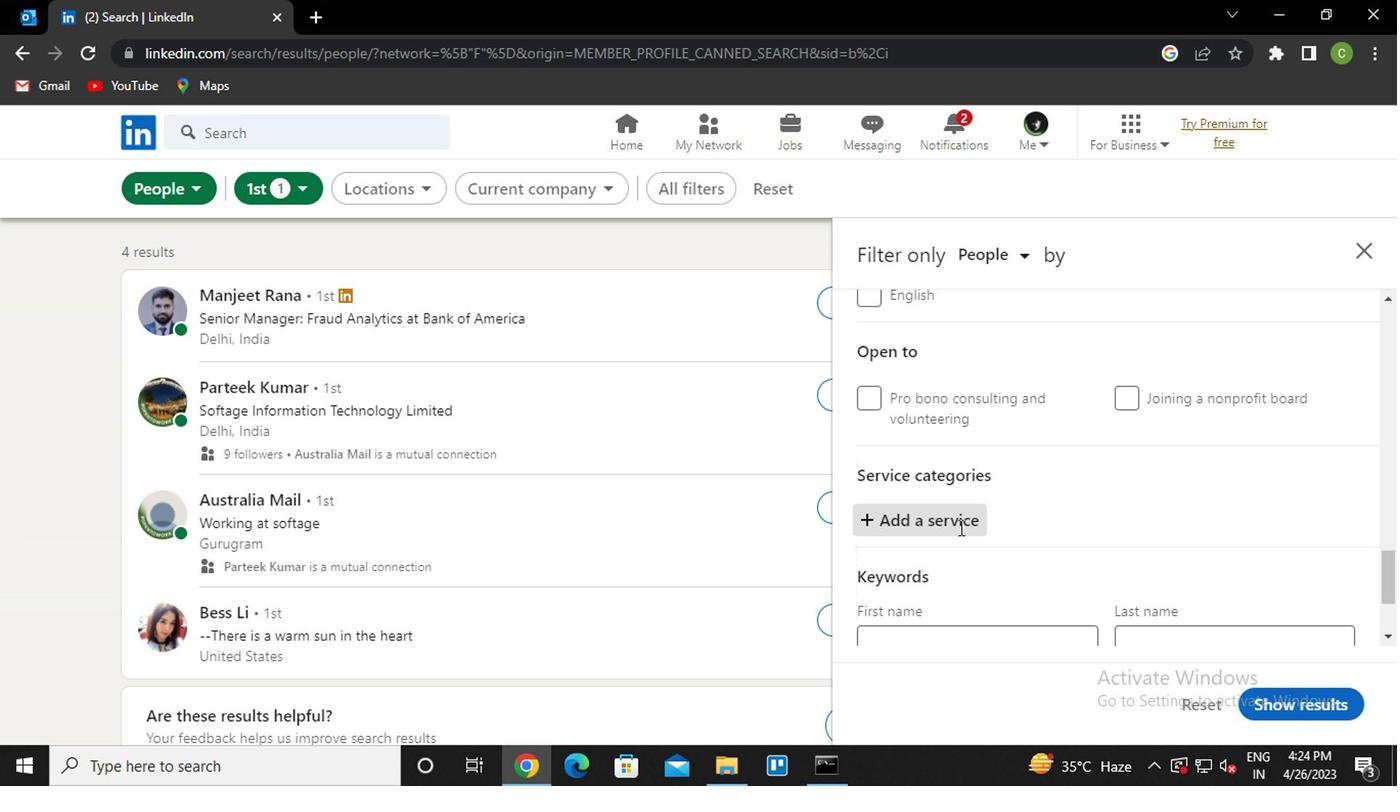 
Action: Key pressed <Key.caps_lock>B<Key.caps_lock>USINESS<Key.space>LA<Key.down><Key.enter>
Screenshot: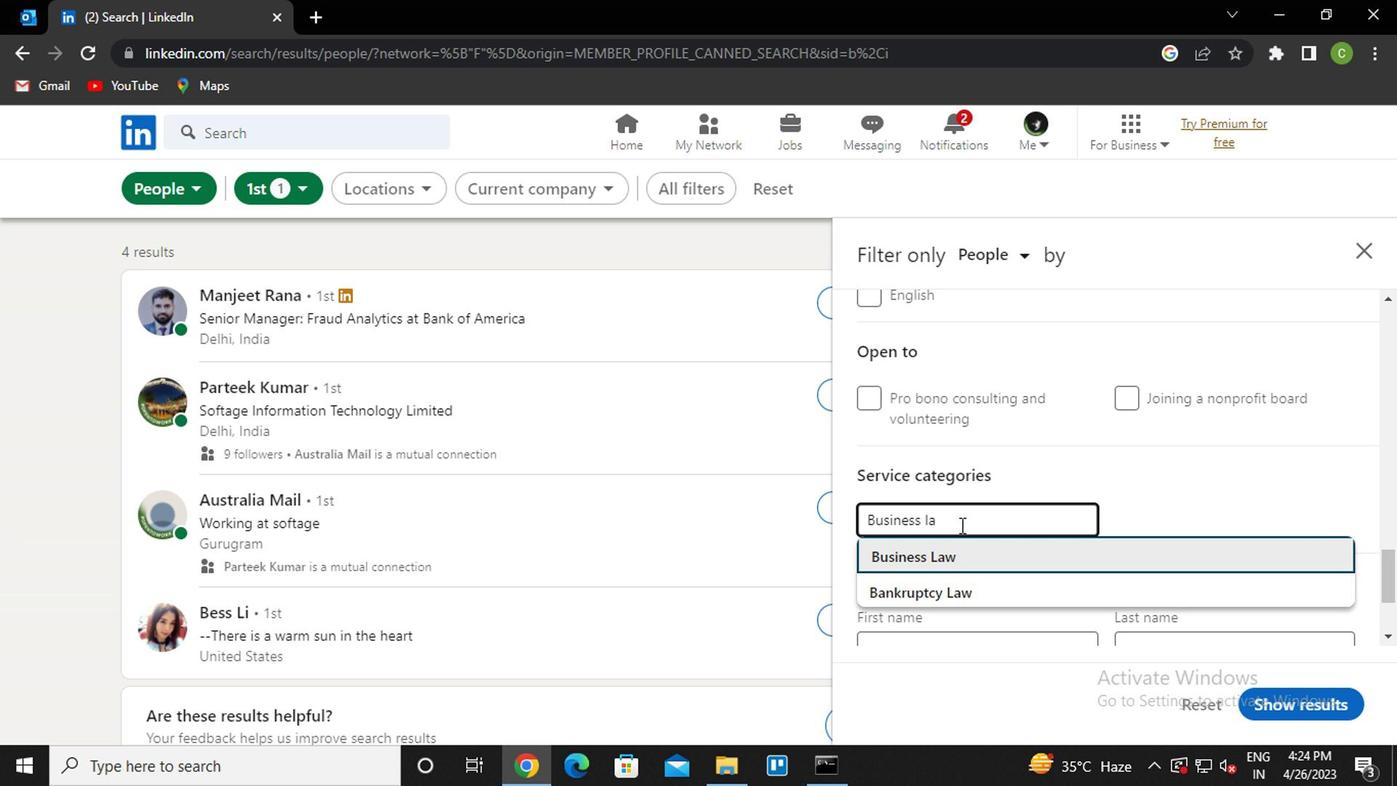 
Action: Mouse moved to (967, 515)
Screenshot: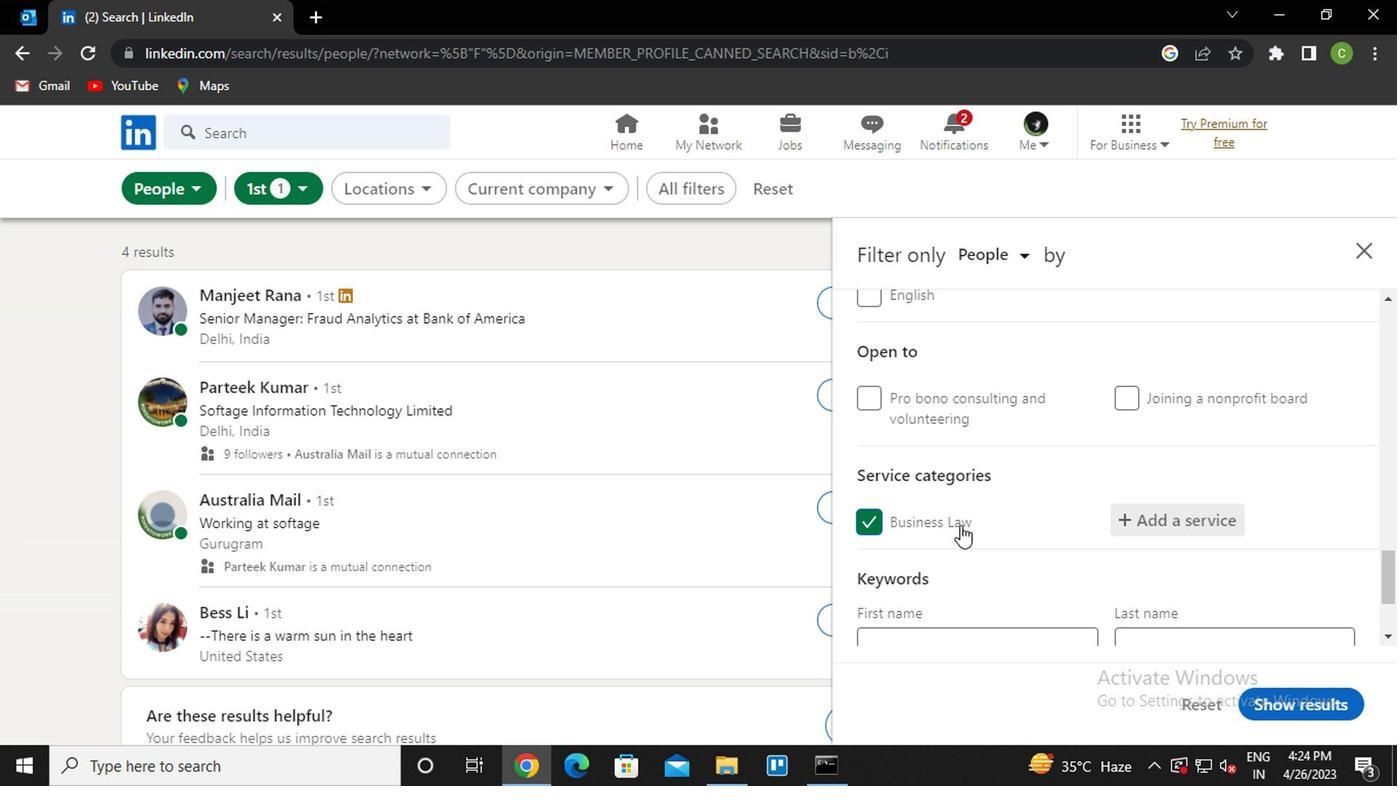 
Action: Mouse scrolled (967, 513) with delta (0, -1)
Screenshot: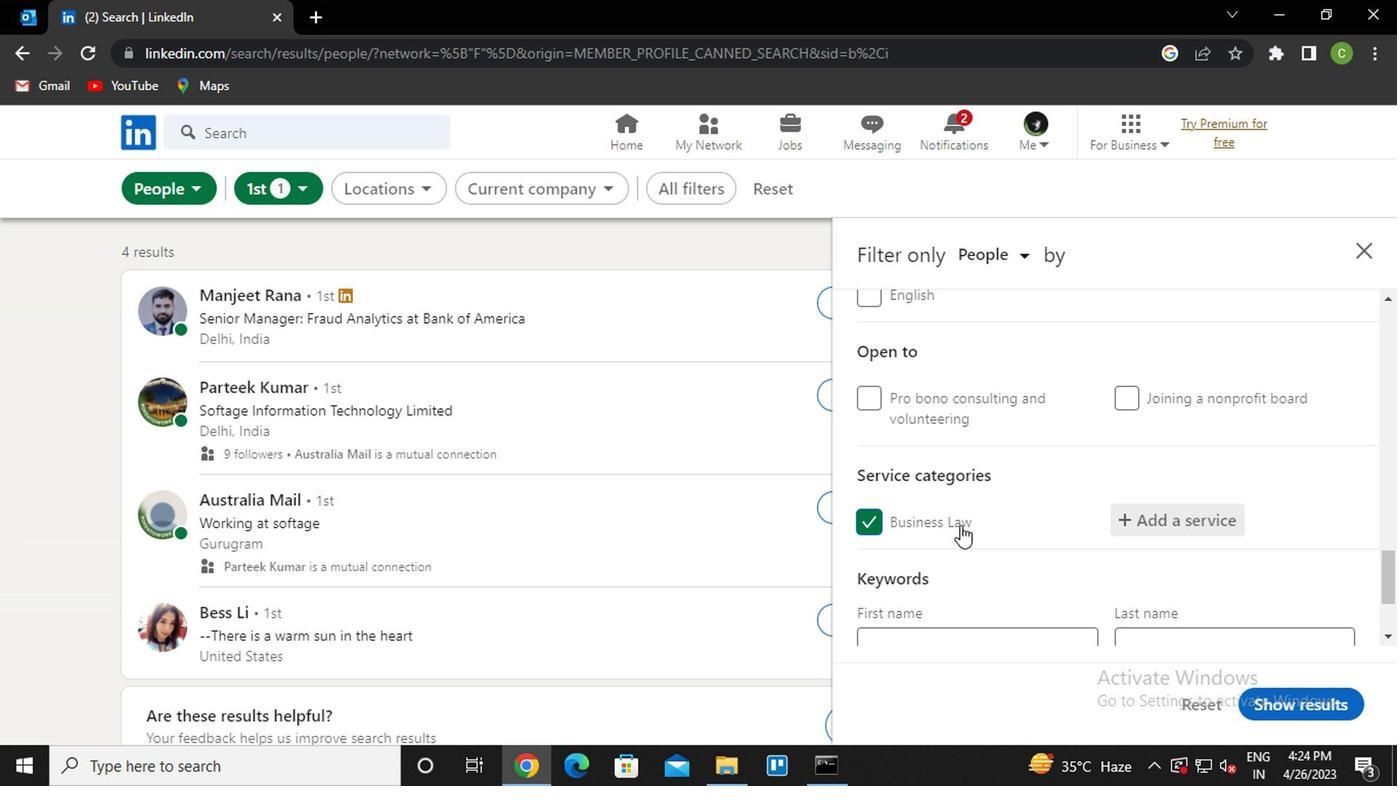 
Action: Mouse scrolled (967, 513) with delta (0, -1)
Screenshot: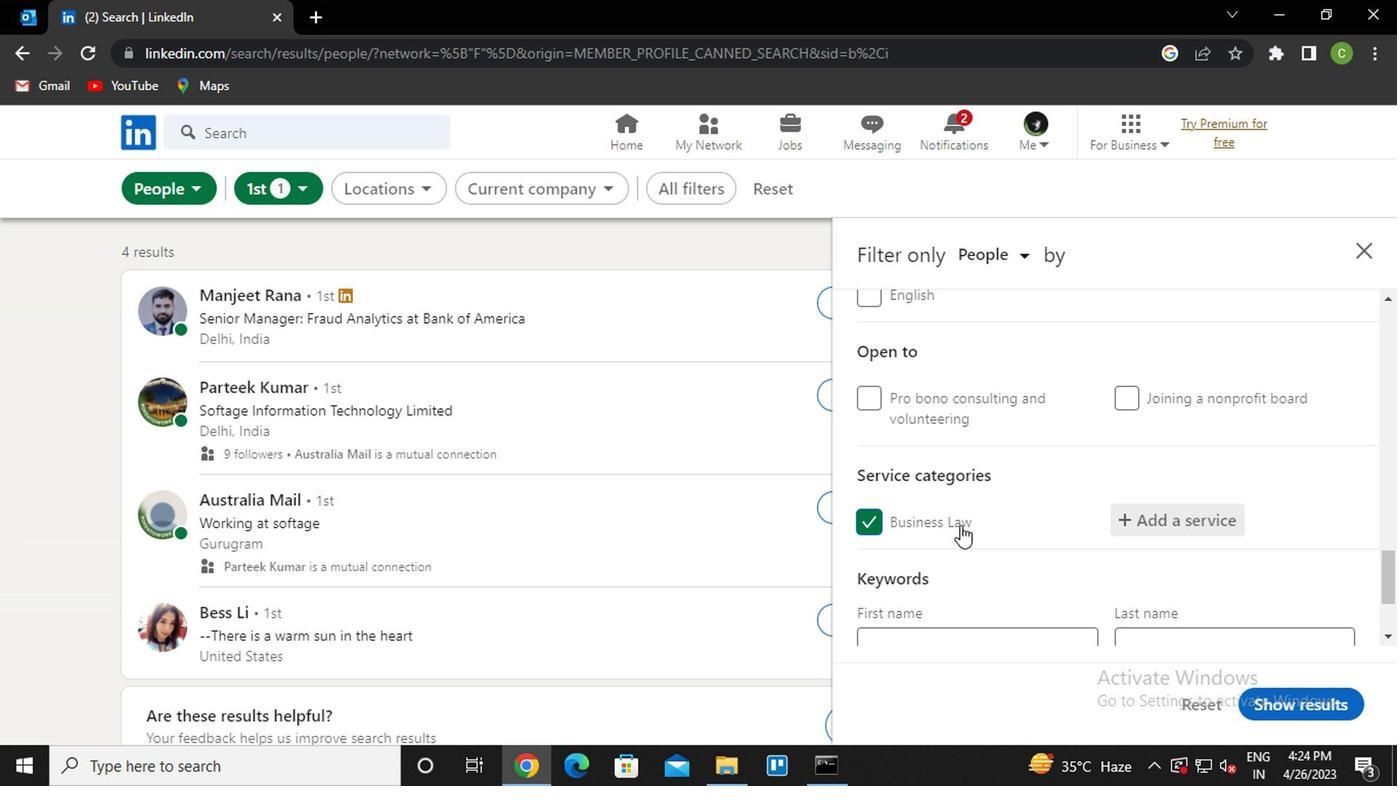 
Action: Mouse scrolled (967, 513) with delta (0, -1)
Screenshot: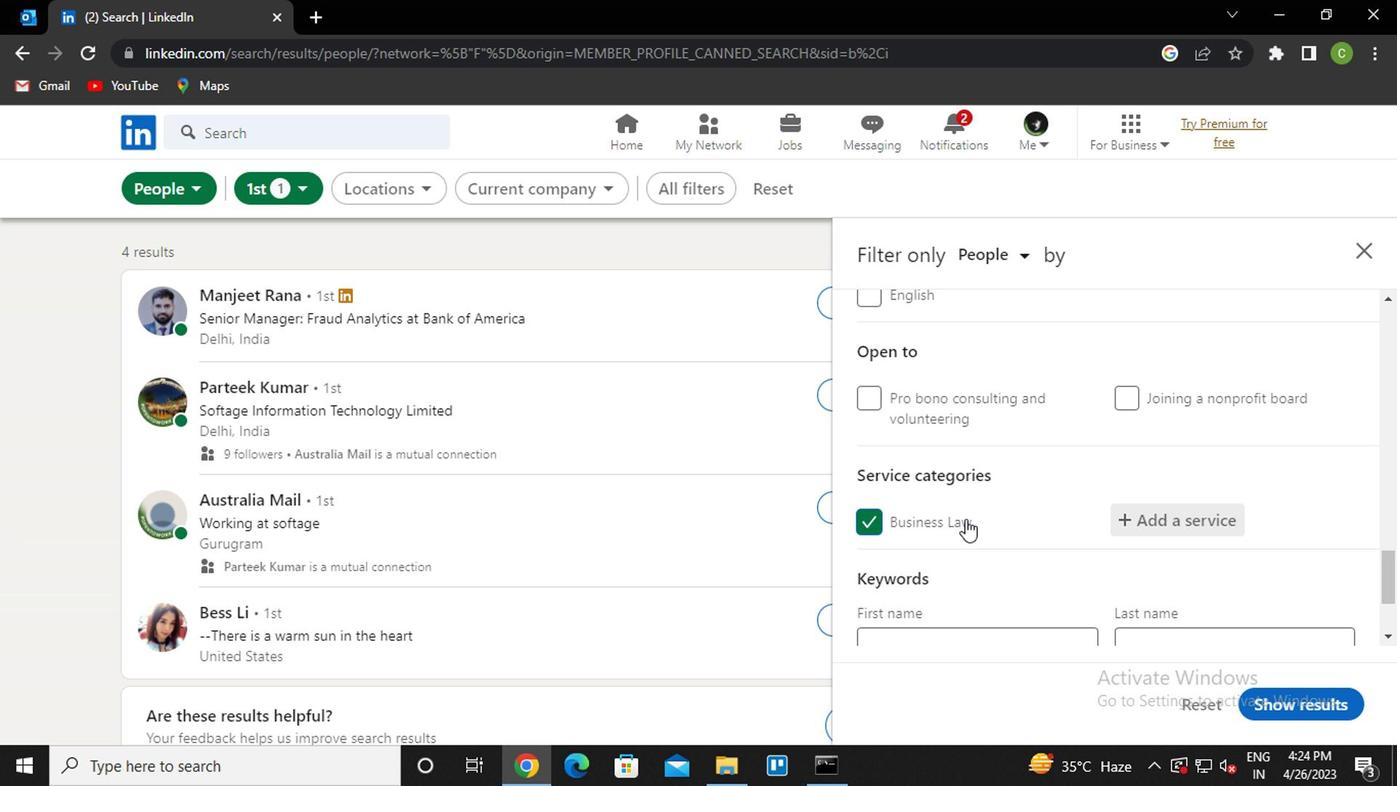 
Action: Mouse scrolled (967, 513) with delta (0, -1)
Screenshot: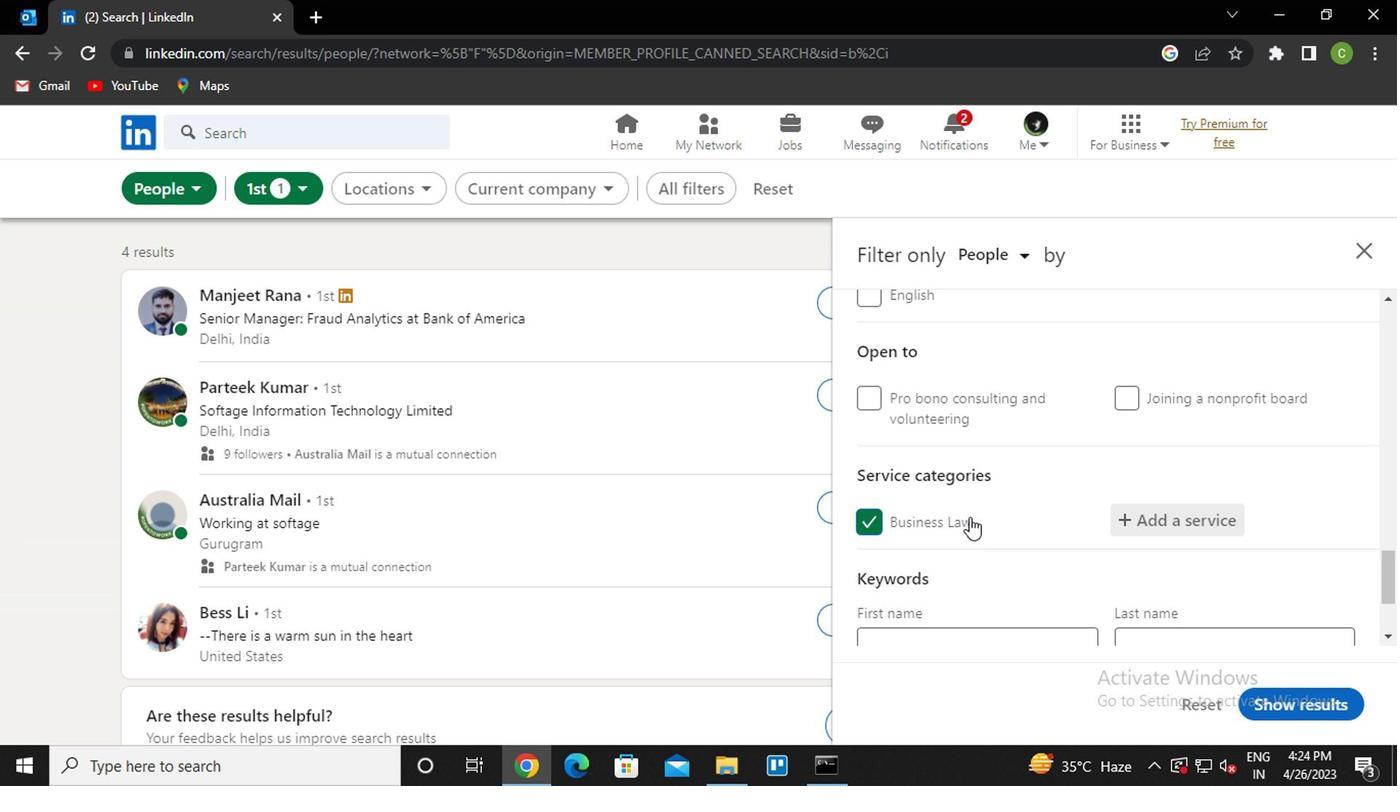 
Action: Mouse scrolled (967, 513) with delta (0, -1)
Screenshot: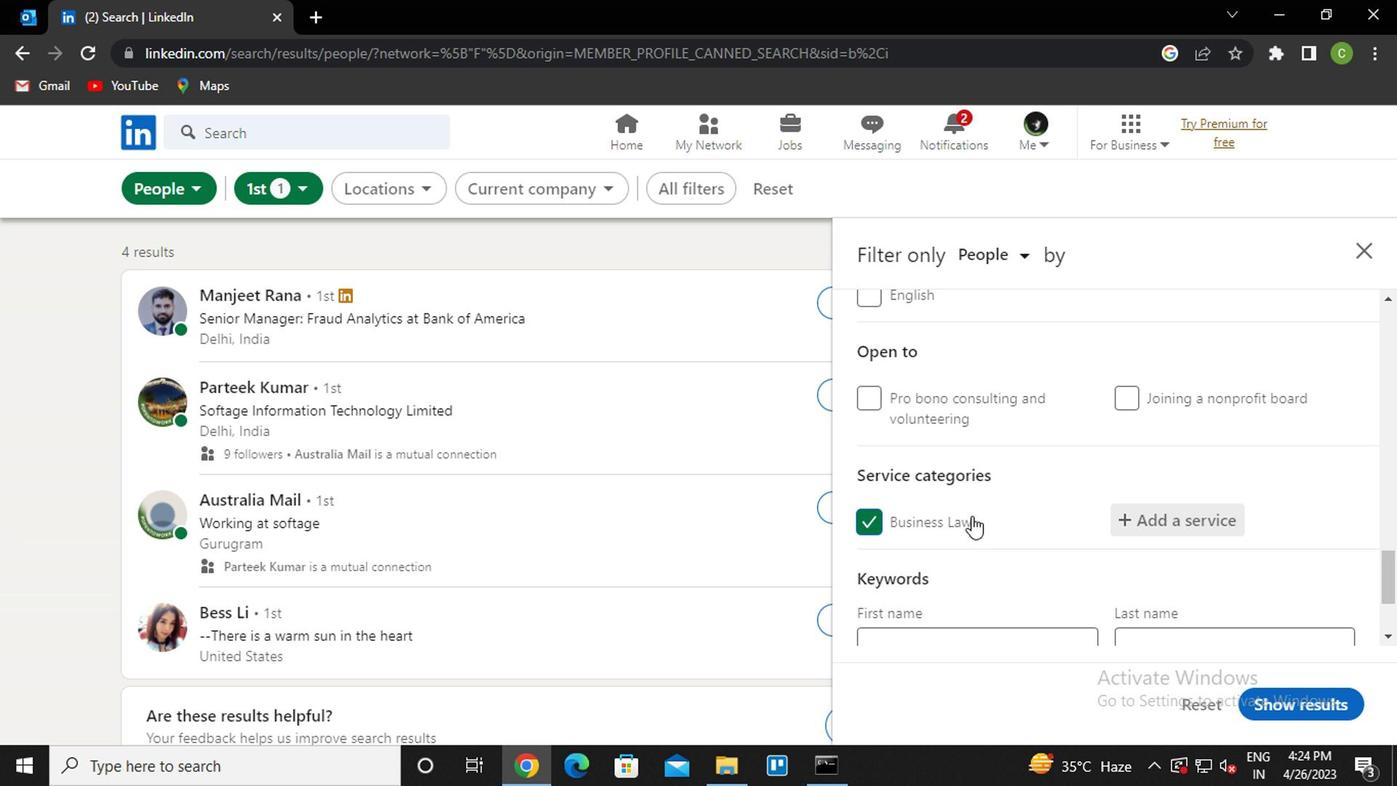 
Action: Mouse moved to (977, 550)
Screenshot: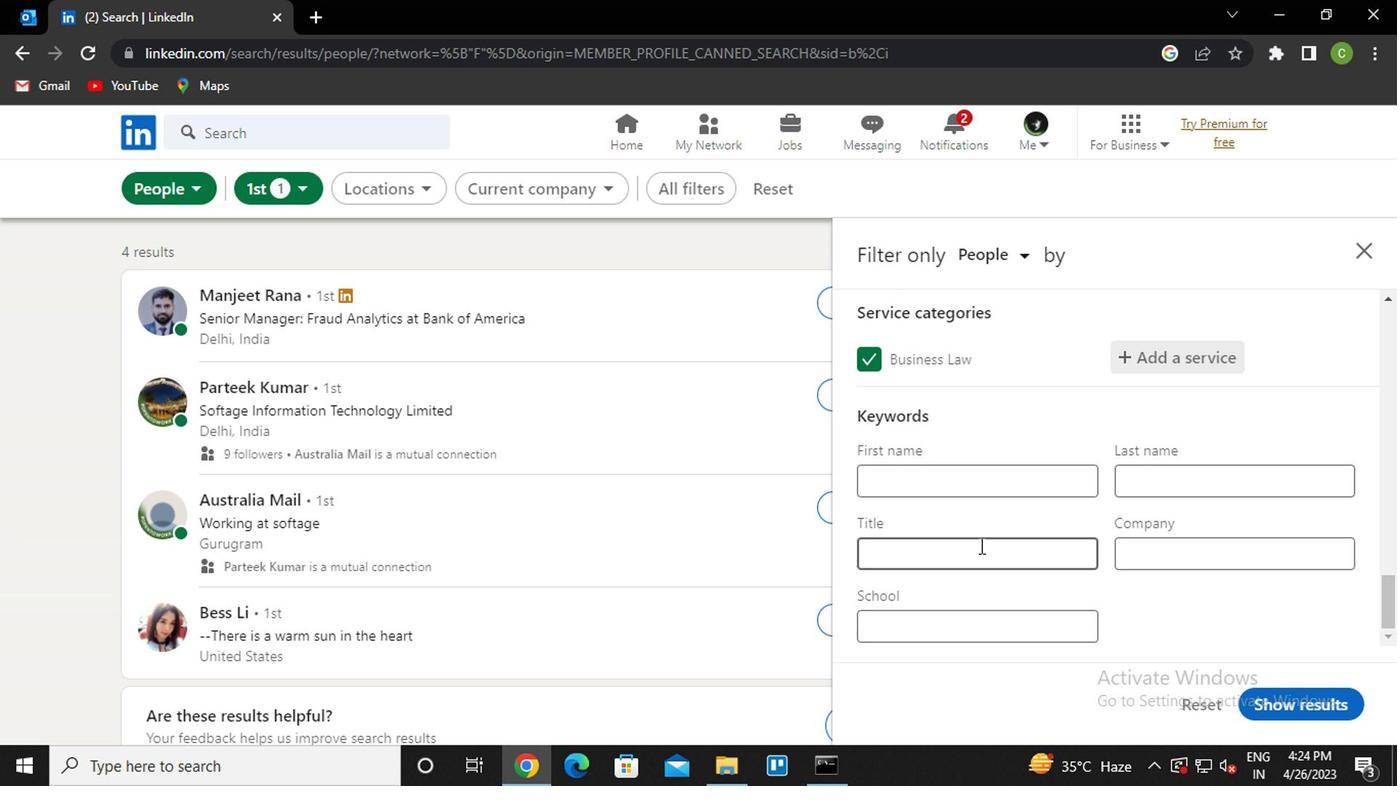 
Action: Mouse pressed left at (977, 550)
Screenshot: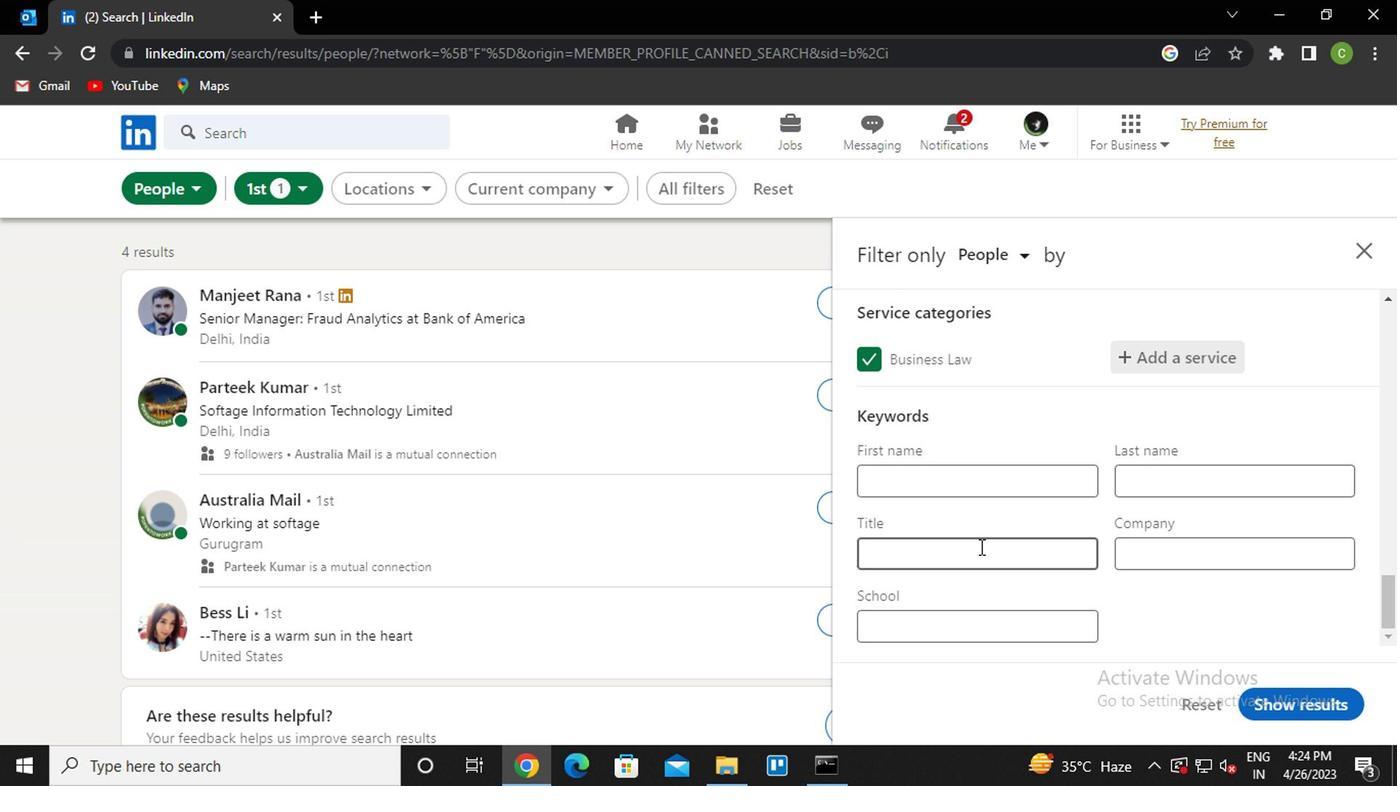 
Action: Key pressed <Key.caps_lock>C<Key.caps_lock>OMMUNICATIONS<Key.space><Key.caps_lock>D<Key.caps_lock>IRECTOR
Screenshot: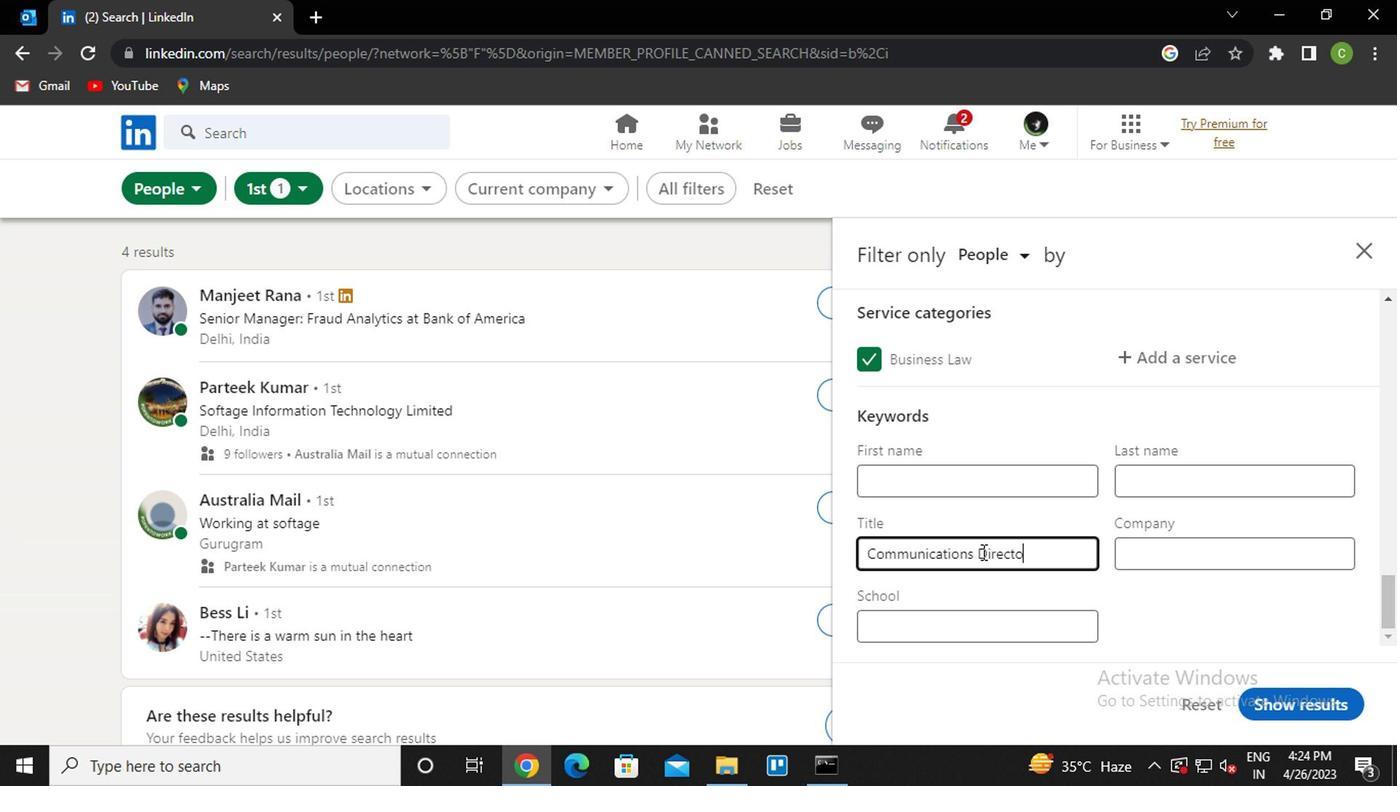 
Action: Mouse moved to (1310, 689)
Screenshot: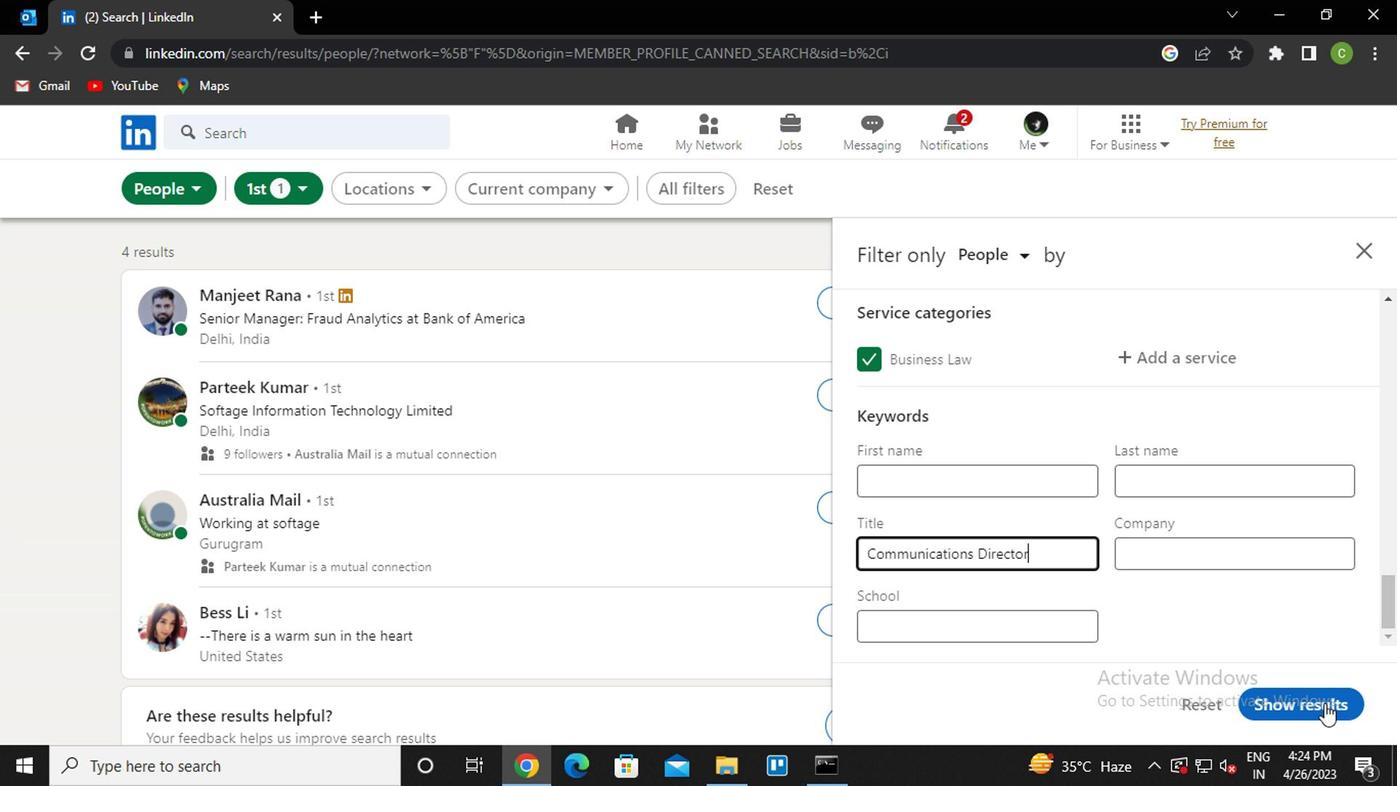 
Action: Mouse pressed left at (1310, 689)
Screenshot: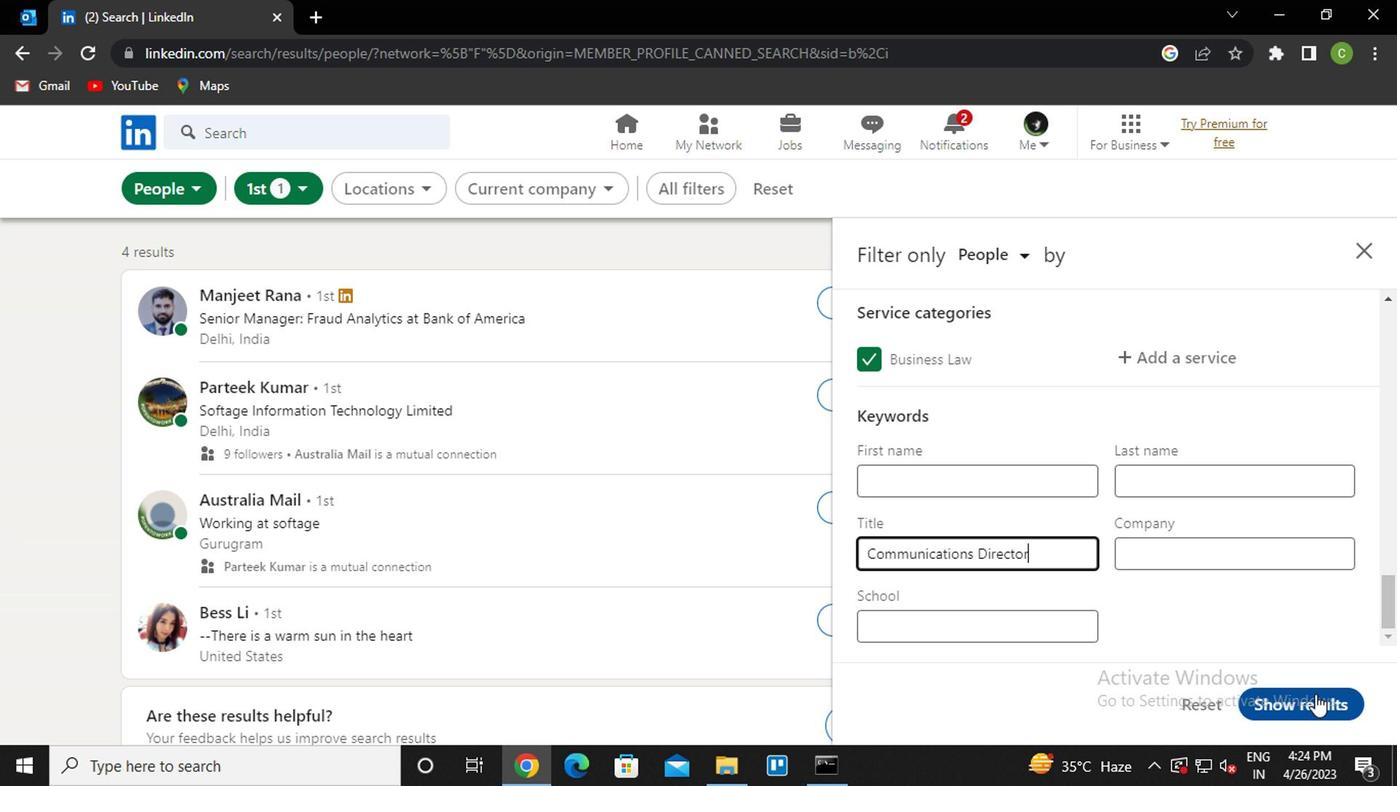 
Action: Mouse moved to (878, 507)
Screenshot: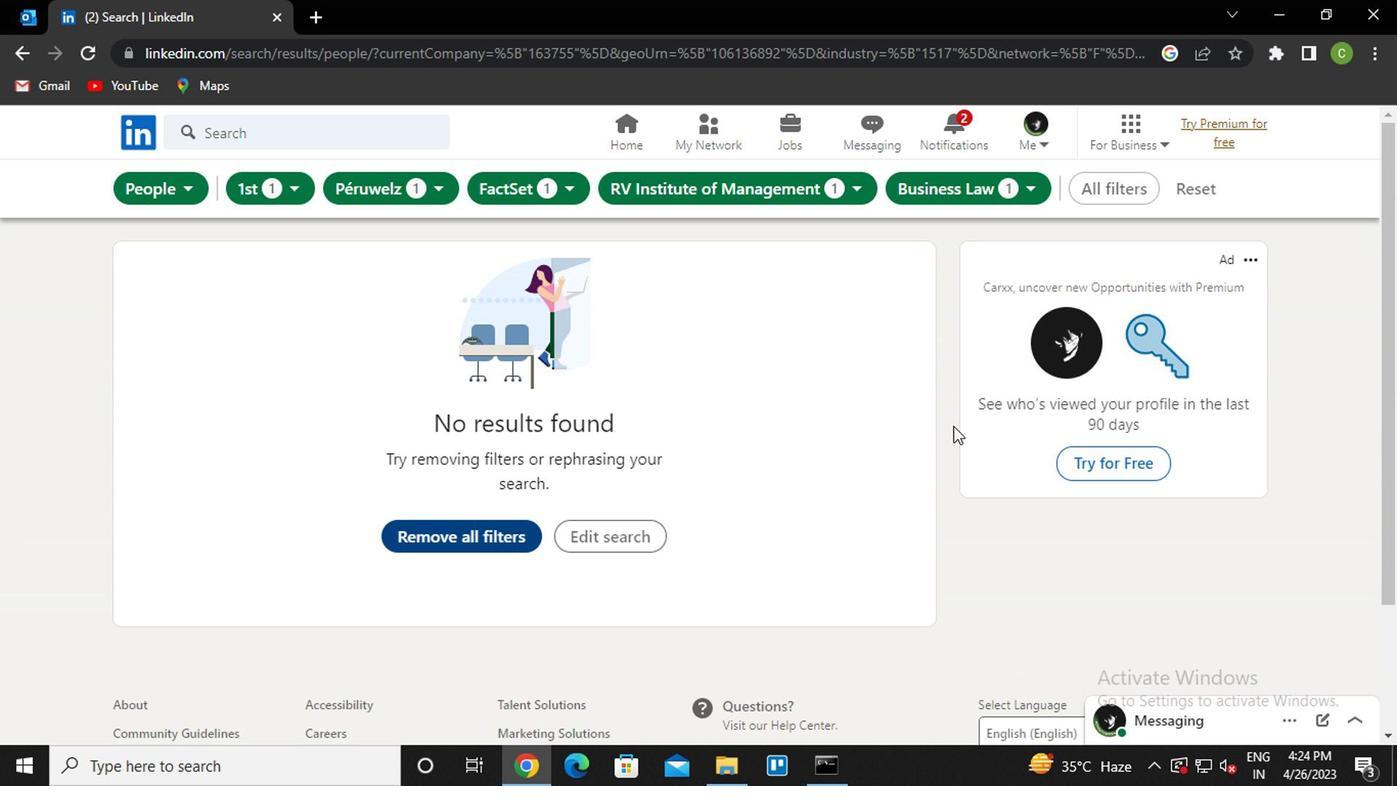 
